 Task: Get directions from Anza-Borrego Desert State Park, California, United States to Hurricane Harbor Splashtown, Texas, United States and explore the nearby restaurants with rating 4 and above and open 24 hours and cuisine european
Action: Mouse moved to (43, 29)
Screenshot: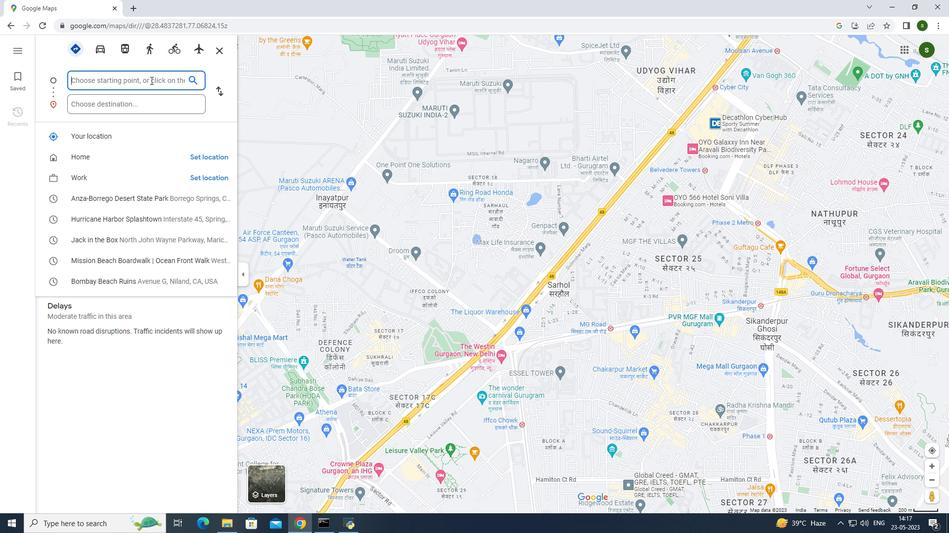 
Action: Mouse pressed left at (43, 29)
Screenshot: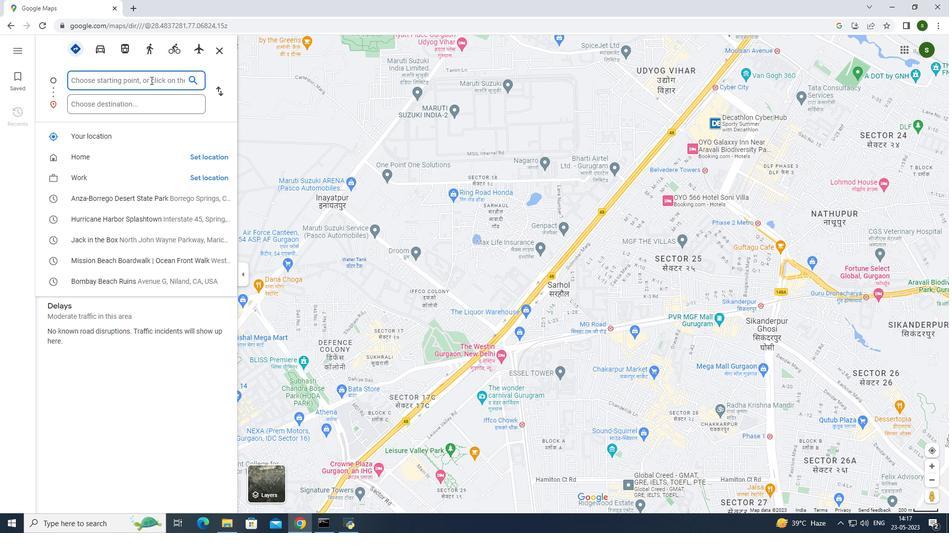 
Action: Mouse moved to (222, 53)
Screenshot: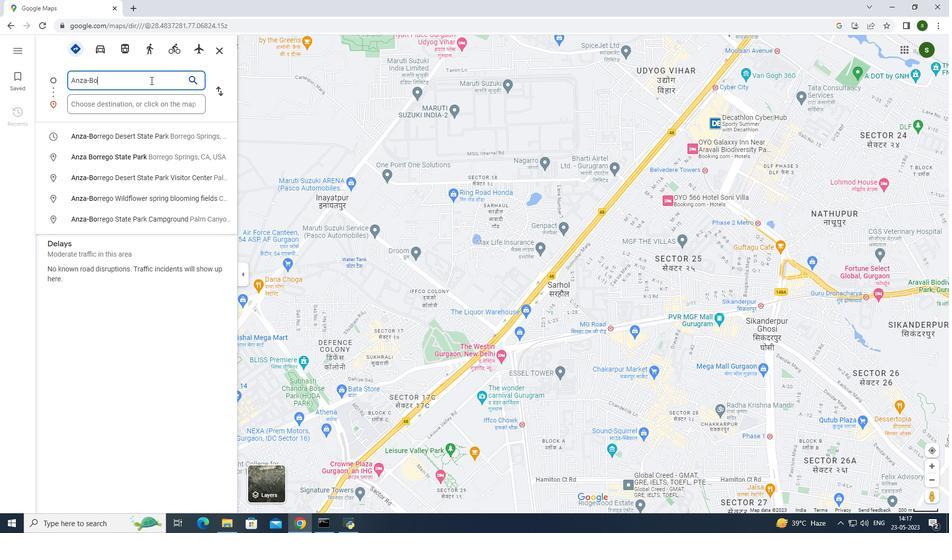 
Action: Mouse pressed left at (222, 53)
Screenshot: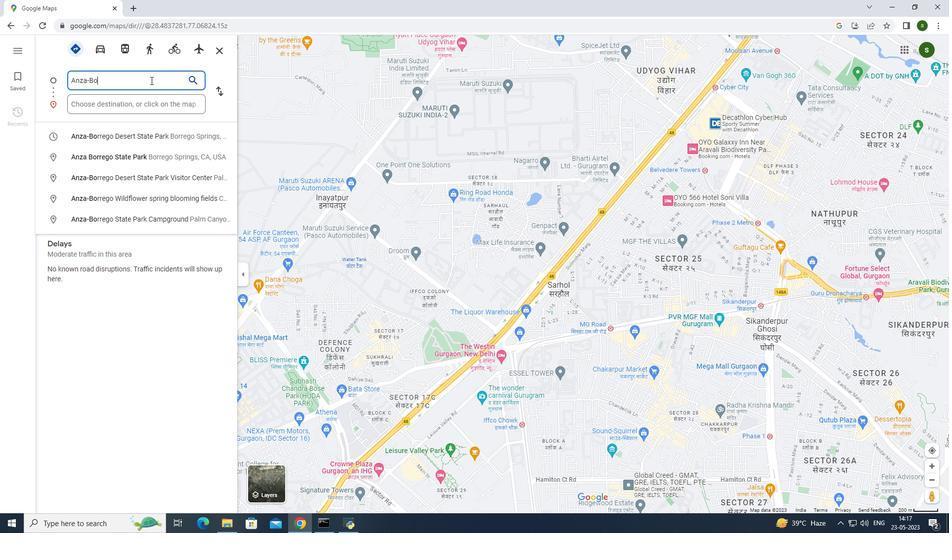 
Action: Mouse moved to (156, 80)
Screenshot: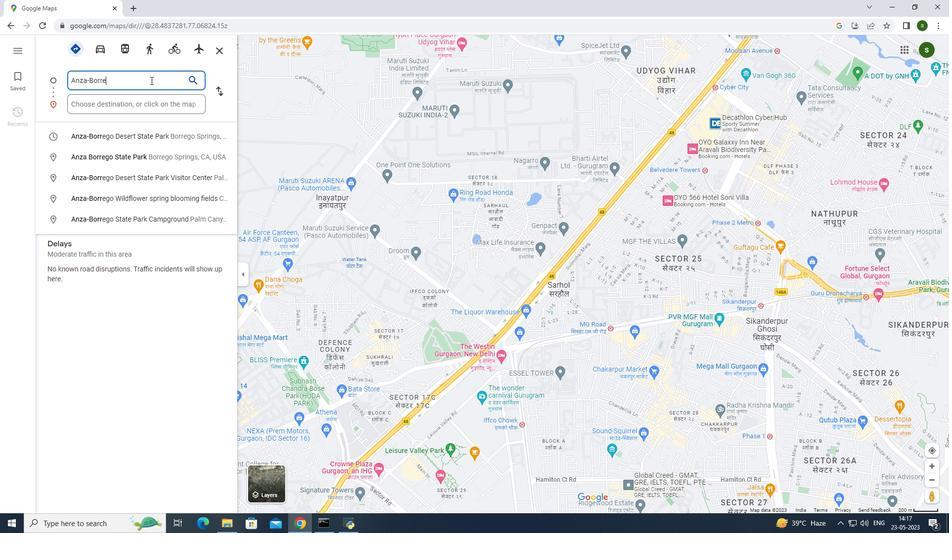 
Action: Mouse pressed left at (156, 80)
Screenshot: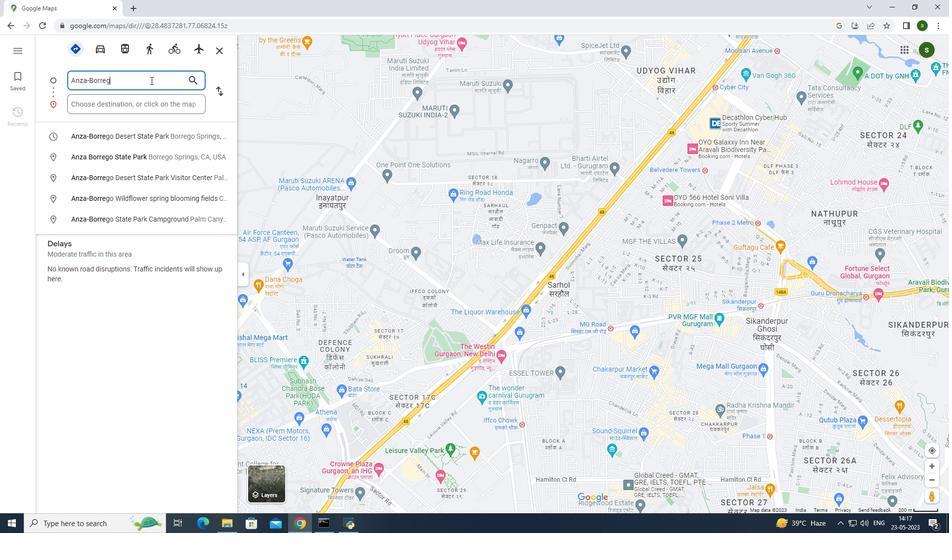 
Action: Key pressed <Key.caps_lock>A<Key.caps_lock>nza-<Key.caps_lock>B<Key.caps_lock>orrego<Key.space><Key.caps_lock>D<Key.caps_lock>esert<Key.space><Key.caps_lock>S<Key.caps_lock>tate<Key.space><Key.caps_lock>P<Key.caps_lock>
Screenshot: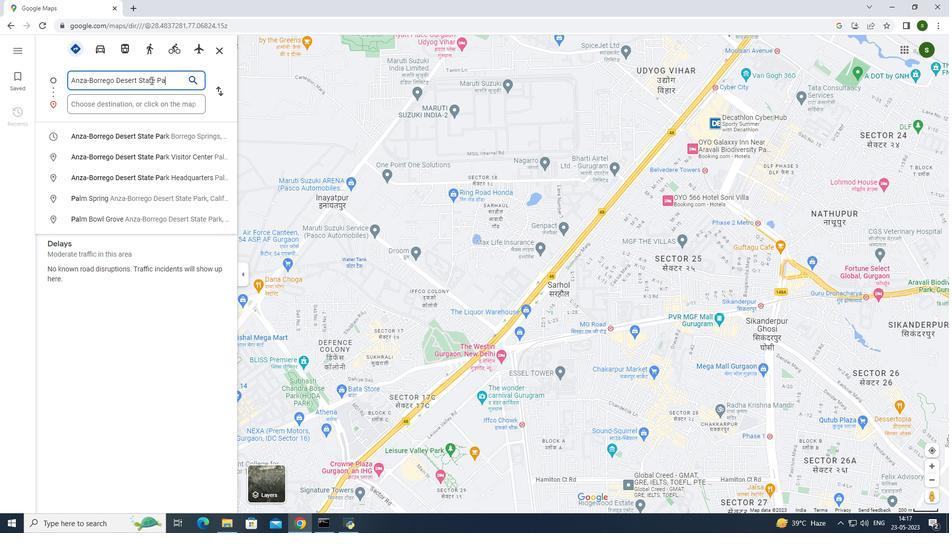 
Action: Mouse moved to (156, 80)
Screenshot: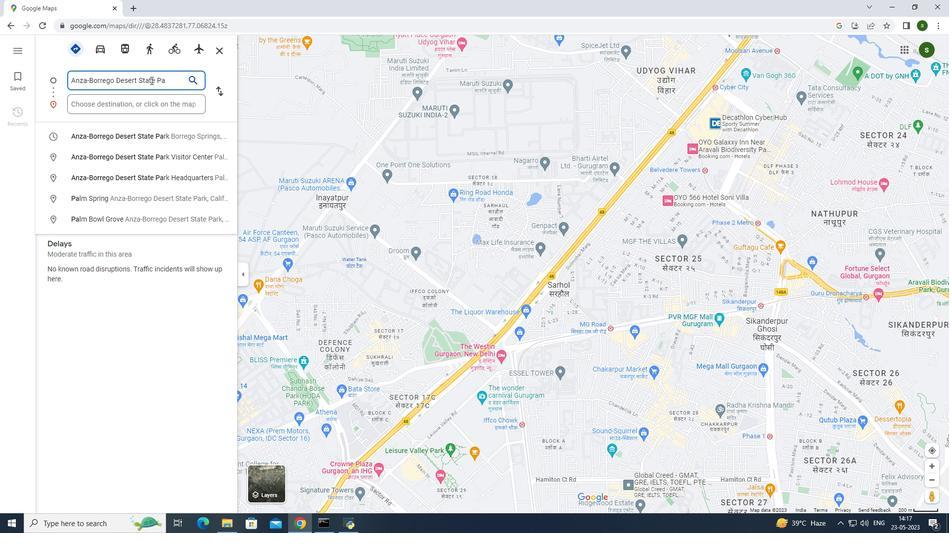 
Action: Key pressed ark<Key.space><Key.caps_lock>C<Key.caps_lock>alifornia,<Key.caps_lock>U<Key.caps_lock>nited<Key.space><Key.caps_lock>S<Key.caps_lock>tates
Screenshot: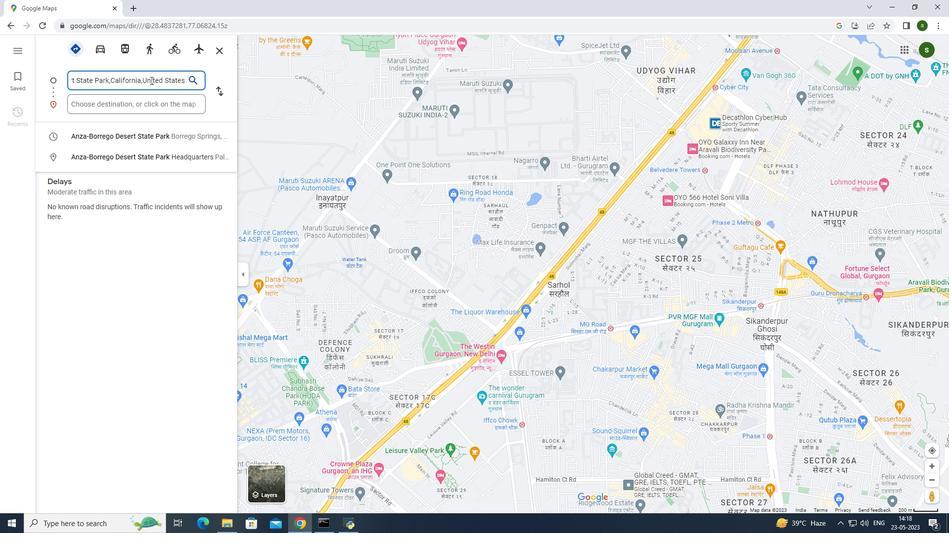 
Action: Mouse moved to (146, 104)
Screenshot: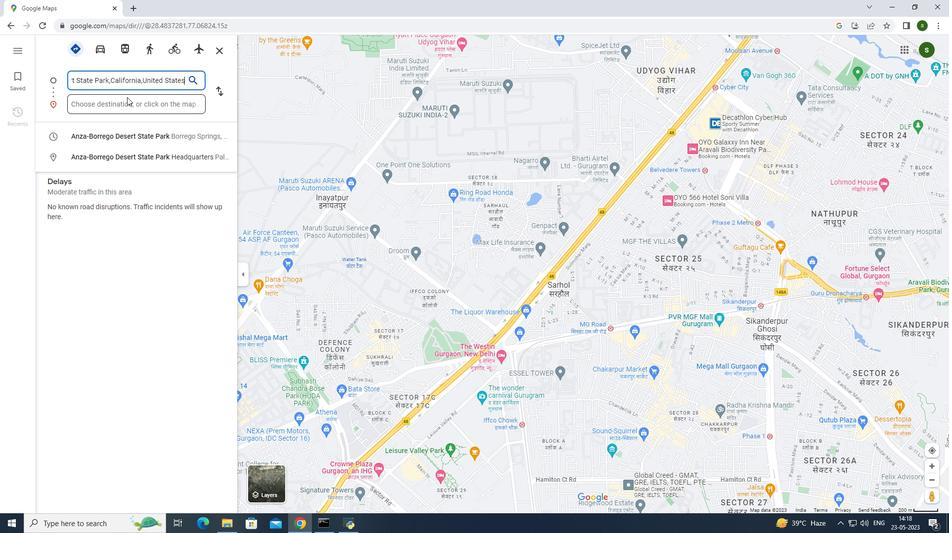 
Action: Mouse pressed left at (146, 104)
Screenshot: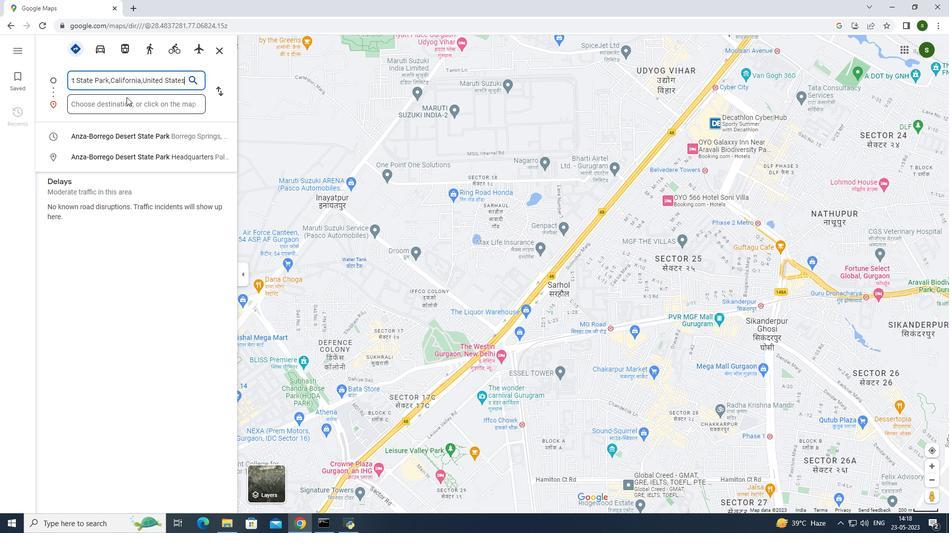 
Action: Mouse moved to (144, 105)
Screenshot: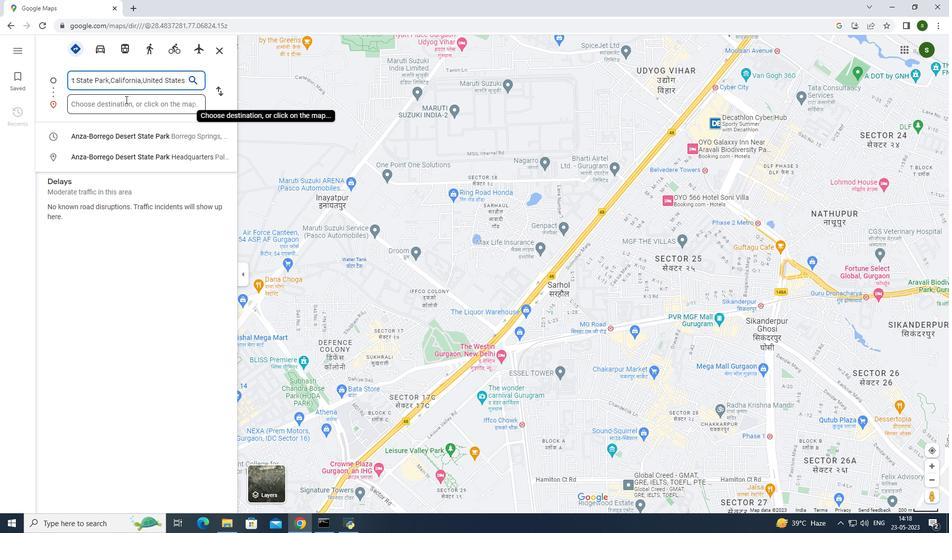 
Action: Key pressed <Key.caps_lock>H<Key.caps_lock>urricance<Key.space><Key.caps_lock>H<Key.caps_lock>arbor<Key.space><Key.caps_lock>S<Key.caps_lock>plashtown<Key.space><Key.caps_lock>T<Key.caps_lock>exas,<Key.caps_lock>U<Key.caps_lock>nited<Key.space><Key.caps_lock>S<Key.caps_lock>tta<Key.backspace><Key.backspace>ates<Key.shift_r>
Screenshot: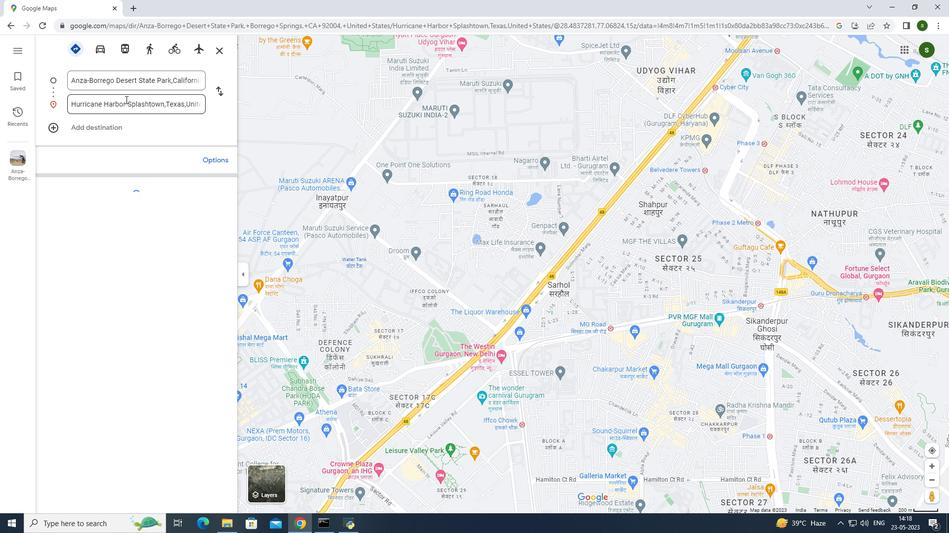 
Action: Mouse moved to (176, 107)
Screenshot: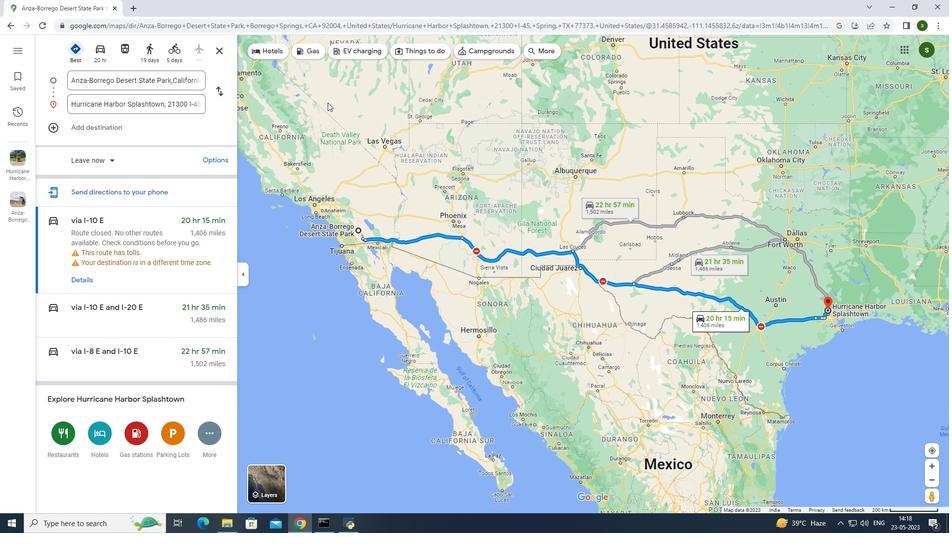
Action: Key pressed <Key.enter>
Screenshot: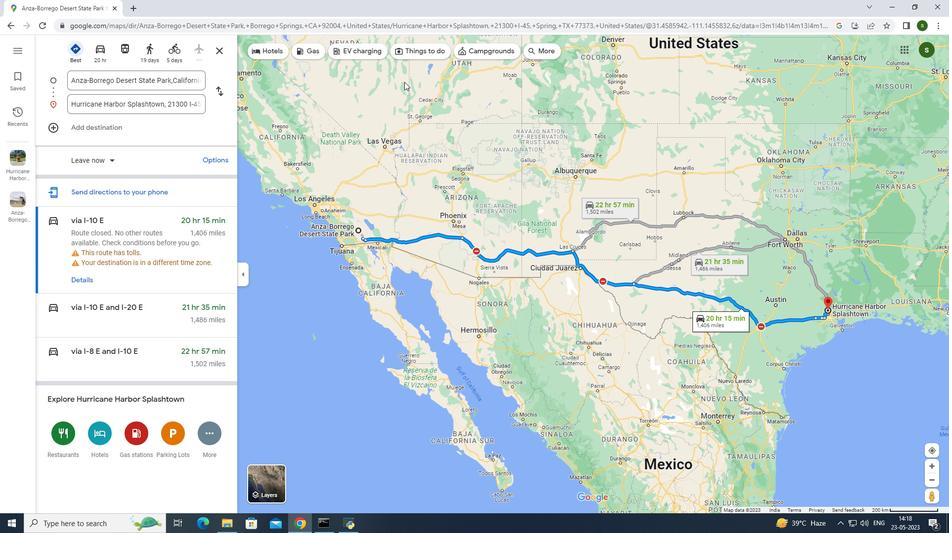 
Action: Mouse moved to (550, 53)
Screenshot: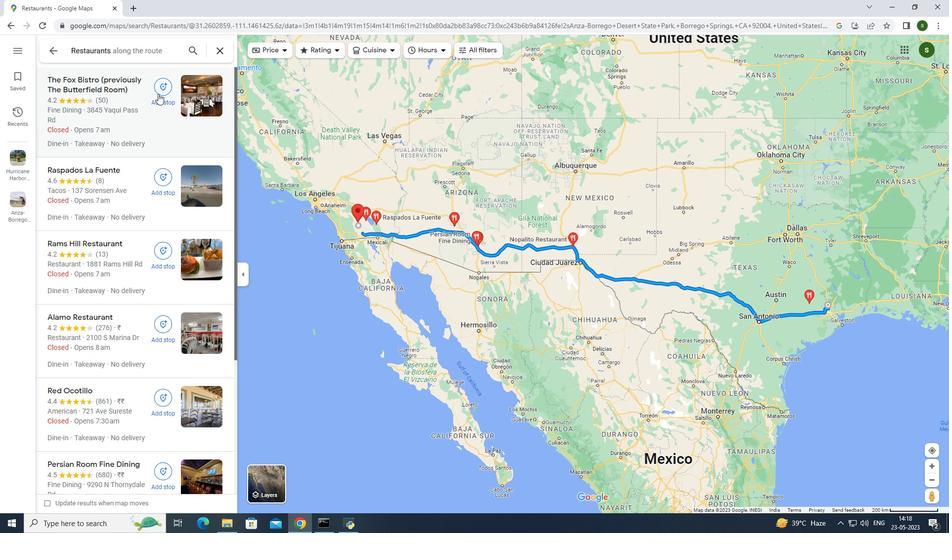 
Action: Mouse pressed left at (550, 53)
Screenshot: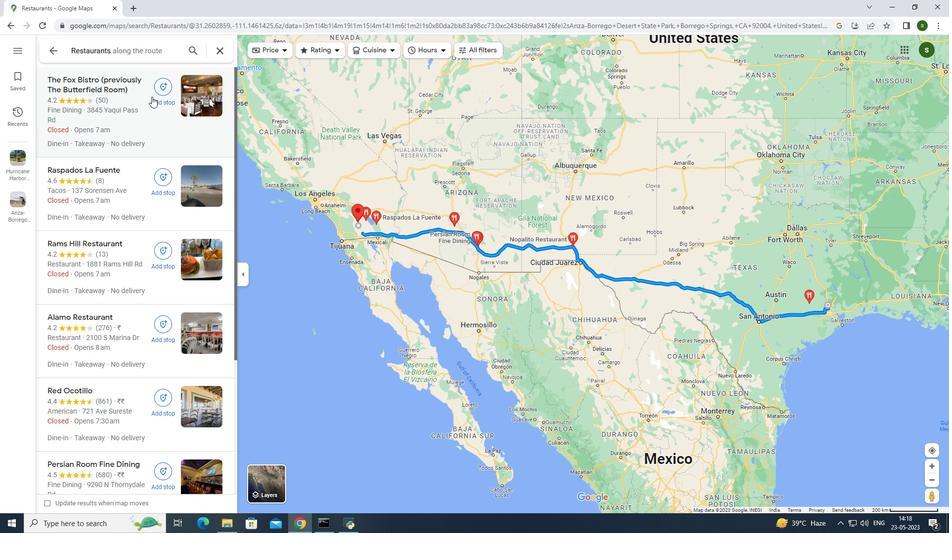 
Action: Mouse moved to (76, 193)
Screenshot: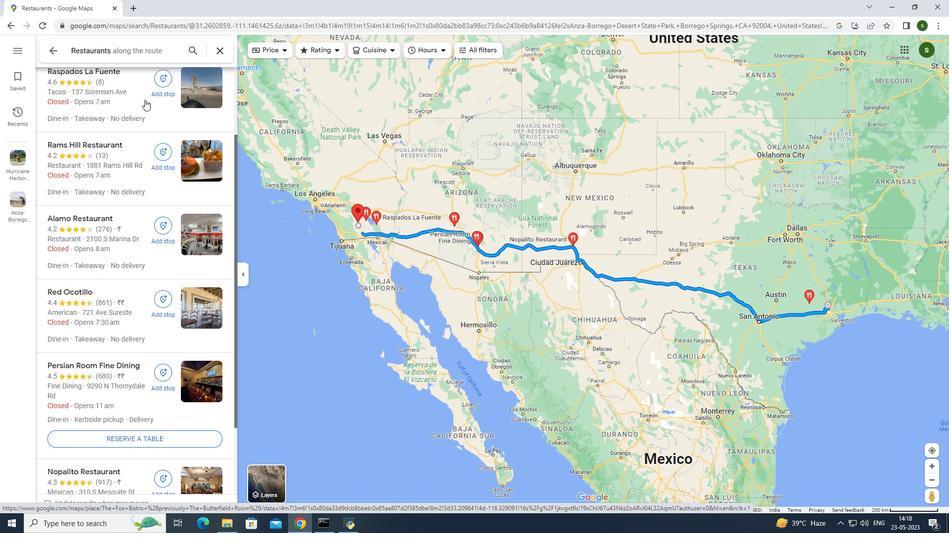 
Action: Mouse pressed left at (76, 193)
Screenshot: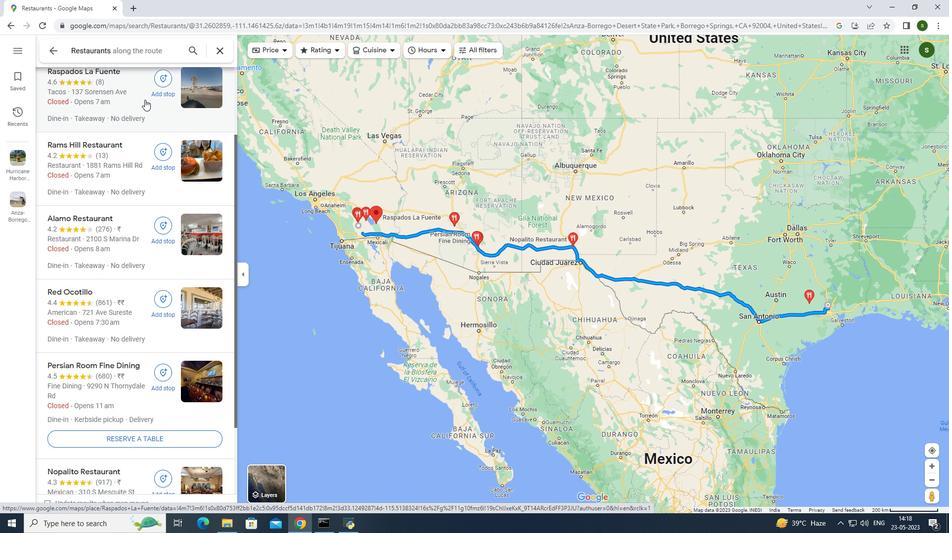 
Action: Mouse moved to (322, 46)
Screenshot: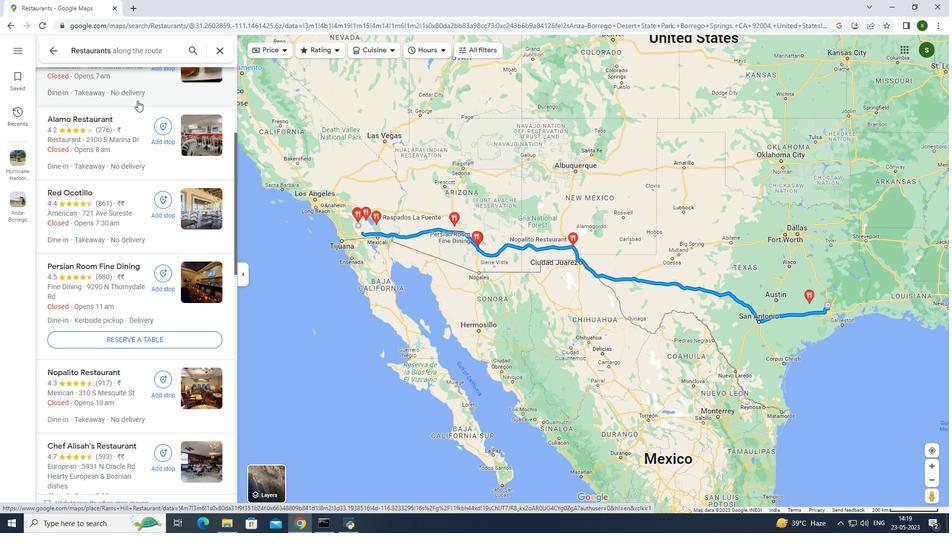 
Action: Mouse pressed left at (322, 46)
Screenshot: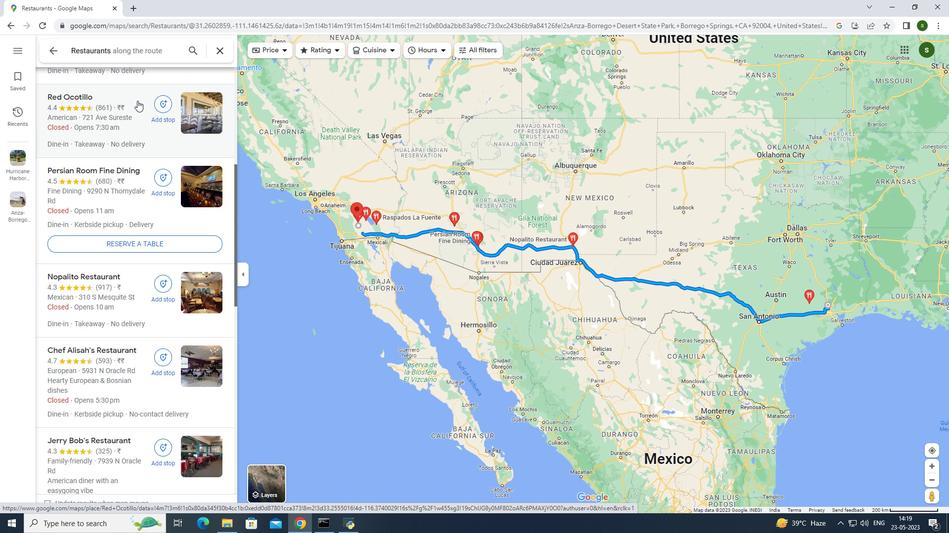 
Action: Mouse moved to (331, 47)
Screenshot: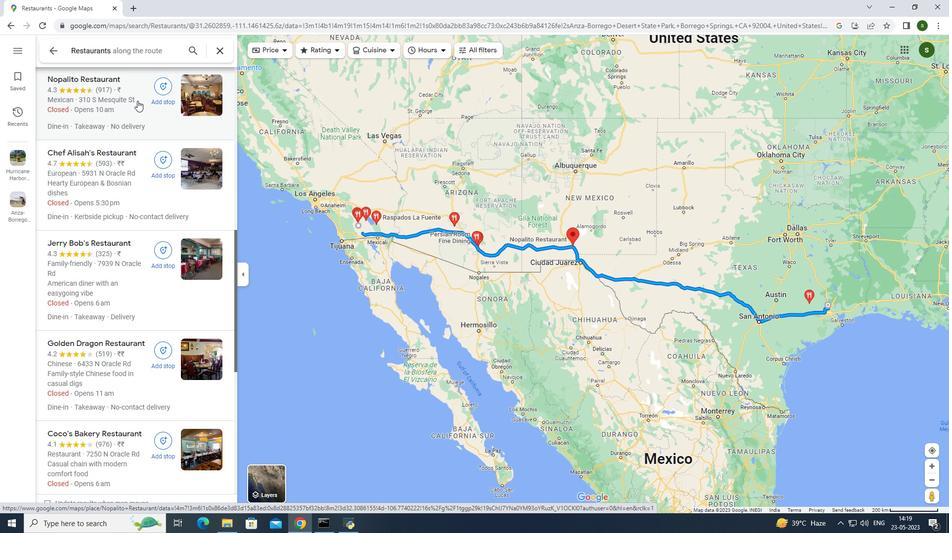 
Action: Mouse pressed left at (331, 47)
Screenshot: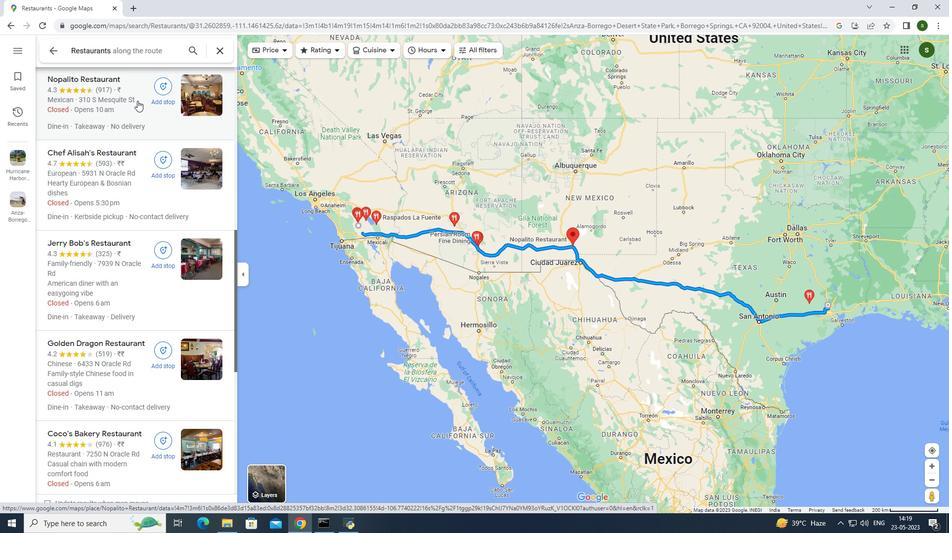 
Action: Mouse pressed left at (331, 47)
Screenshot: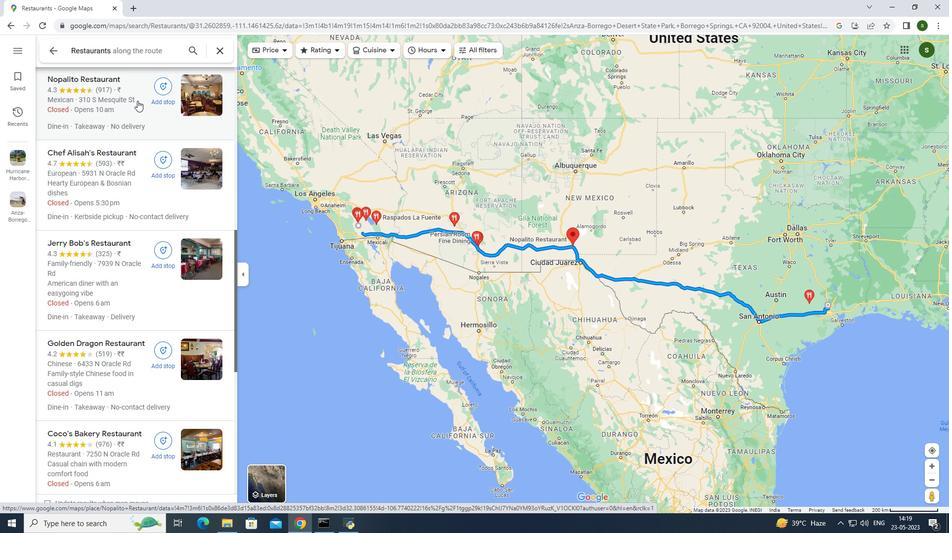 
Action: Mouse moved to (390, 52)
Screenshot: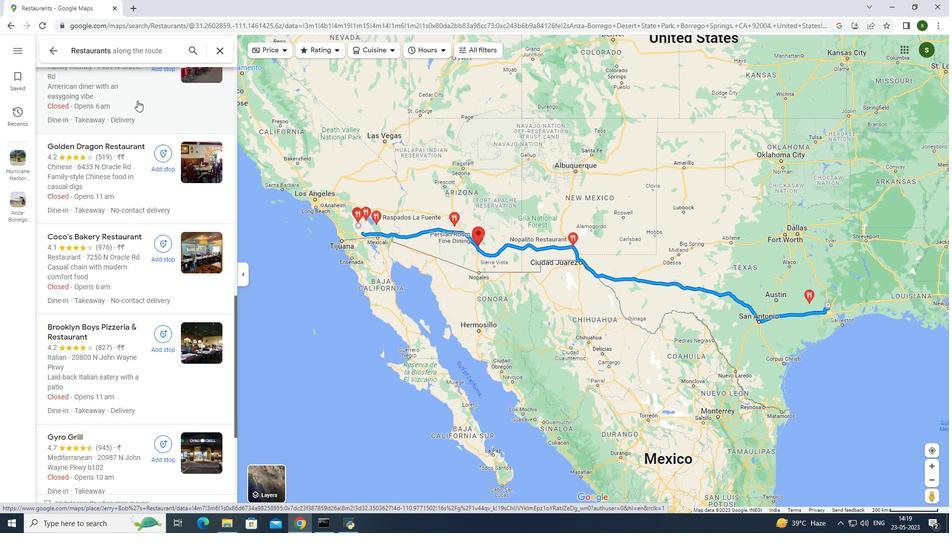 
Action: Mouse pressed left at (390, 52)
Screenshot: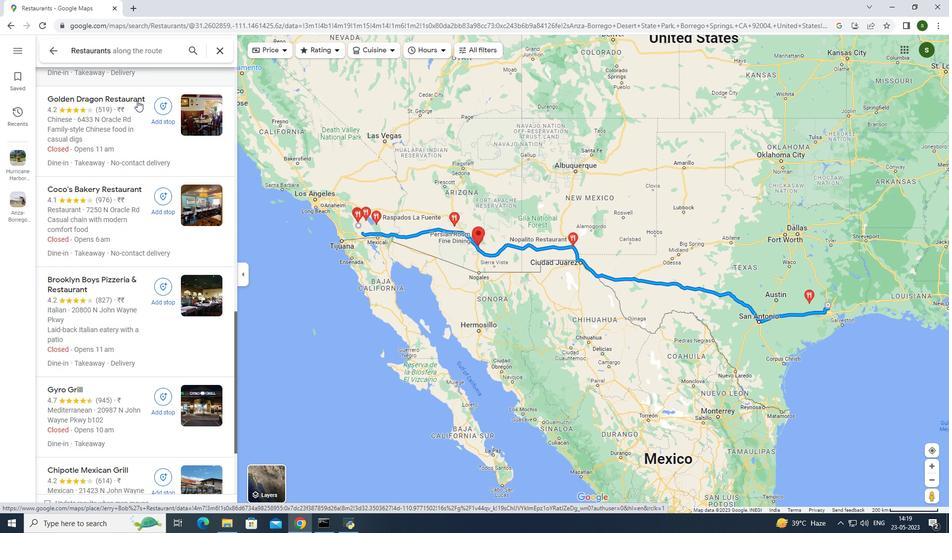 
Action: Mouse moved to (437, 51)
Screenshot: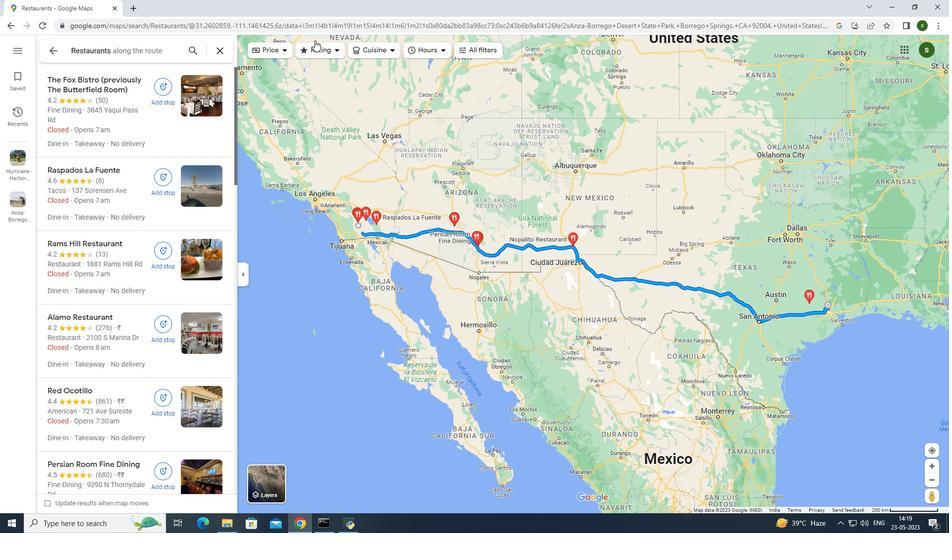 
Action: Mouse pressed left at (437, 51)
Screenshot: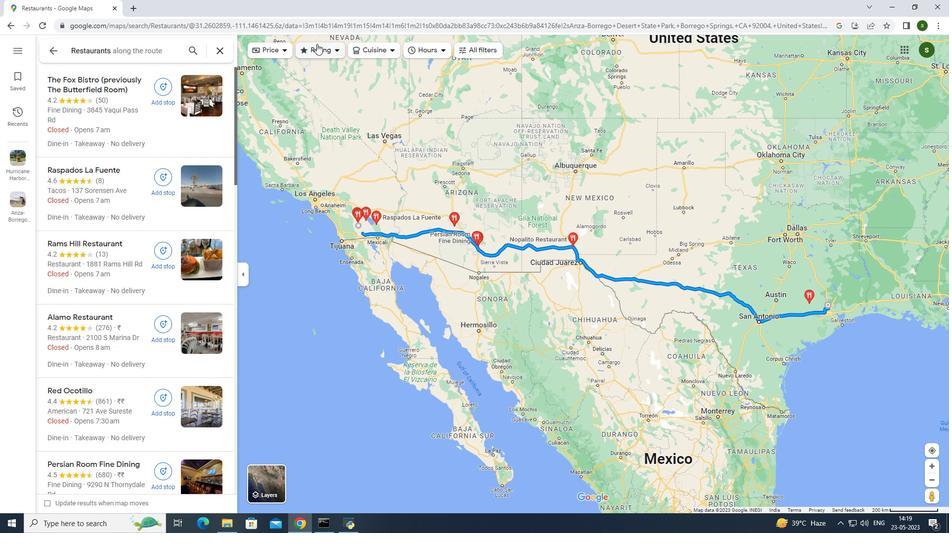 
Action: Mouse moved to (438, 102)
Screenshot: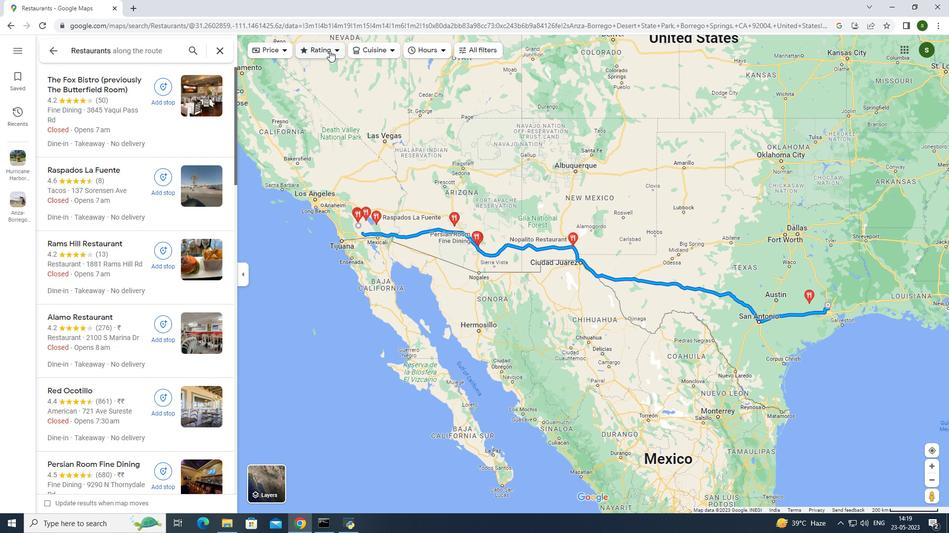 
Action: Mouse pressed left at (438, 102)
Screenshot: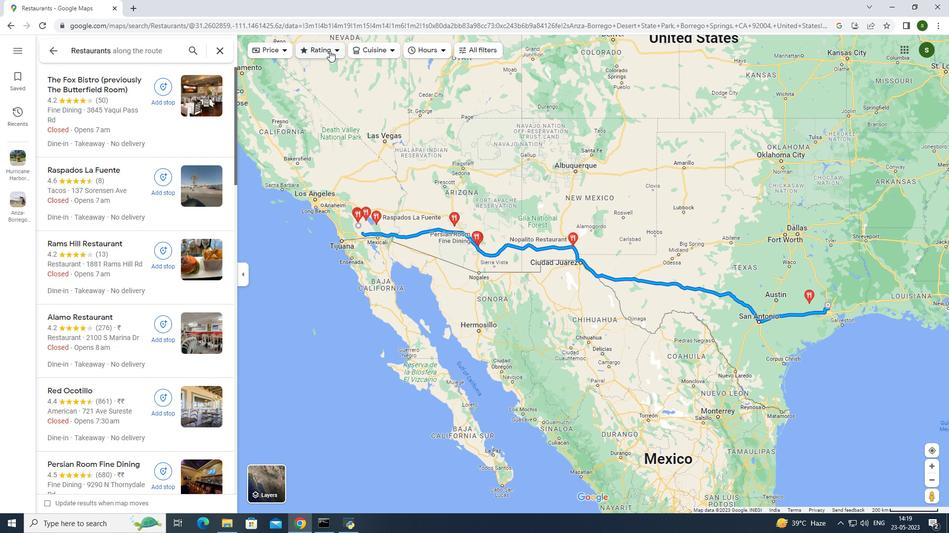 
Action: Mouse moved to (260, 223)
Screenshot: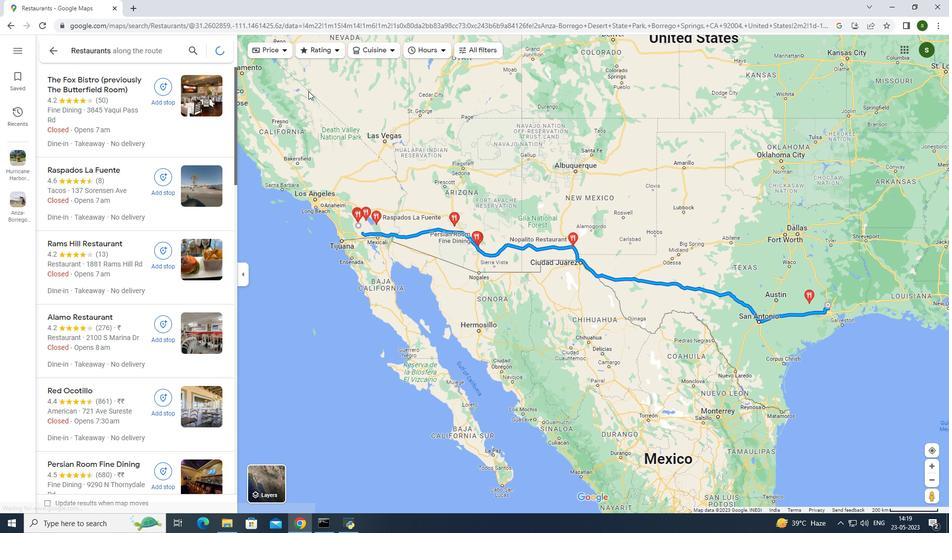 
Action: Mouse pressed left at (260, 223)
Screenshot: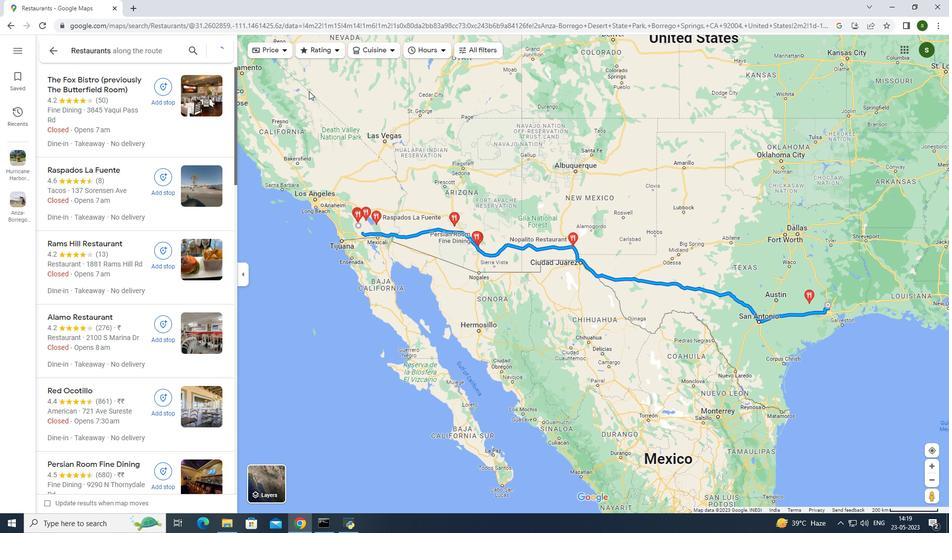 
Action: Mouse moved to (421, 51)
Screenshot: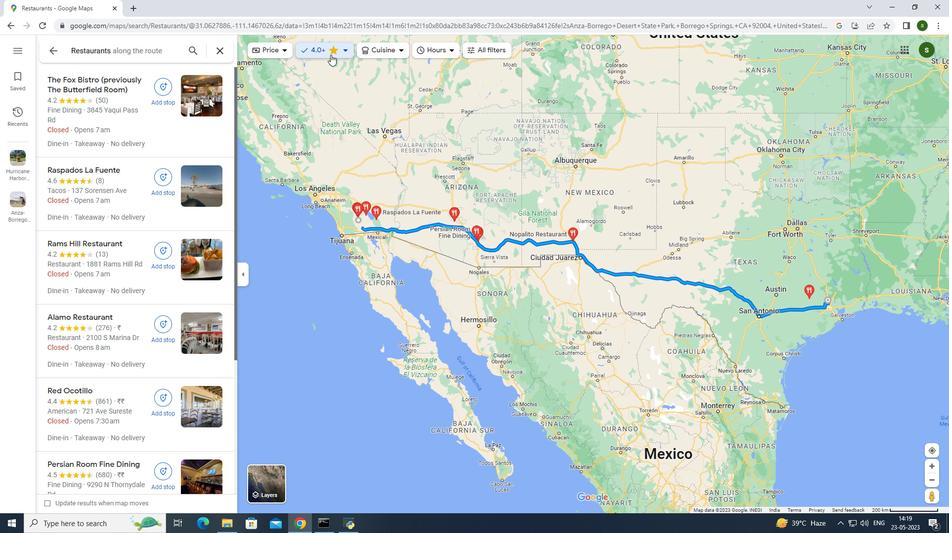 
Action: Mouse pressed left at (421, 51)
Screenshot: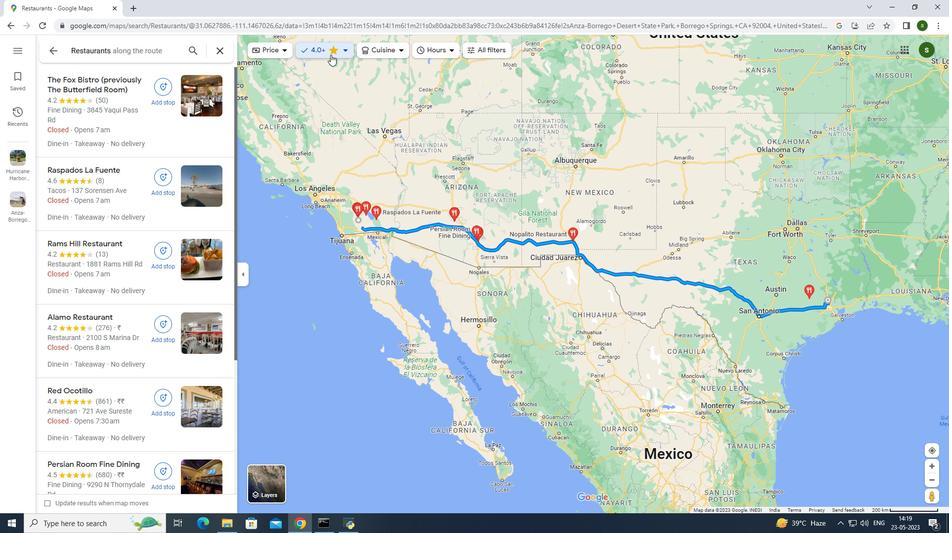 
Action: Mouse moved to (416, 102)
Screenshot: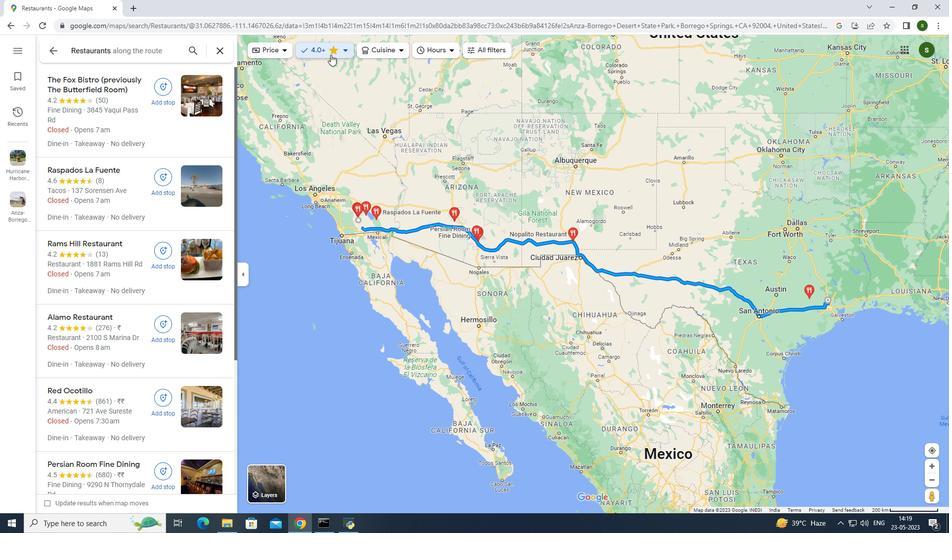 
Action: Mouse pressed left at (416, 102)
Screenshot: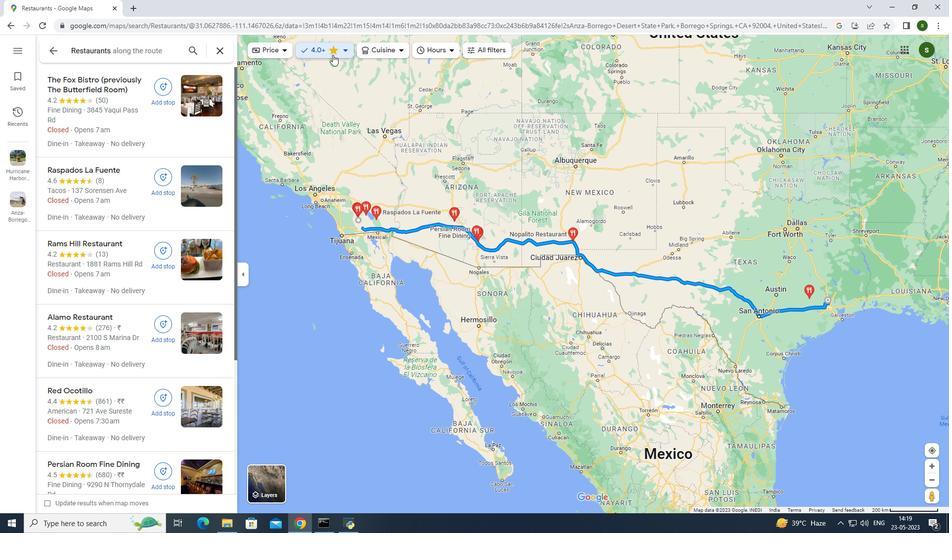 
Action: Mouse moved to (548, 409)
Screenshot: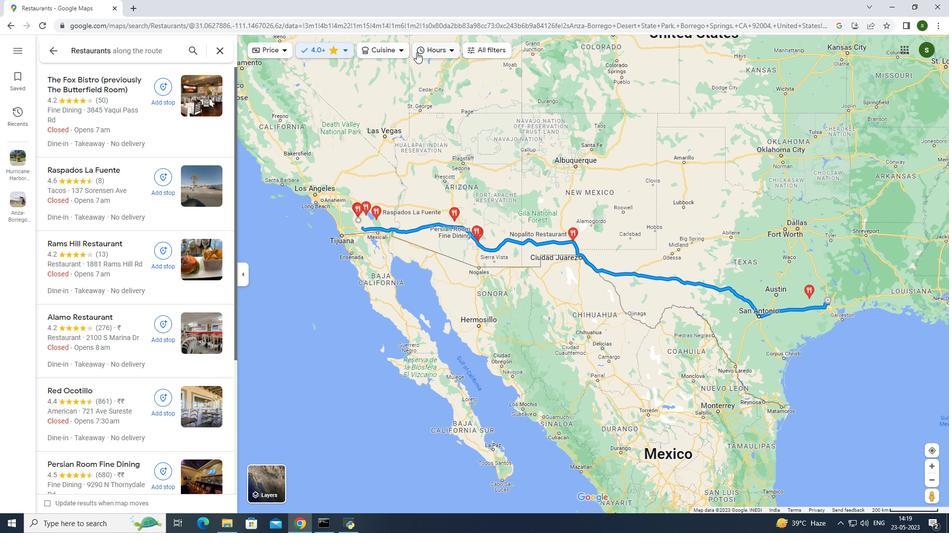 
Action: Mouse pressed left at (548, 409)
Screenshot: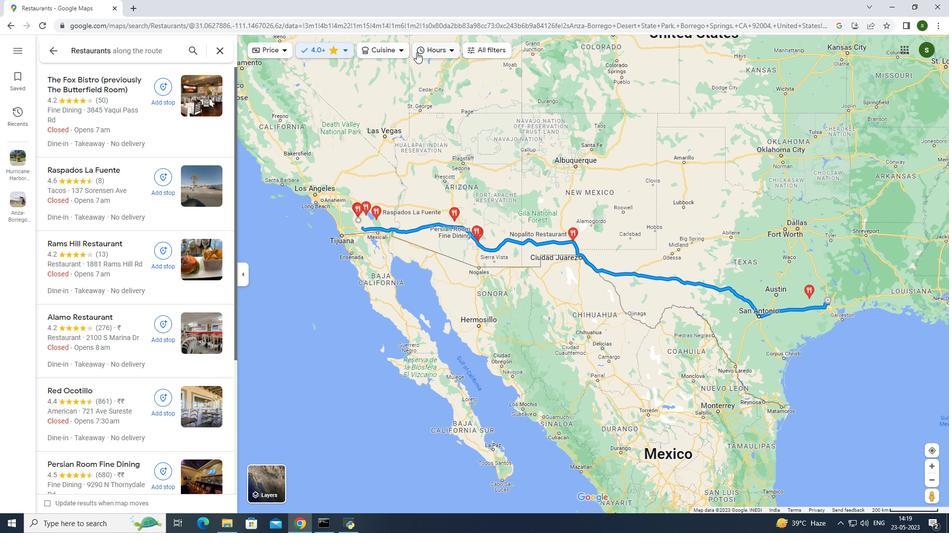 
Action: Mouse moved to (325, 47)
Screenshot: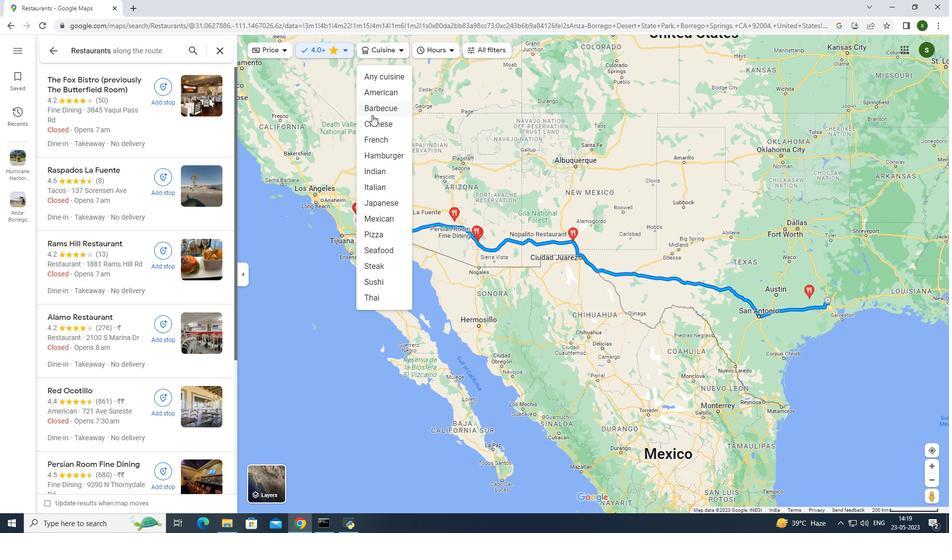 
Action: Mouse pressed left at (325, 47)
Screenshot: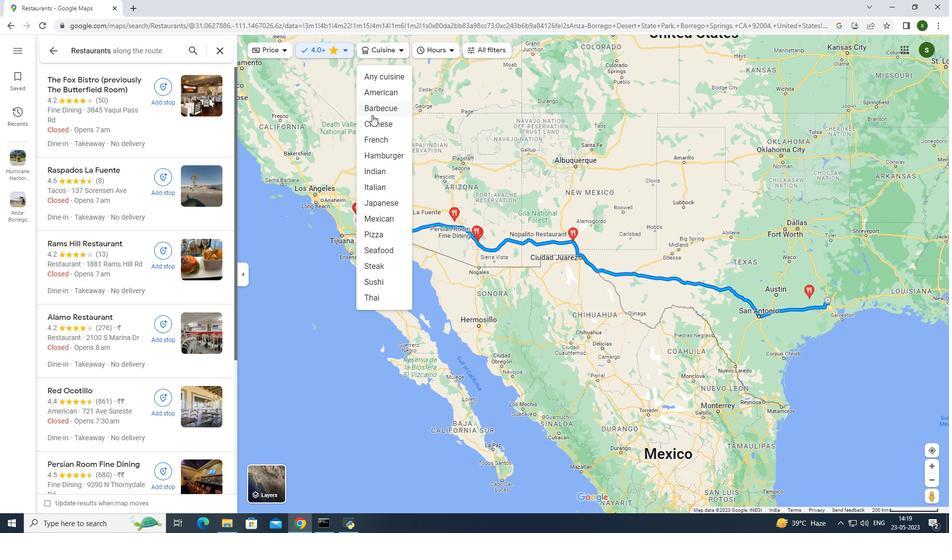 
Action: Mouse moved to (463, 48)
Screenshot: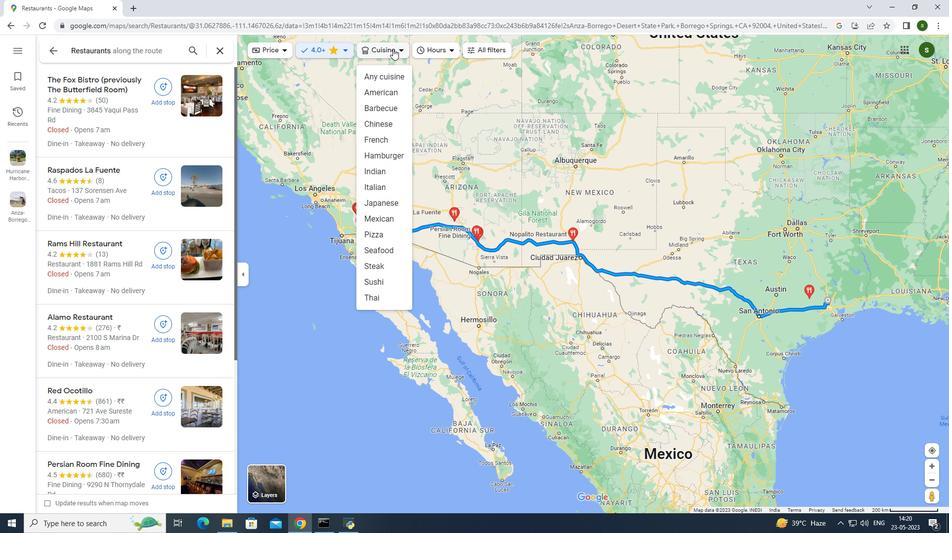 
Action: Mouse pressed left at (463, 48)
Screenshot: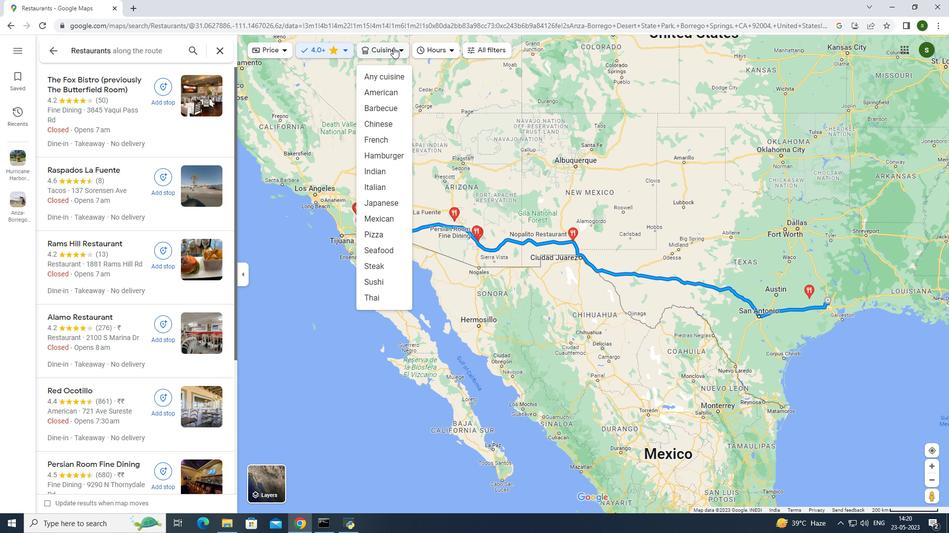 
Action: Mouse moved to (438, 74)
Screenshot: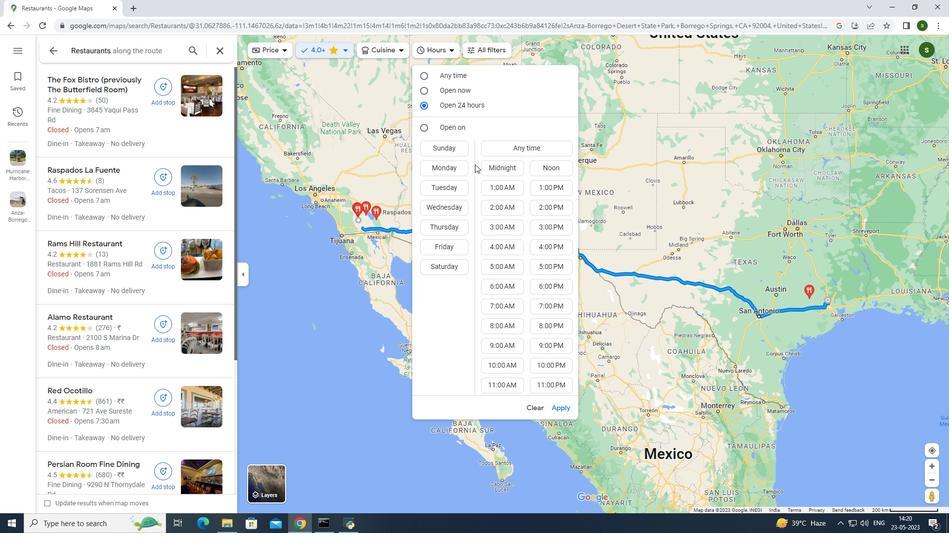 
Action: Mouse pressed left at (438, 74)
Screenshot: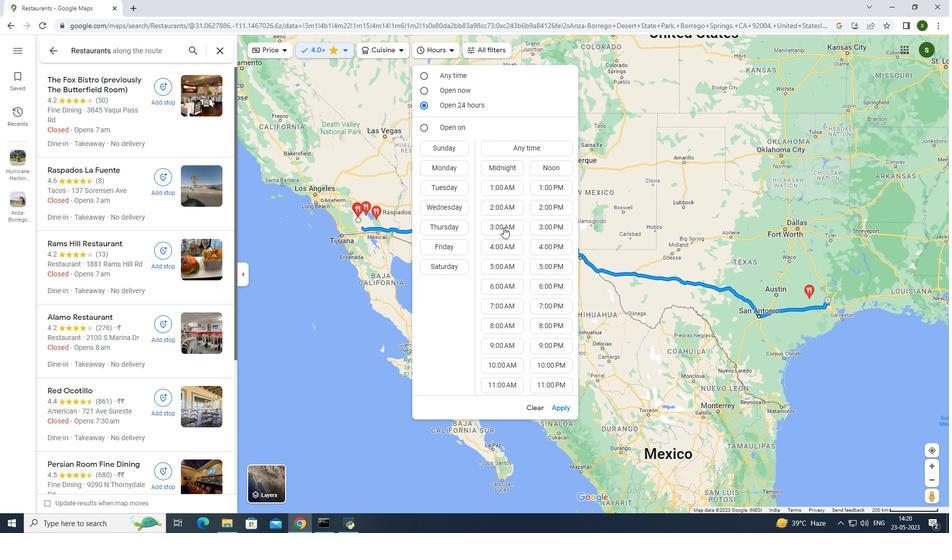
Action: Mouse moved to (549, 405)
Screenshot: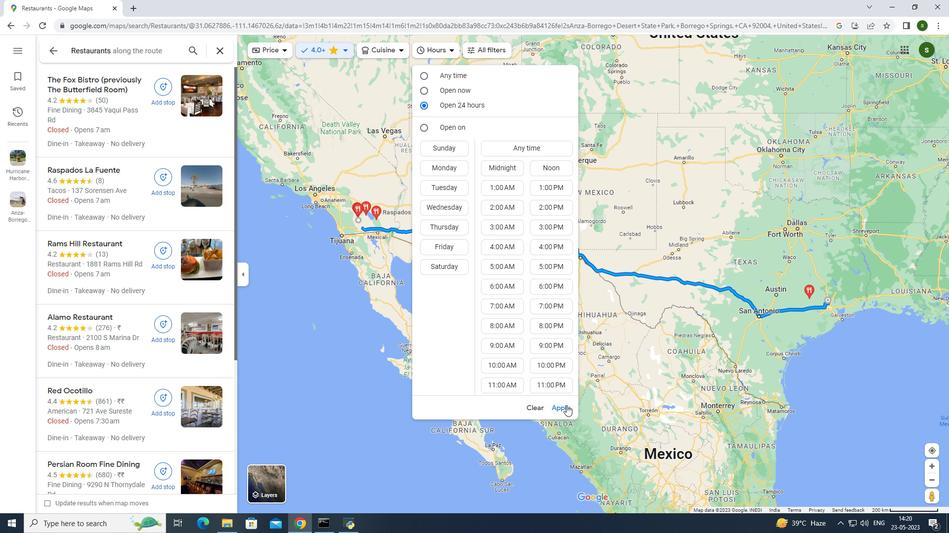 
Action: Mouse pressed left at (549, 405)
Screenshot: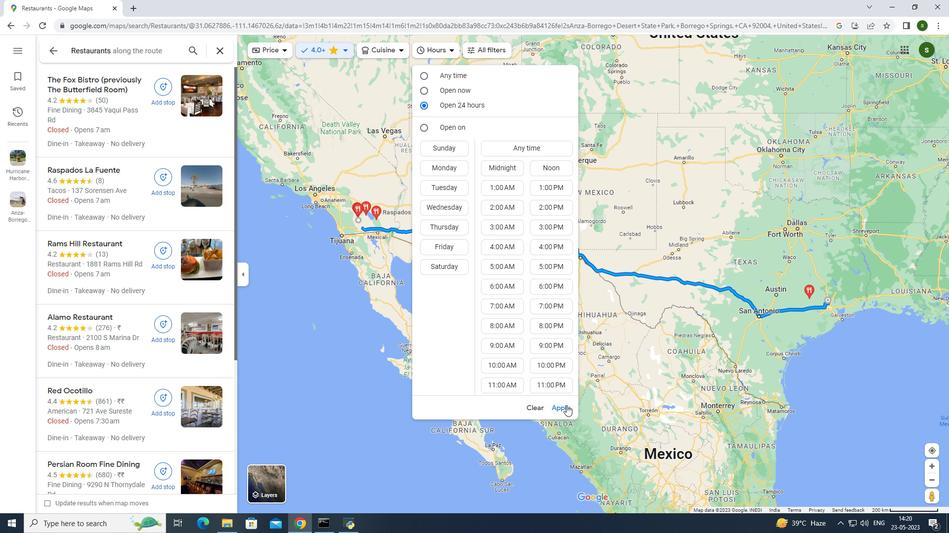
Action: Mouse moved to (323, 45)
Screenshot: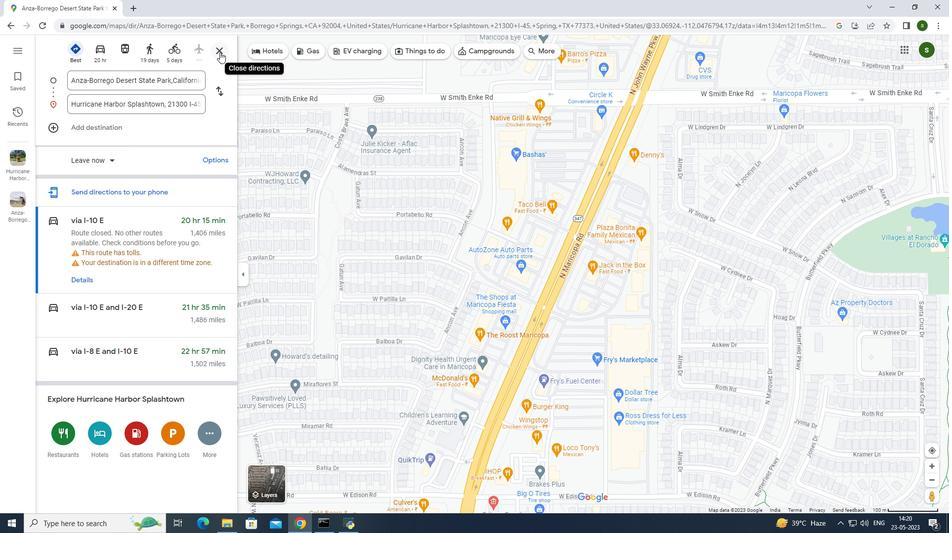 
Action: Mouse pressed left at (323, 45)
Screenshot: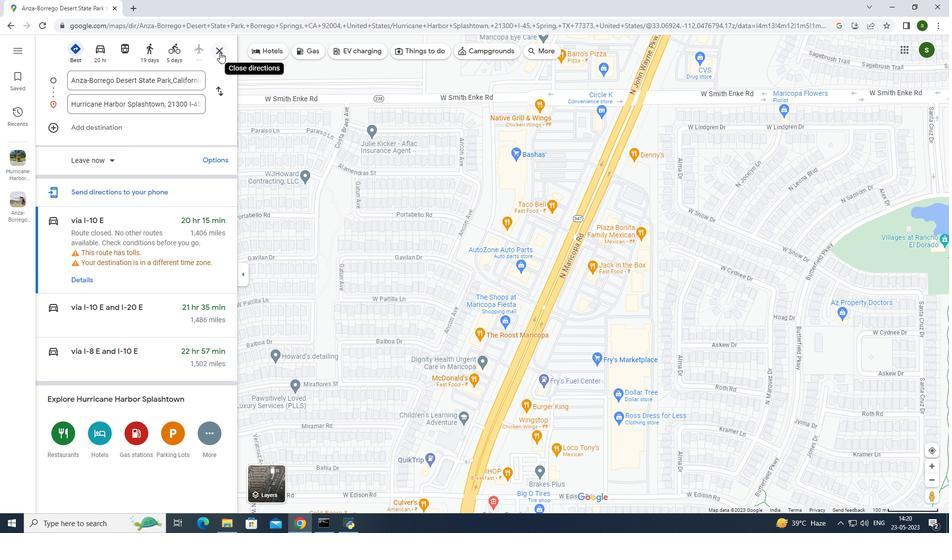 
Action: Mouse moved to (329, 167)
Screenshot: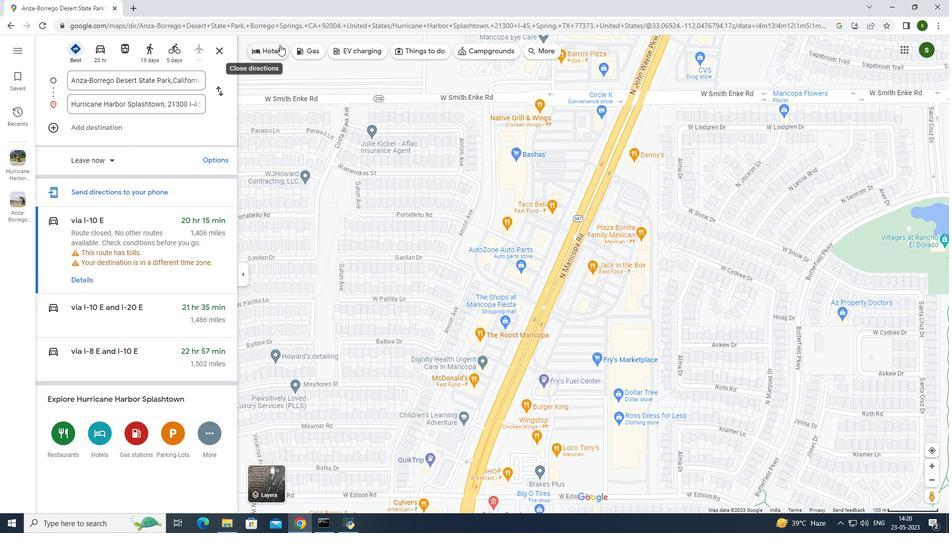 
Action: Mouse pressed left at (329, 167)
Screenshot: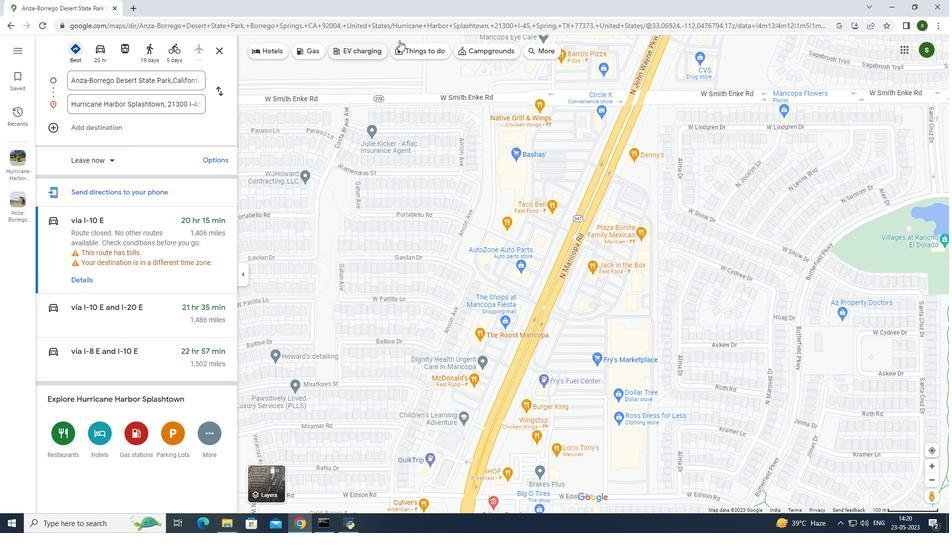 
Action: Mouse moved to (71, 316)
Screenshot: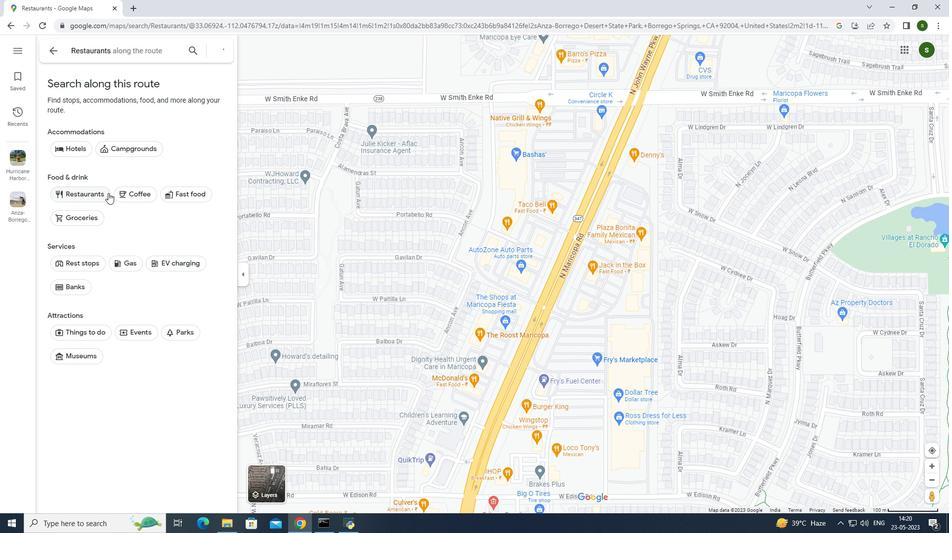 
Action: Mouse scrolled (71, 316) with delta (0, 0)
Screenshot: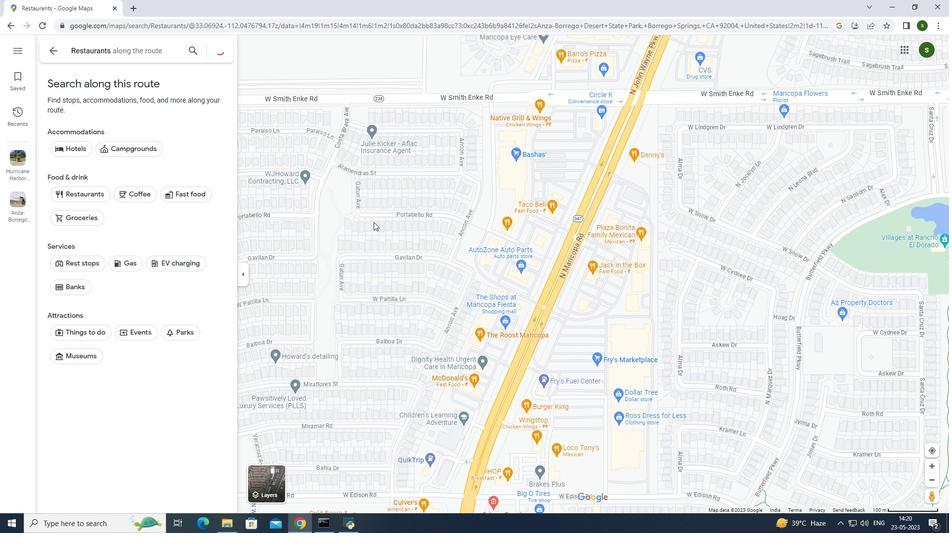 
Action: Mouse scrolled (71, 316) with delta (0, 0)
Screenshot: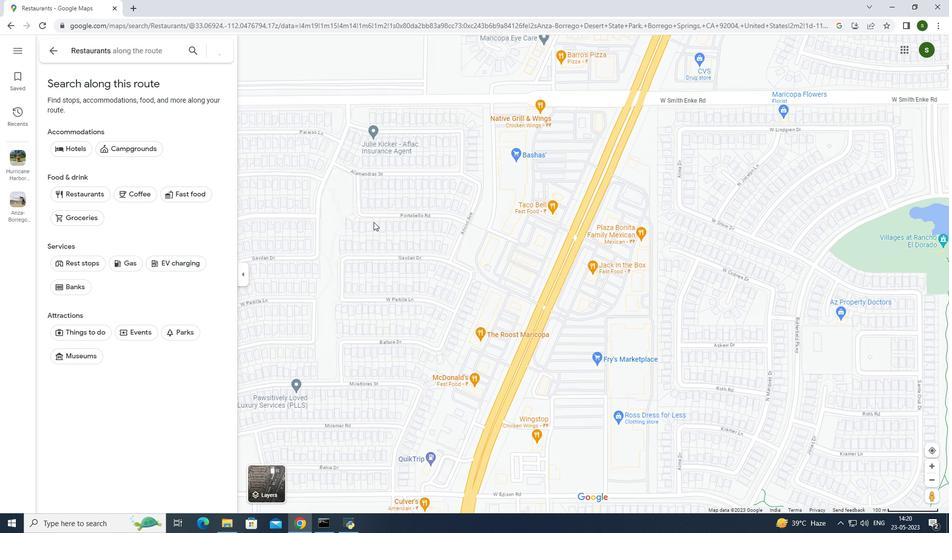 
Action: Mouse scrolled (71, 316) with delta (0, 0)
Screenshot: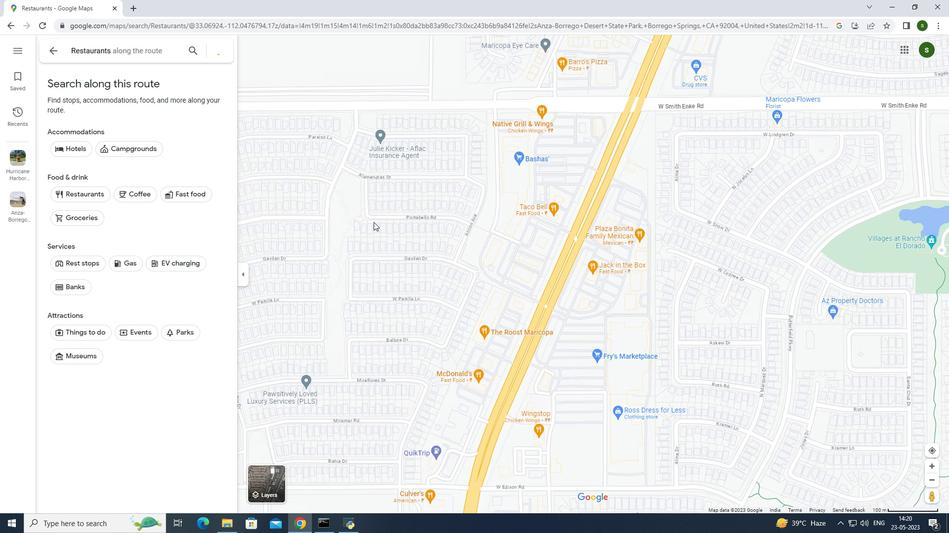 
Action: Mouse scrolled (71, 316) with delta (0, 0)
Screenshot: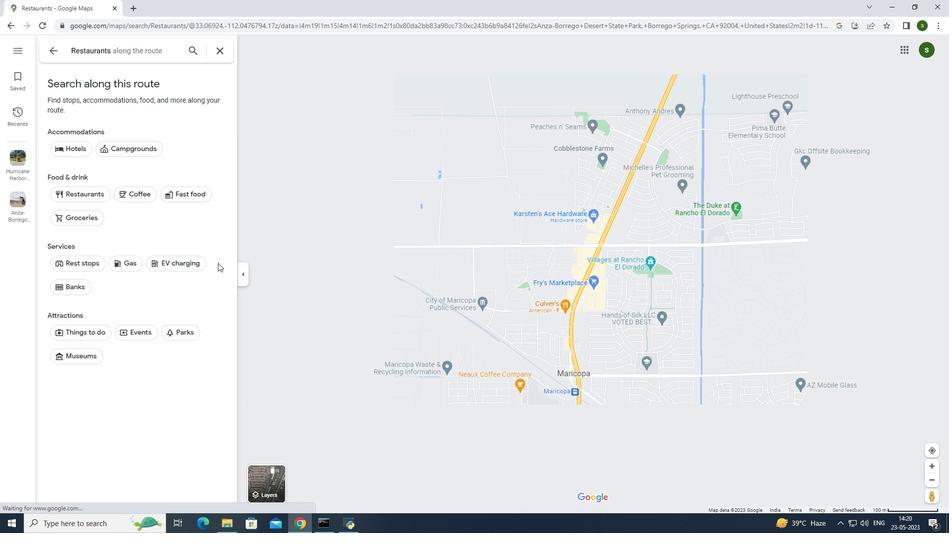 
Action: Mouse scrolled (71, 316) with delta (0, 0)
Screenshot: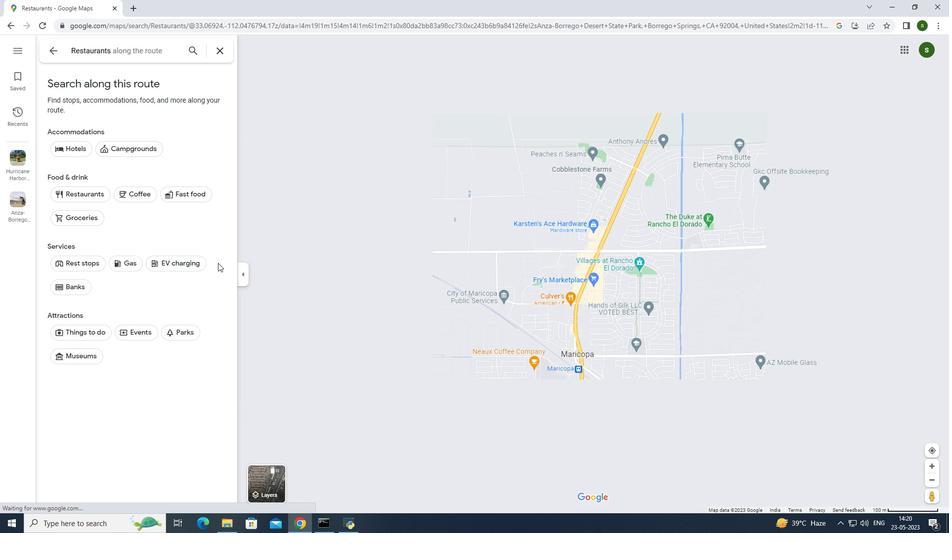 
Action: Mouse scrolled (71, 316) with delta (0, 0)
Screenshot: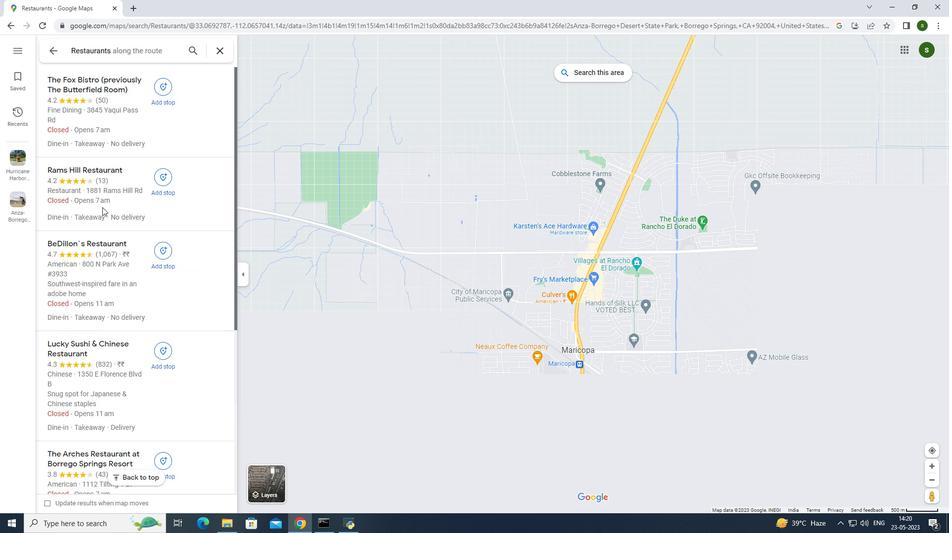 
Action: Mouse scrolled (71, 316) with delta (0, 0)
Screenshot: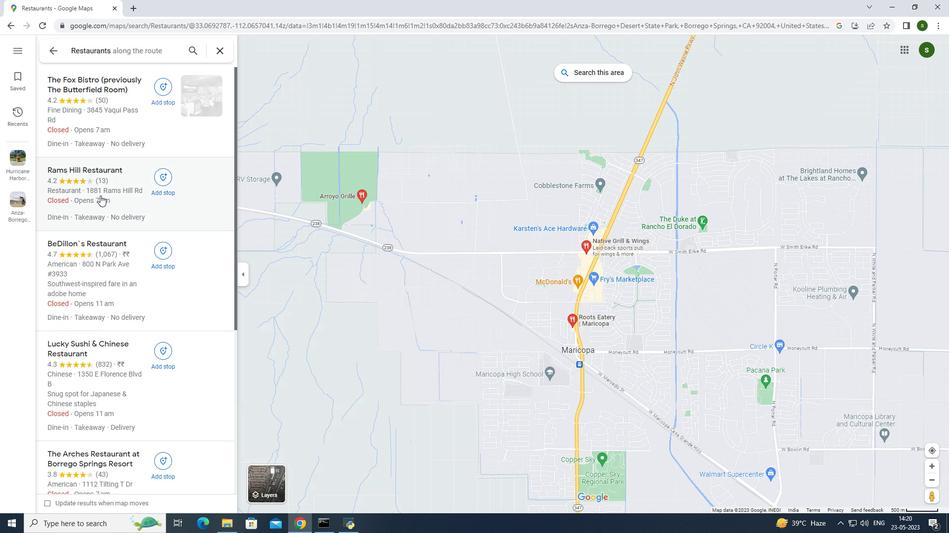 
Action: Mouse scrolled (71, 316) with delta (0, 0)
Screenshot: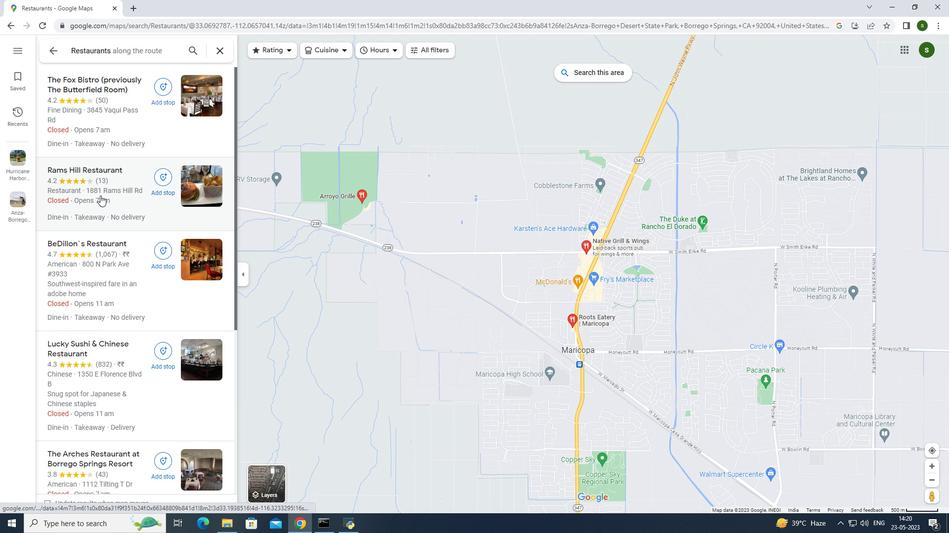 
Action: Mouse scrolled (71, 316) with delta (0, 0)
Screenshot: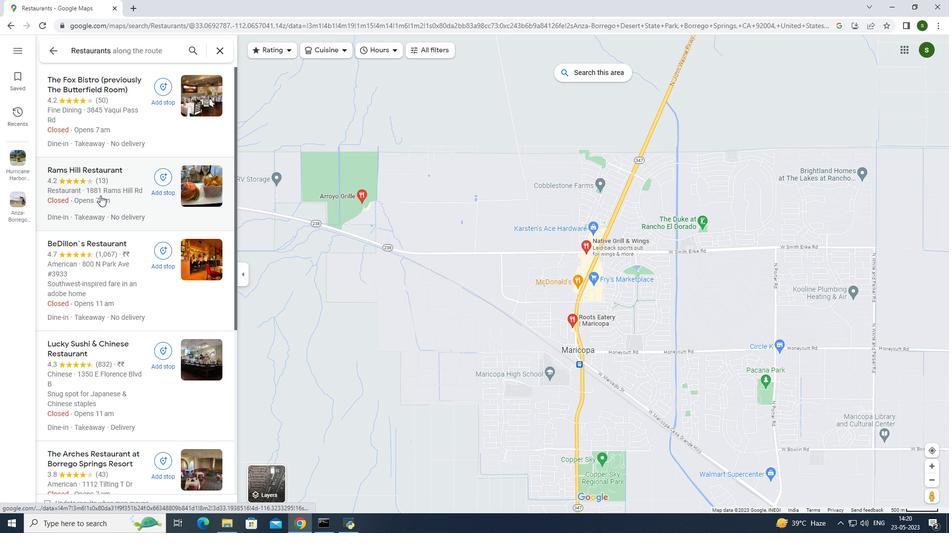 
Action: Mouse scrolled (71, 316) with delta (0, 0)
Screenshot: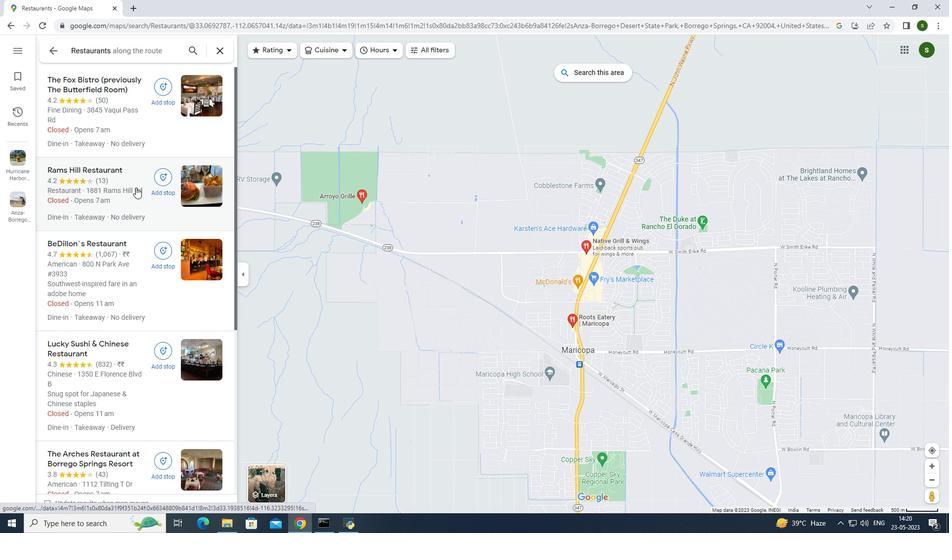 
Action: Mouse scrolled (71, 316) with delta (0, 0)
Screenshot: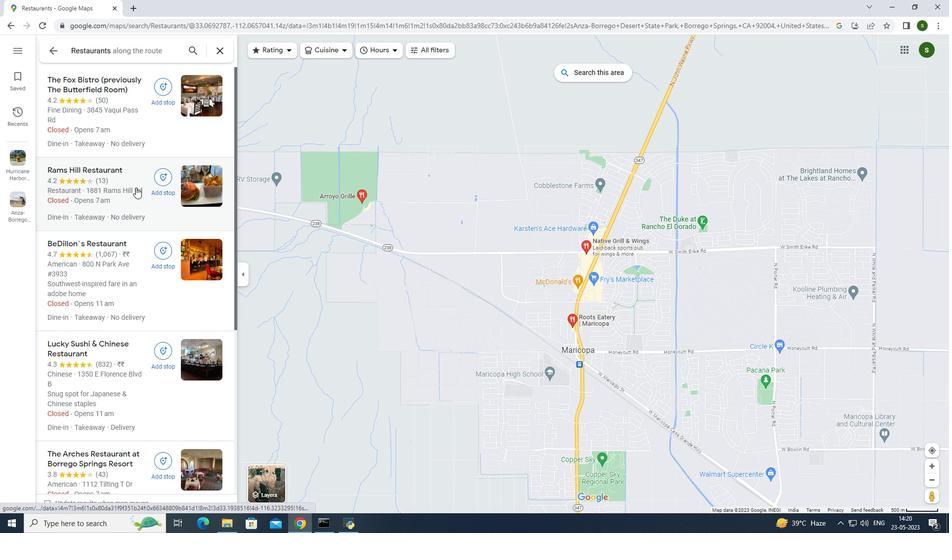 
Action: Mouse scrolled (71, 316) with delta (0, 0)
Screenshot: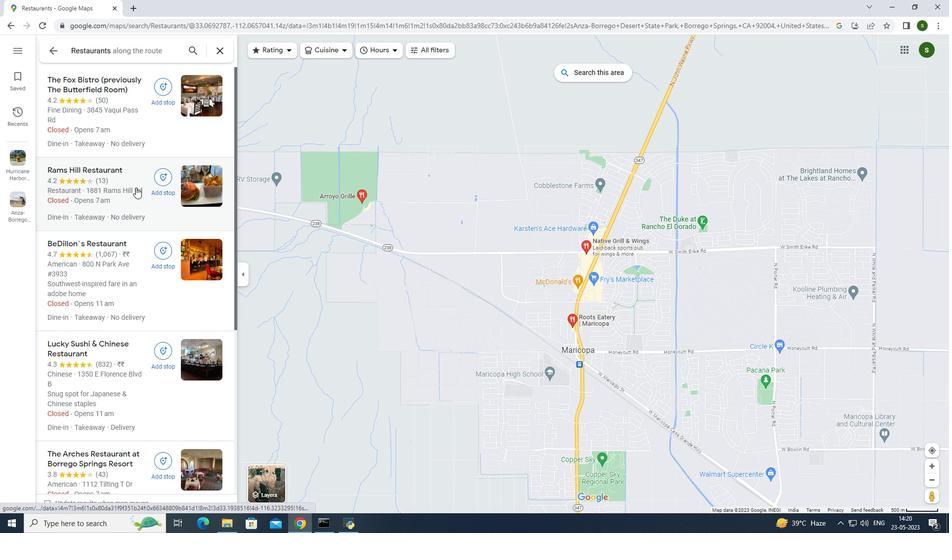 
Action: Mouse scrolled (71, 316) with delta (0, 0)
Screenshot: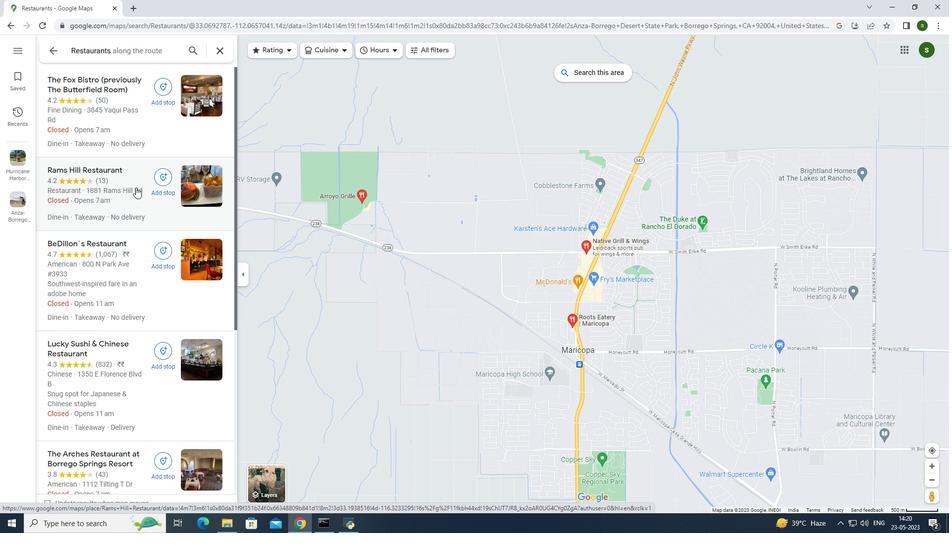 
Action: Mouse scrolled (71, 316) with delta (0, 0)
Screenshot: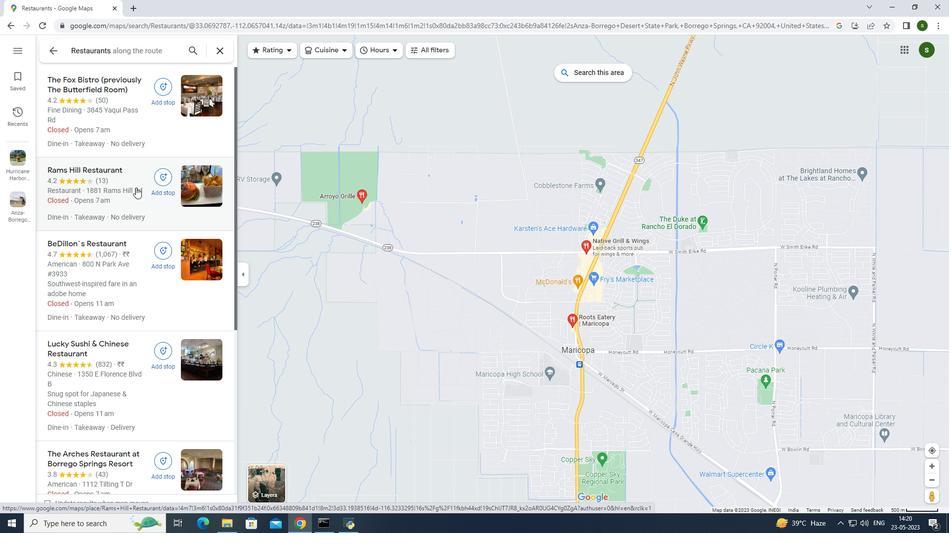 
Action: Mouse scrolled (71, 316) with delta (0, 0)
Screenshot: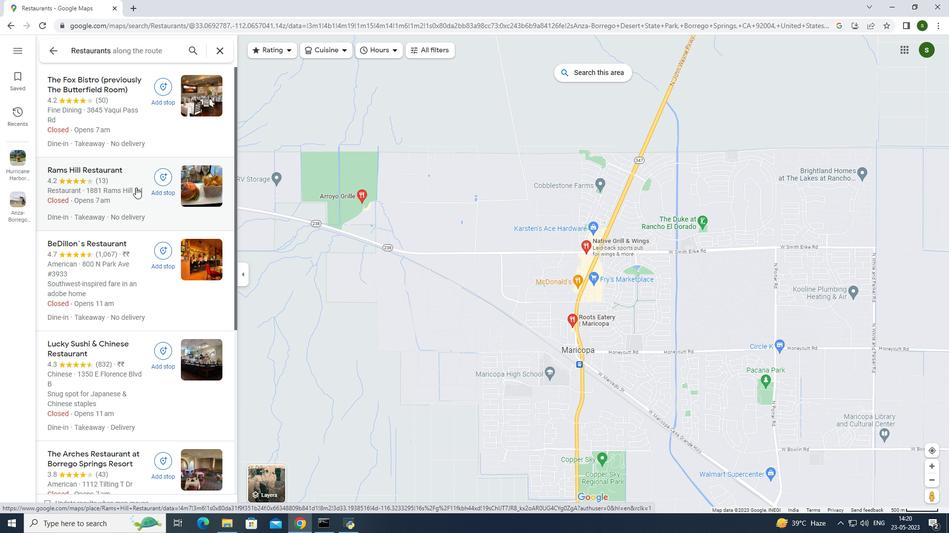 
Action: Mouse scrolled (71, 316) with delta (0, 0)
Screenshot: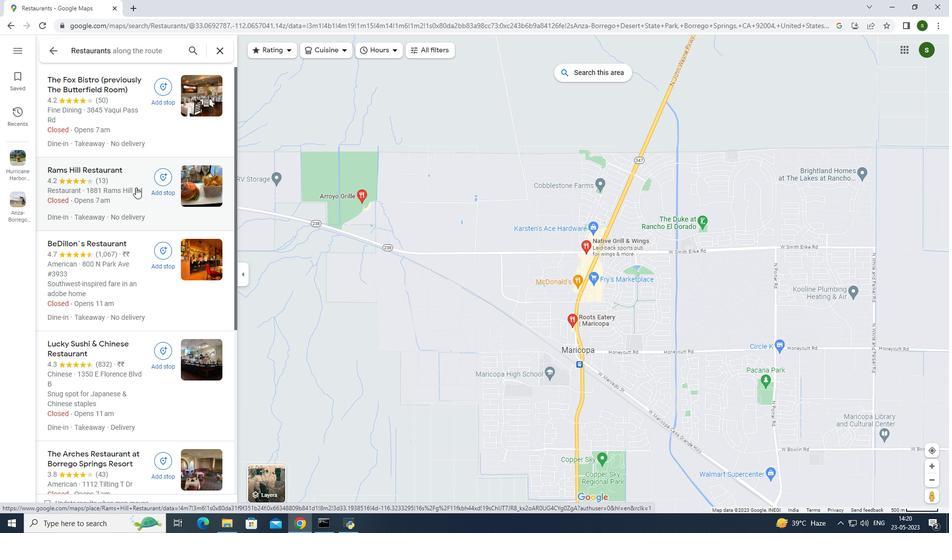 
Action: Mouse scrolled (71, 317) with delta (0, 0)
Screenshot: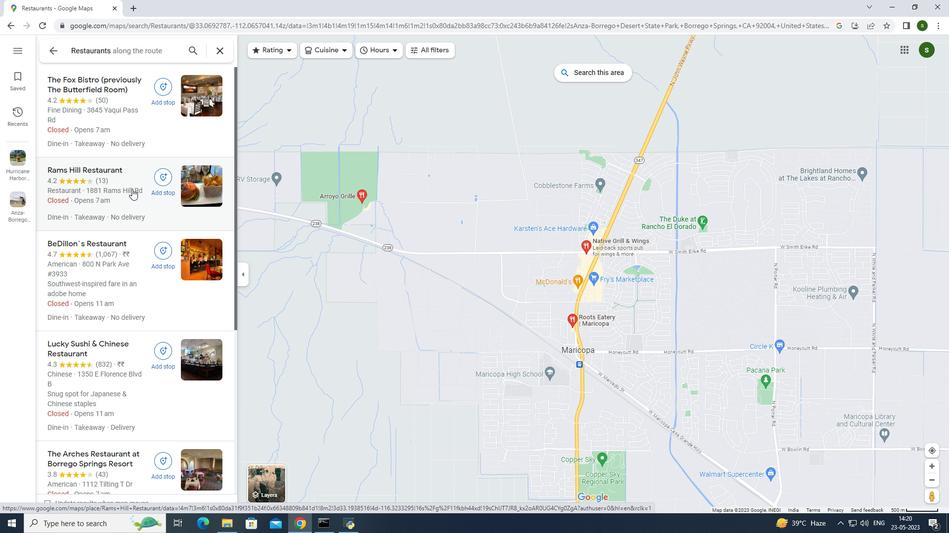 
Action: Mouse scrolled (71, 317) with delta (0, 0)
Screenshot: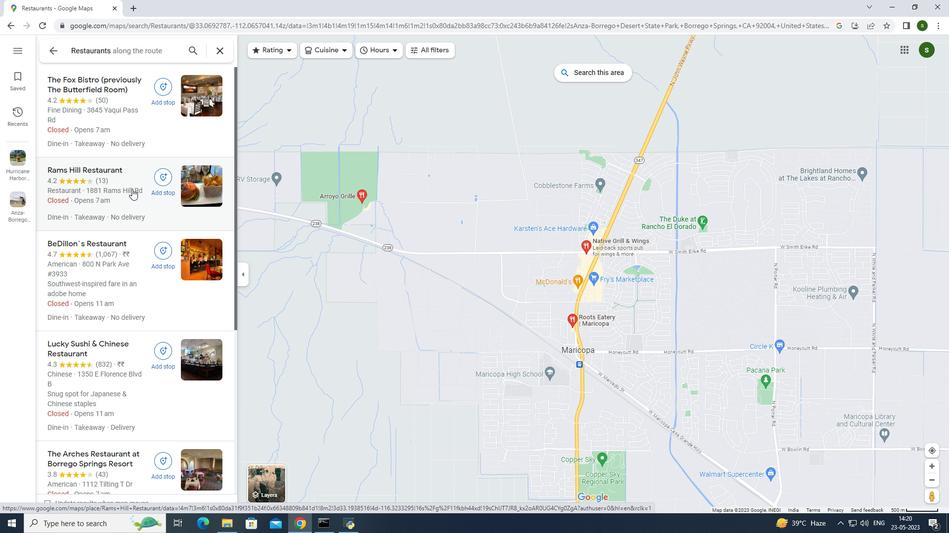 
Action: Mouse scrolled (71, 317) with delta (0, 0)
Screenshot: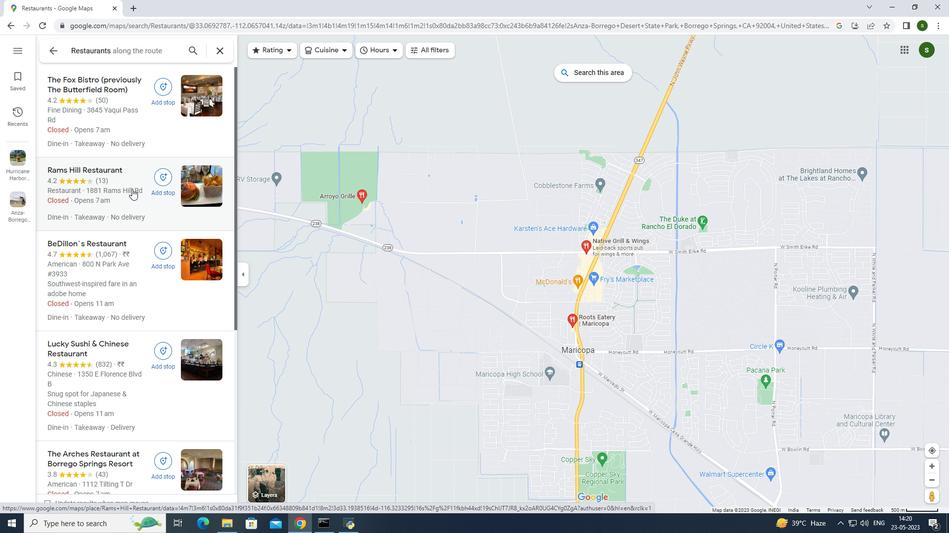 
Action: Mouse scrolled (71, 317) with delta (0, 0)
Screenshot: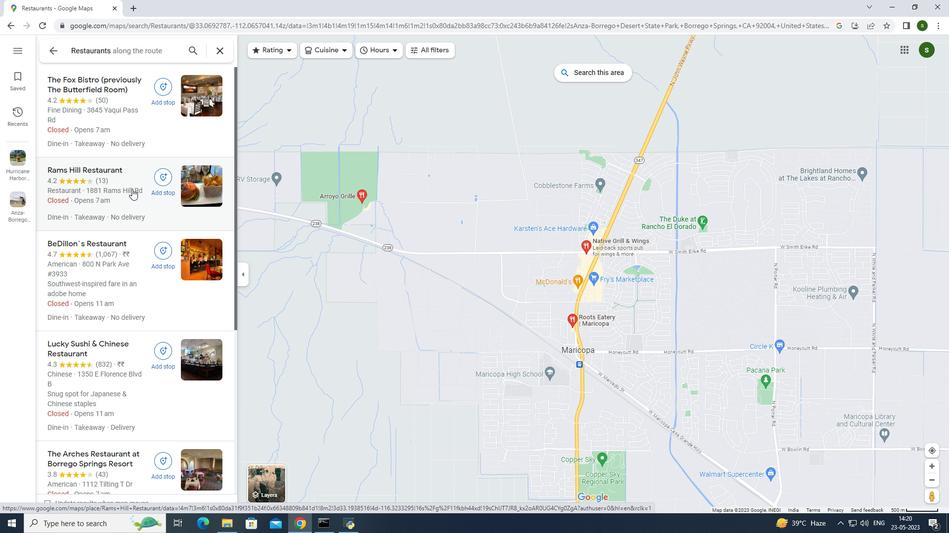 
Action: Mouse scrolled (71, 317) with delta (0, 0)
Screenshot: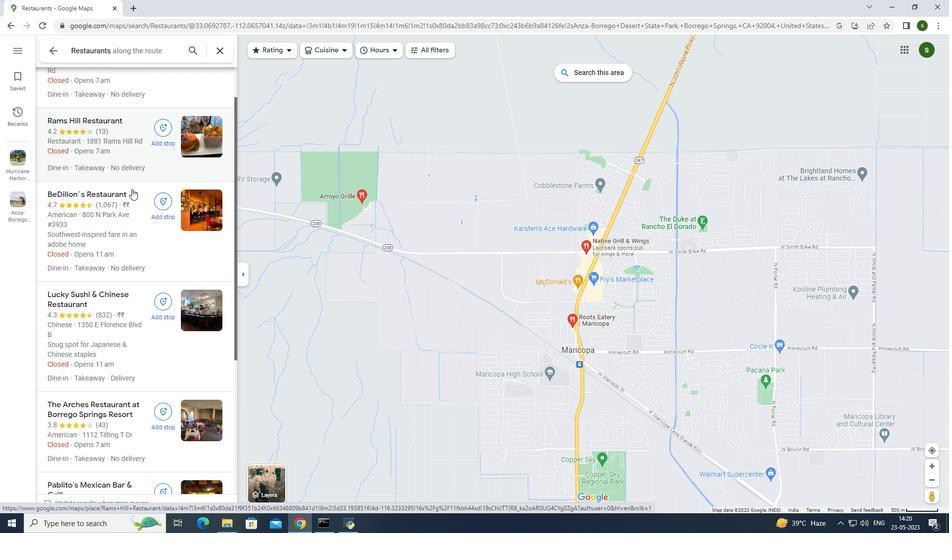 
Action: Mouse scrolled (71, 317) with delta (0, 0)
Screenshot: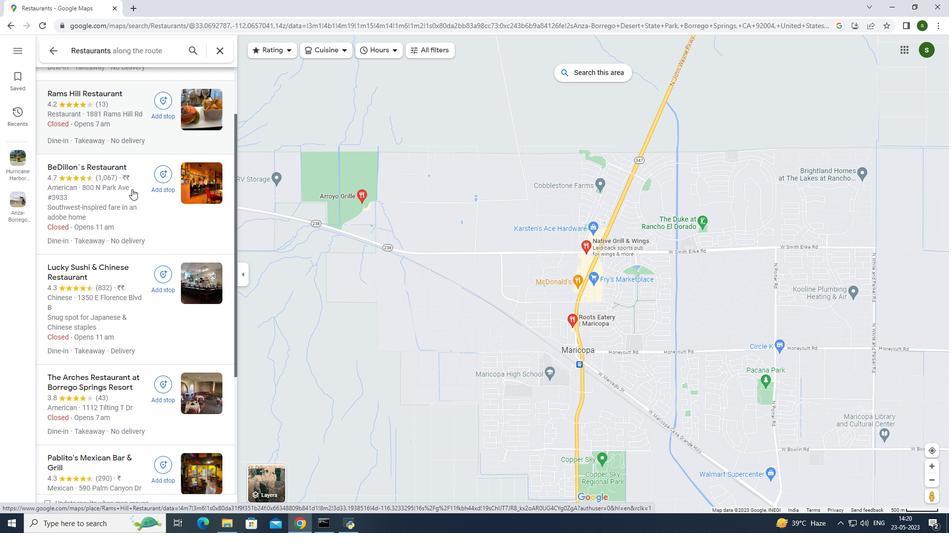 
Action: Mouse scrolled (71, 317) with delta (0, 0)
Screenshot: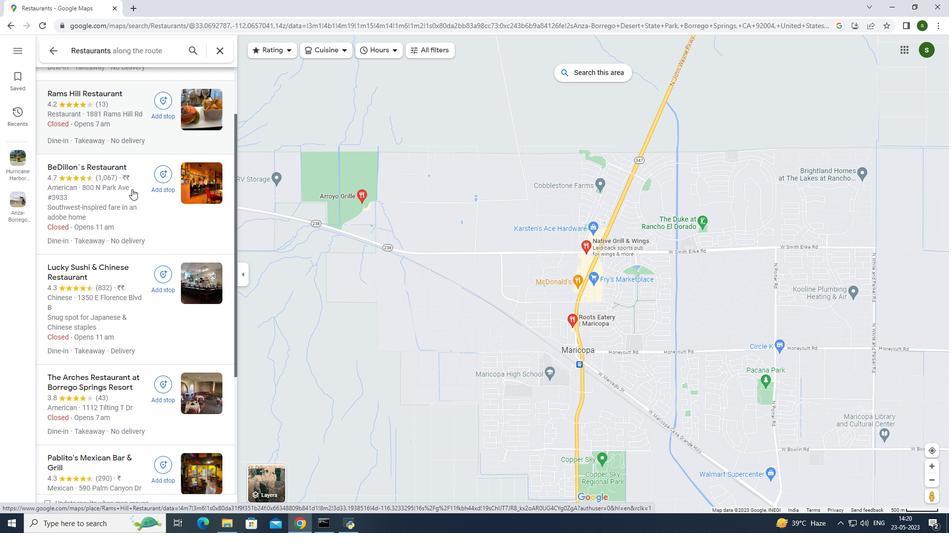 
Action: Mouse scrolled (71, 317) with delta (0, 0)
Screenshot: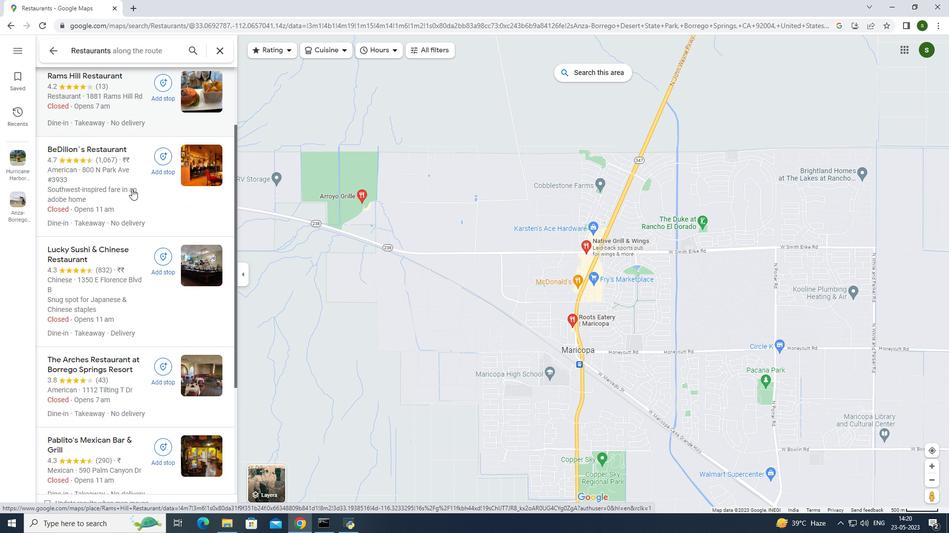
Action: Mouse scrolled (71, 317) with delta (0, 0)
Screenshot: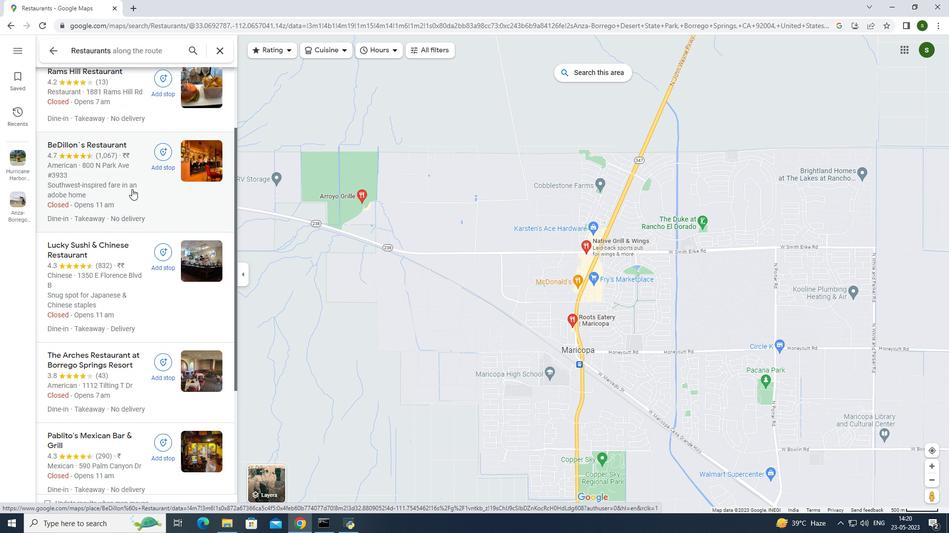 
Action: Mouse scrolled (71, 317) with delta (0, 0)
Screenshot: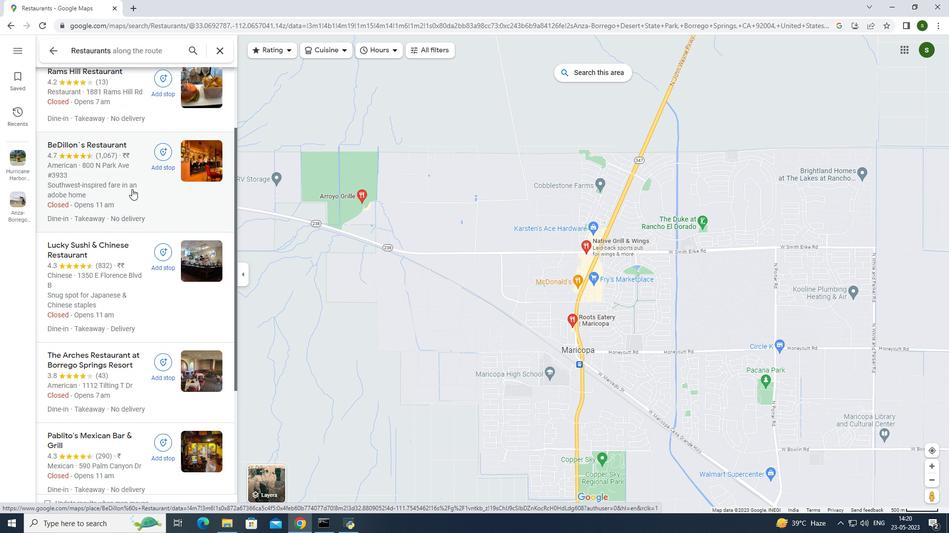 
Action: Mouse scrolled (71, 317) with delta (0, 0)
Screenshot: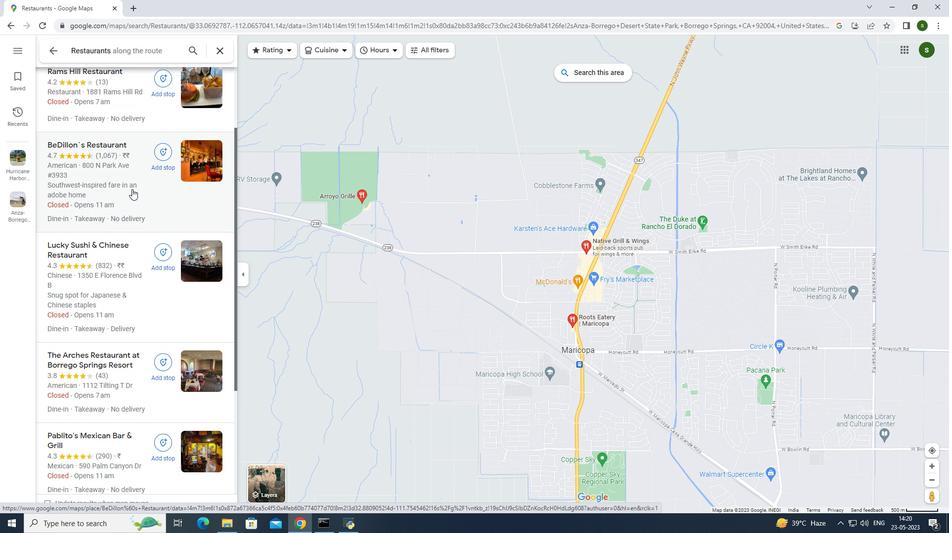 
Action: Mouse scrolled (71, 317) with delta (0, 0)
Screenshot: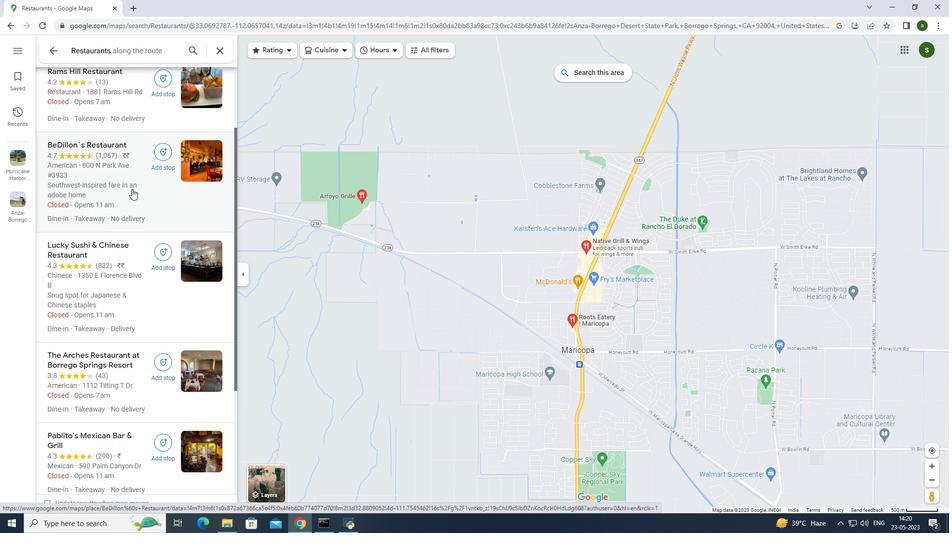 
Action: Mouse scrolled (71, 317) with delta (0, 0)
Screenshot: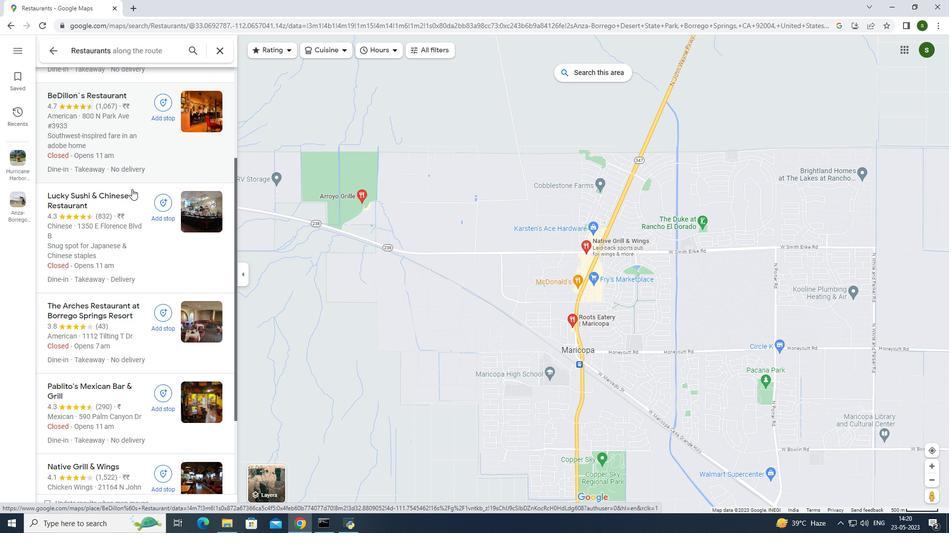 
Action: Mouse scrolled (71, 317) with delta (0, 0)
Screenshot: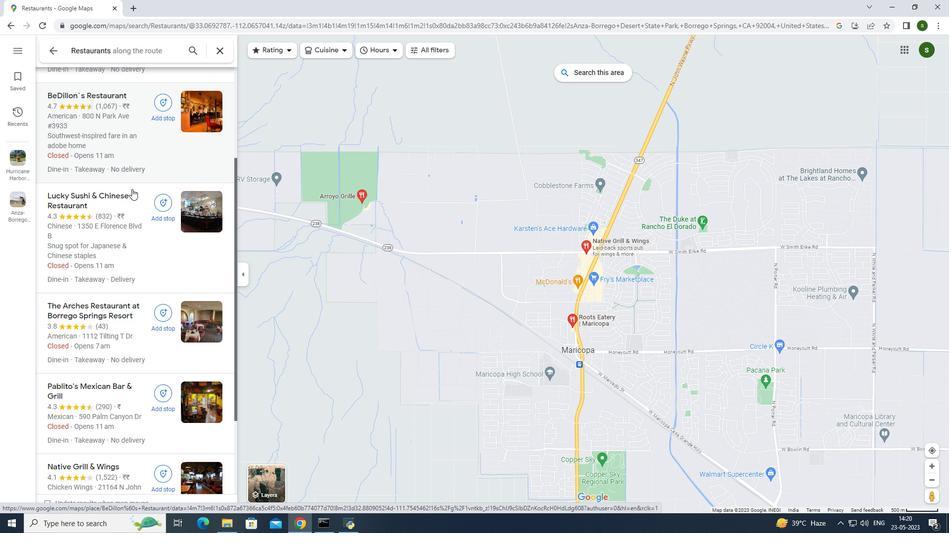 
Action: Mouse scrolled (71, 317) with delta (0, 0)
Screenshot: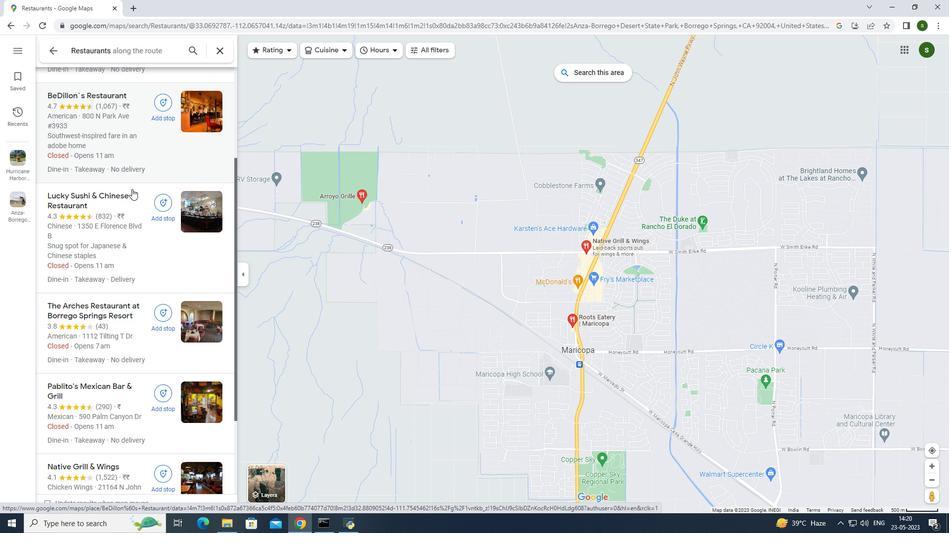 
Action: Mouse scrolled (71, 317) with delta (0, 0)
Screenshot: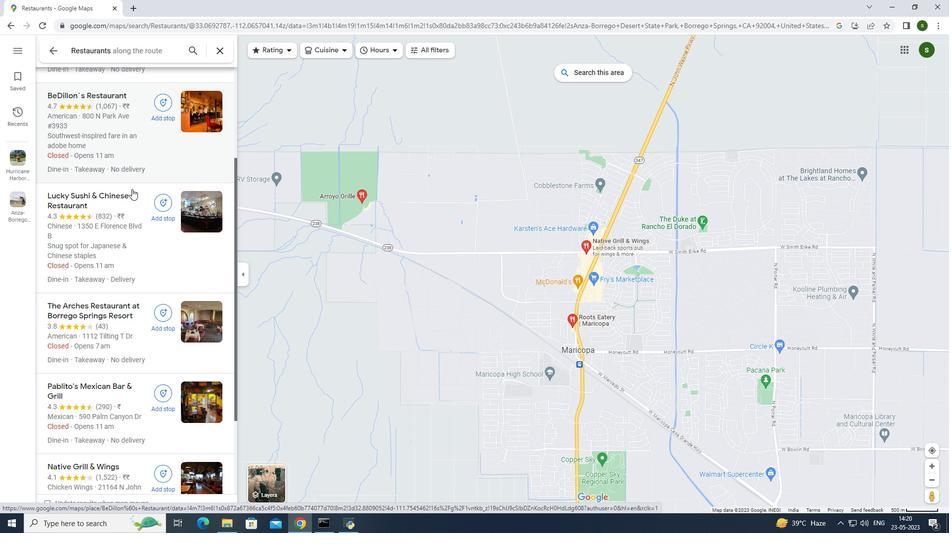 
Action: Mouse scrolled (71, 317) with delta (0, 0)
Screenshot: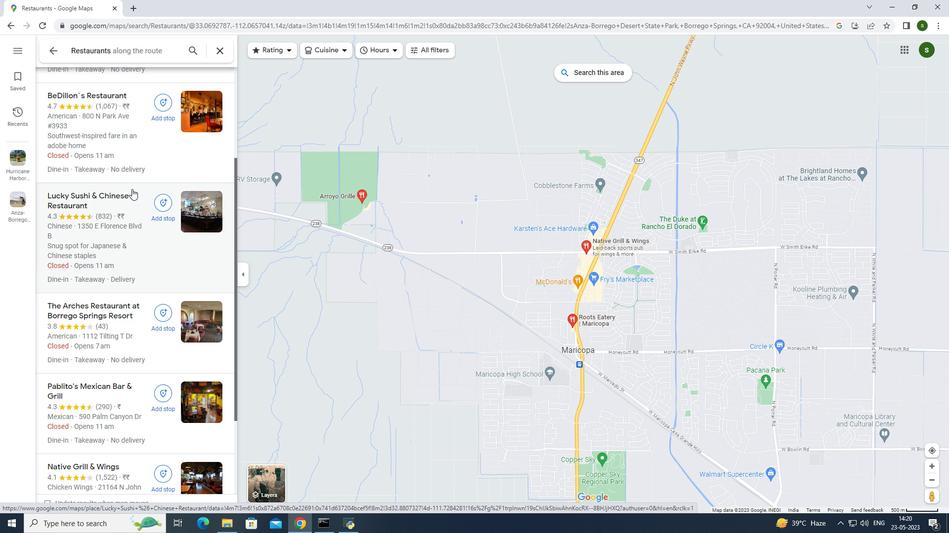 
Action: Mouse scrolled (71, 317) with delta (0, 0)
Screenshot: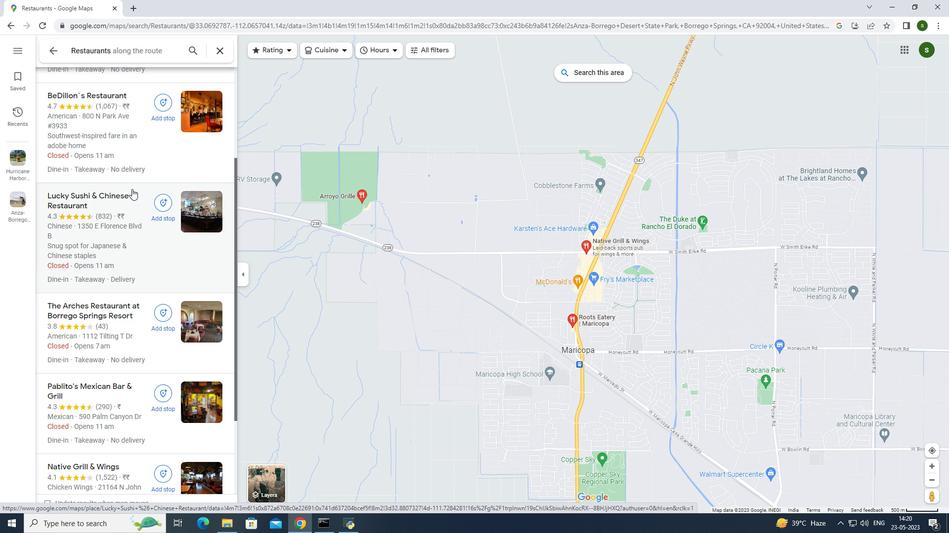 
Action: Mouse moved to (317, 209)
Screenshot: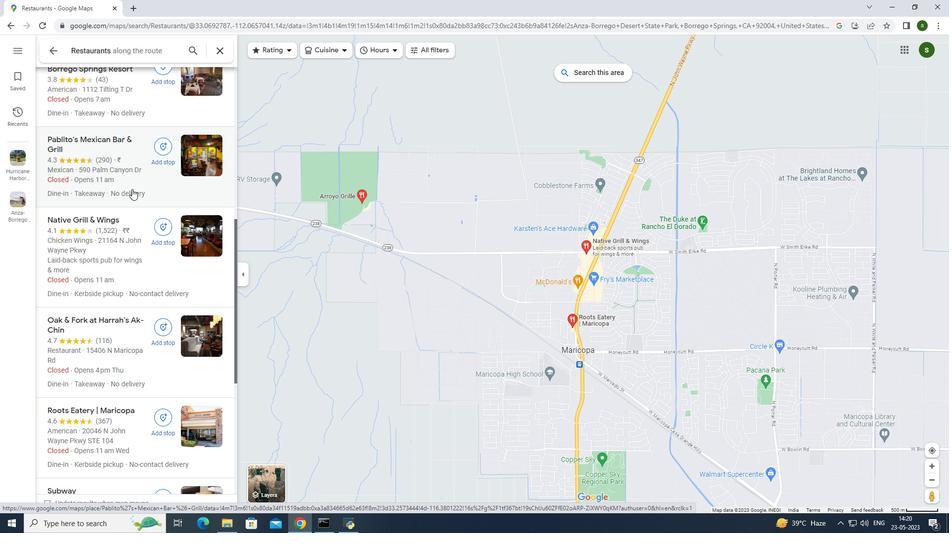 
Action: Mouse scrolled (317, 208) with delta (0, 0)
Screenshot: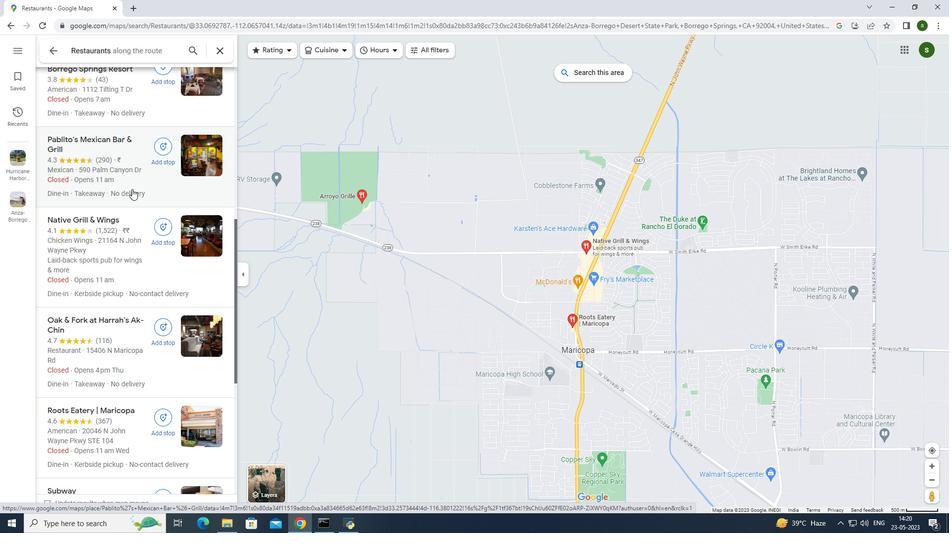
Action: Mouse moved to (203, 206)
Screenshot: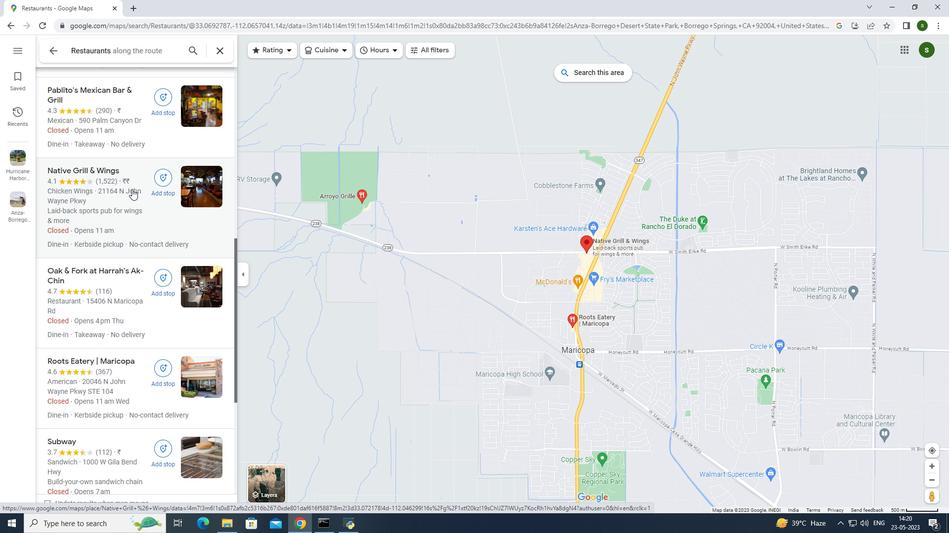 
Action: Mouse scrolled (203, 205) with delta (0, 0)
Screenshot: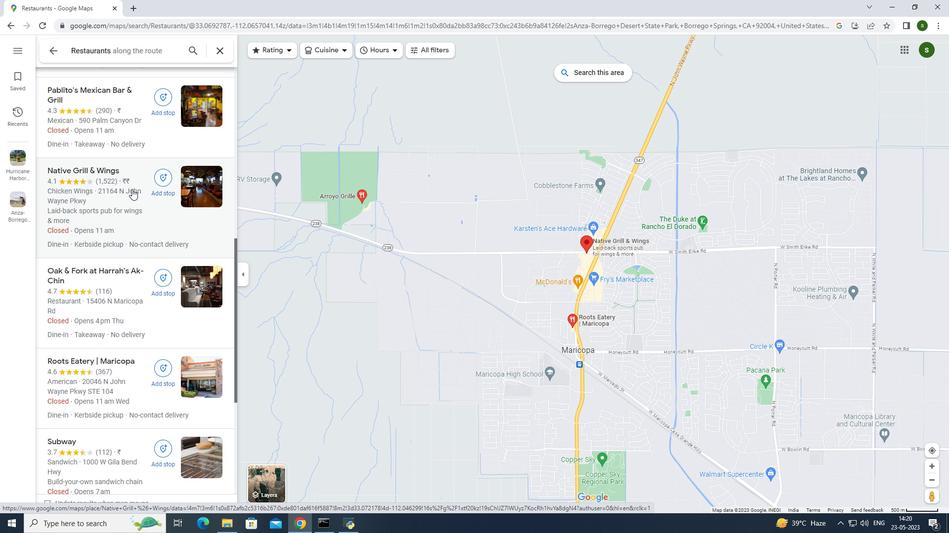 
Action: Mouse scrolled (203, 205) with delta (0, 0)
Screenshot: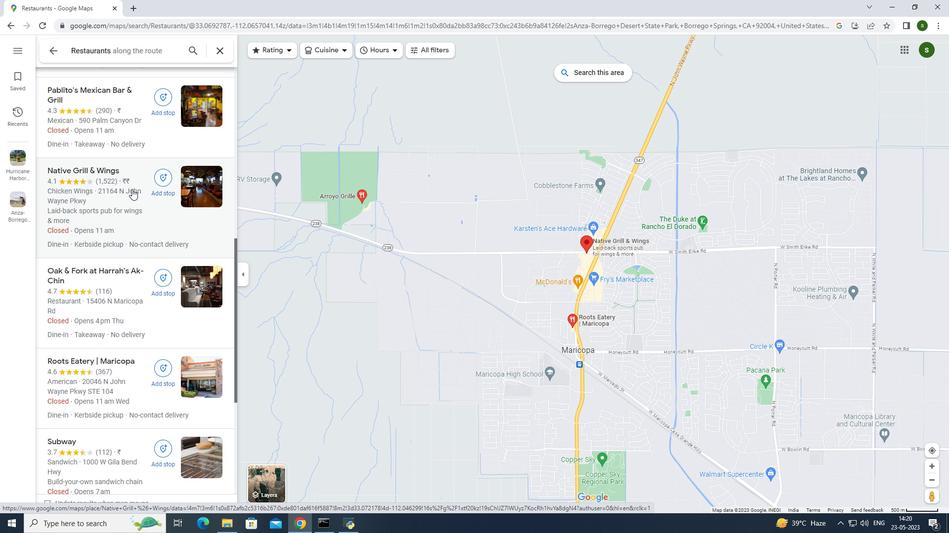 
Action: Mouse scrolled (203, 205) with delta (0, 0)
Screenshot: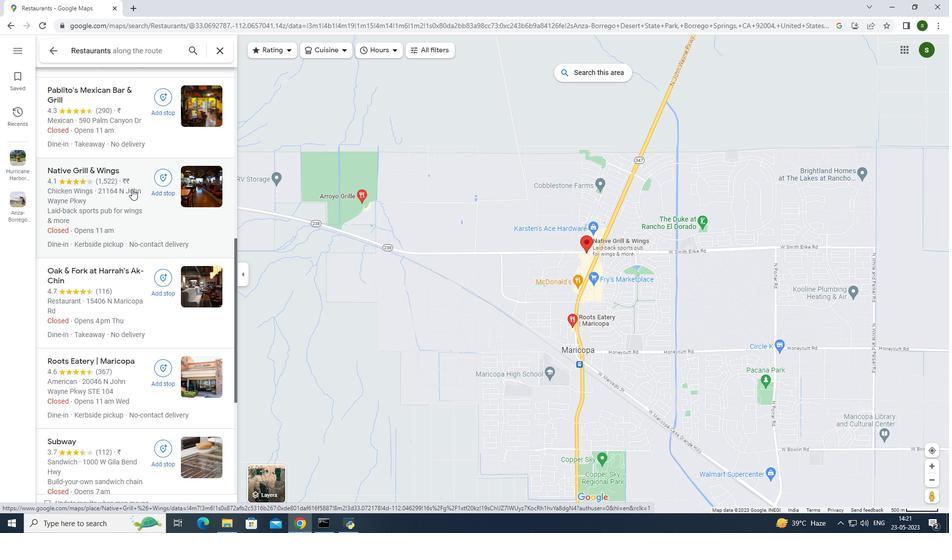 
Action: Mouse scrolled (203, 205) with delta (0, 0)
Screenshot: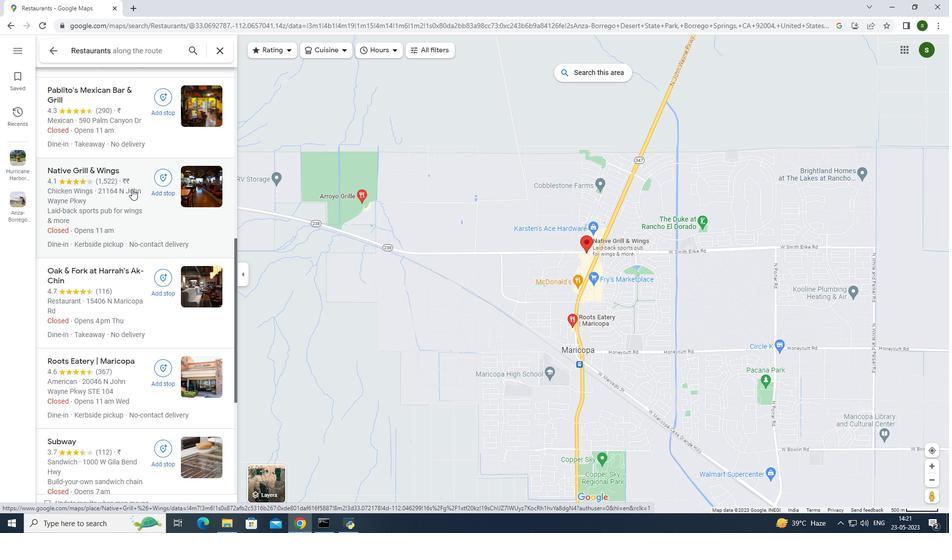 
Action: Mouse scrolled (203, 205) with delta (0, 0)
Screenshot: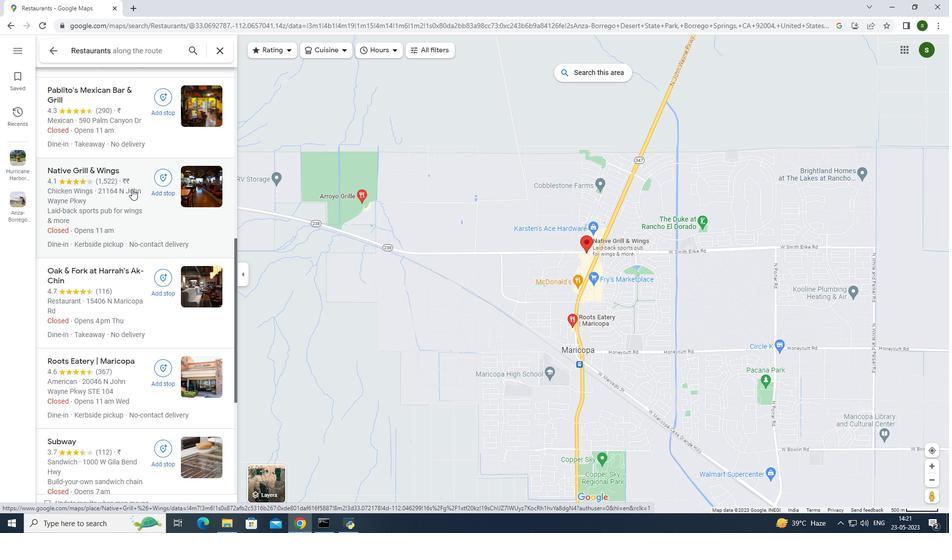 
Action: Mouse scrolled (203, 205) with delta (0, 0)
Screenshot: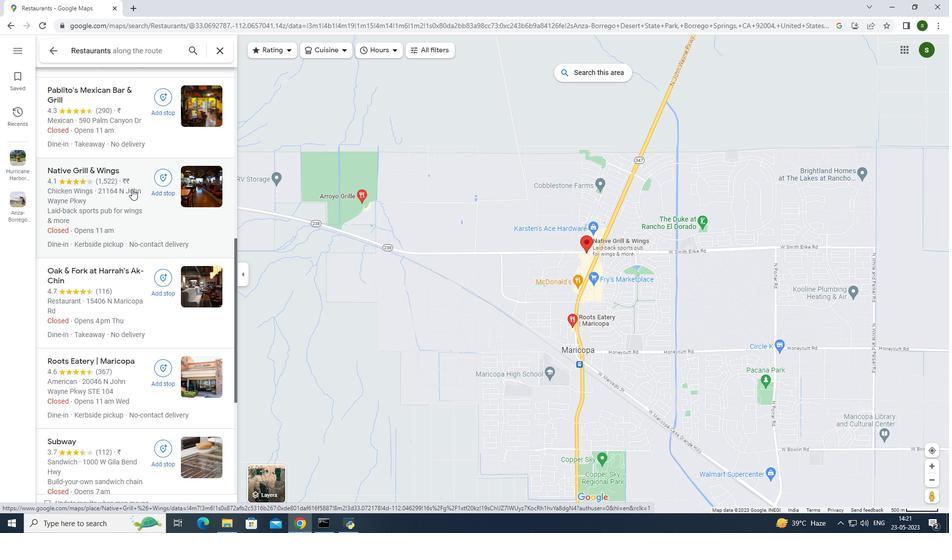 
Action: Mouse scrolled (203, 205) with delta (0, 0)
Screenshot: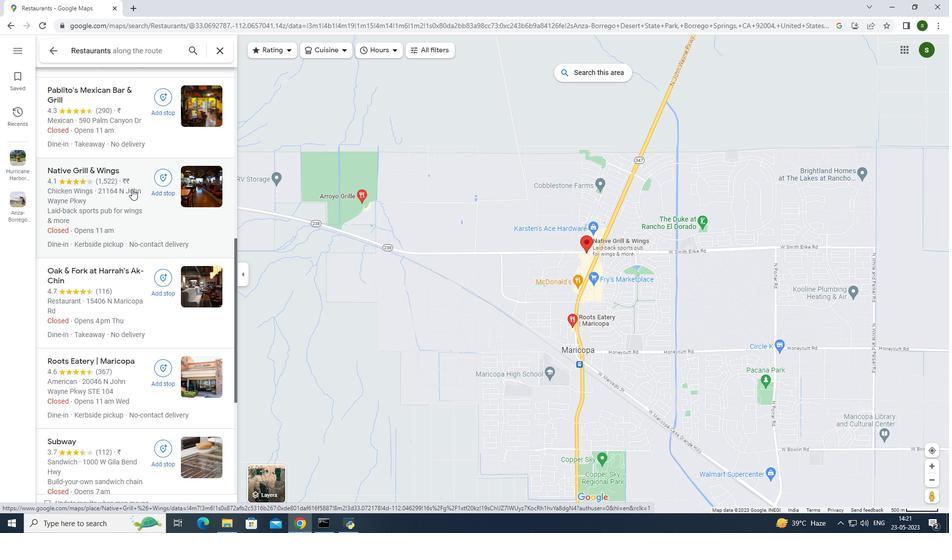 
Action: Mouse scrolled (203, 205) with delta (0, 0)
Screenshot: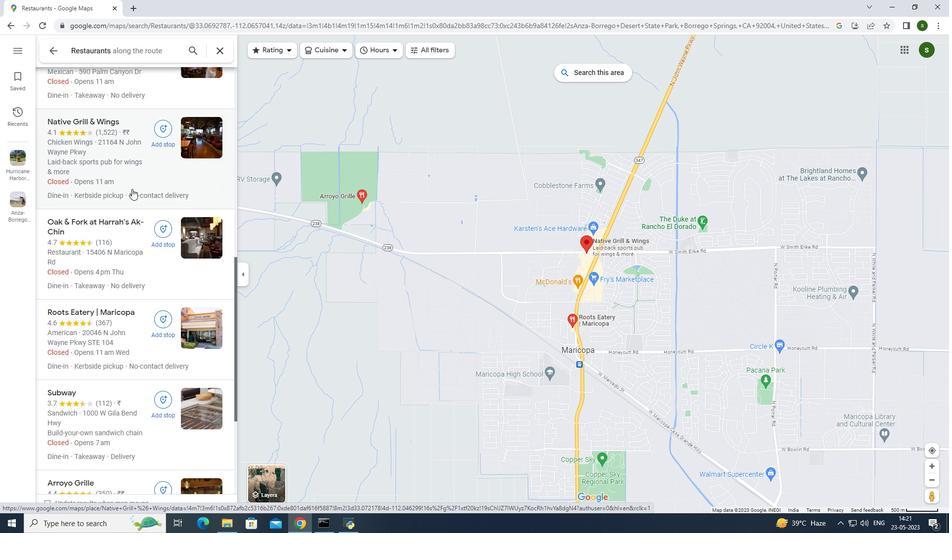 
Action: Mouse scrolled (203, 205) with delta (0, 0)
Screenshot: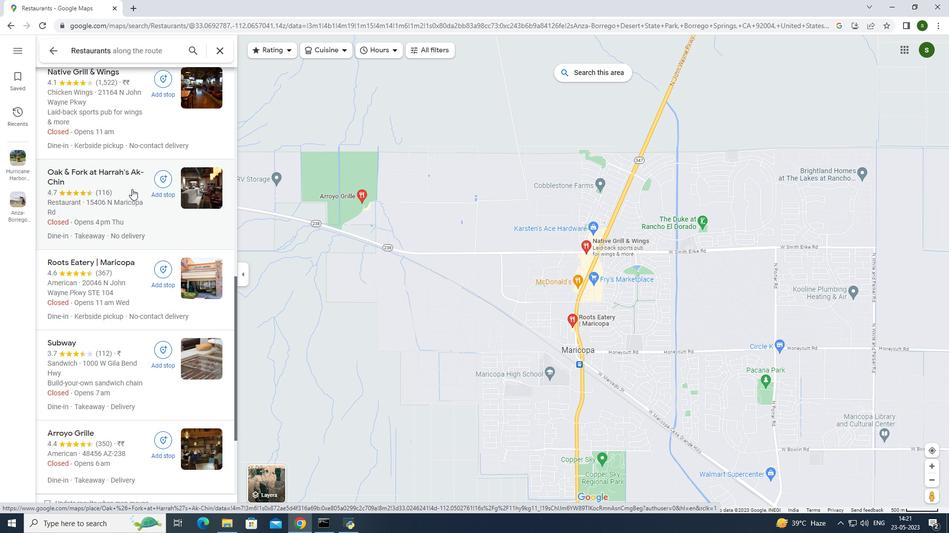 
Action: Mouse scrolled (203, 205) with delta (0, 0)
Screenshot: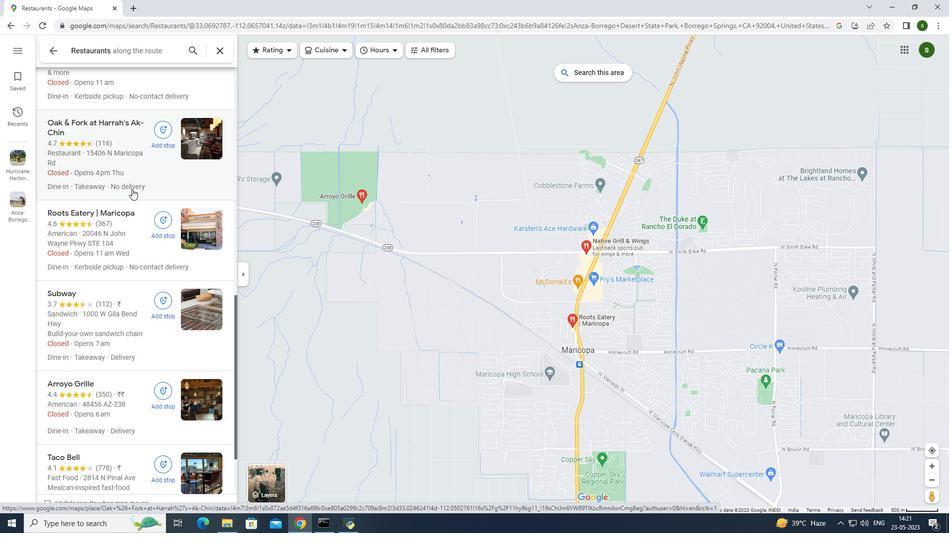 
Action: Mouse scrolled (203, 205) with delta (0, 0)
Screenshot: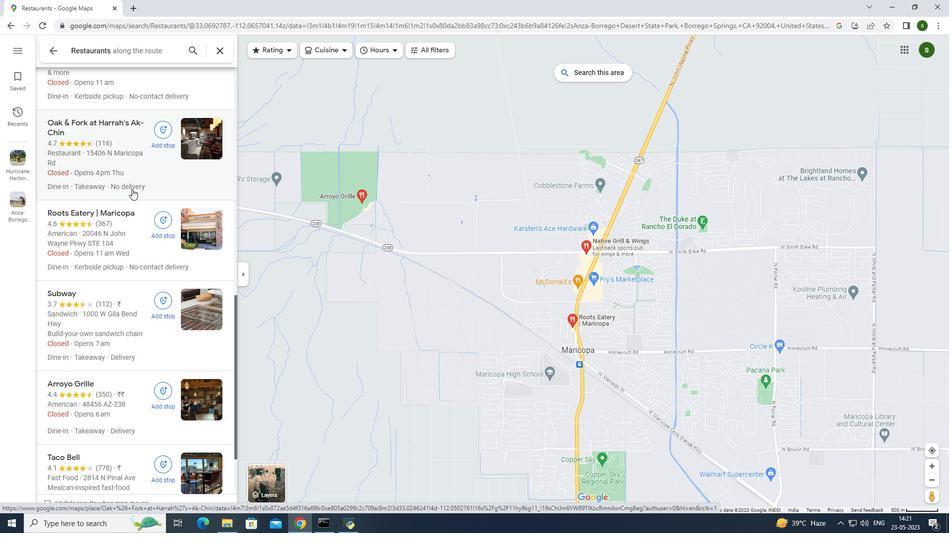 
Action: Mouse scrolled (203, 205) with delta (0, 0)
Screenshot: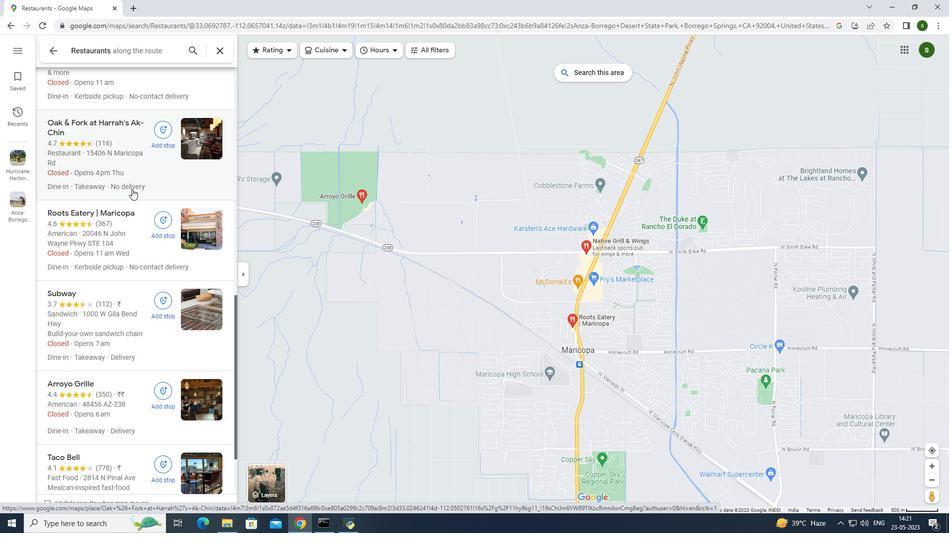 
Action: Mouse scrolled (203, 205) with delta (0, 0)
Screenshot: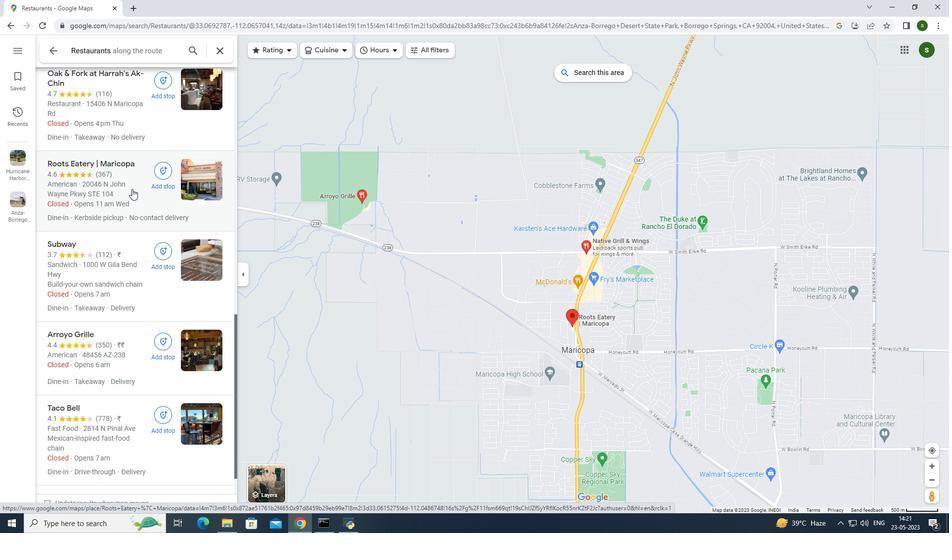 
Action: Mouse scrolled (203, 205) with delta (0, 0)
Screenshot: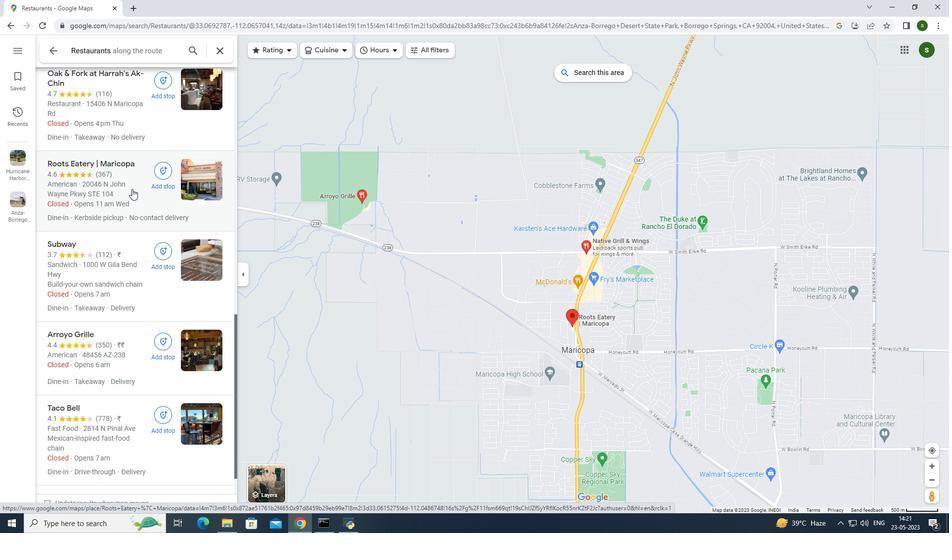 
Action: Mouse scrolled (203, 205) with delta (0, 0)
Screenshot: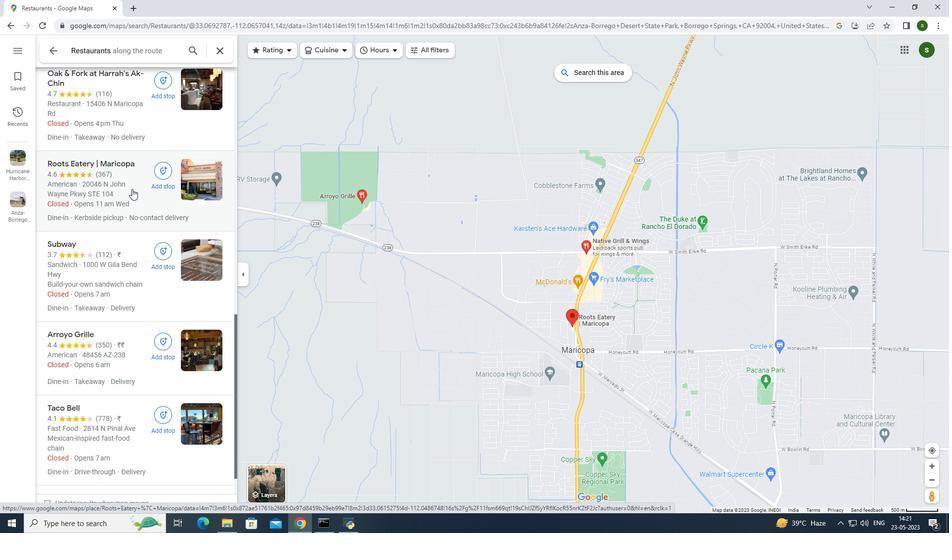 
Action: Mouse moved to (304, 206)
Screenshot: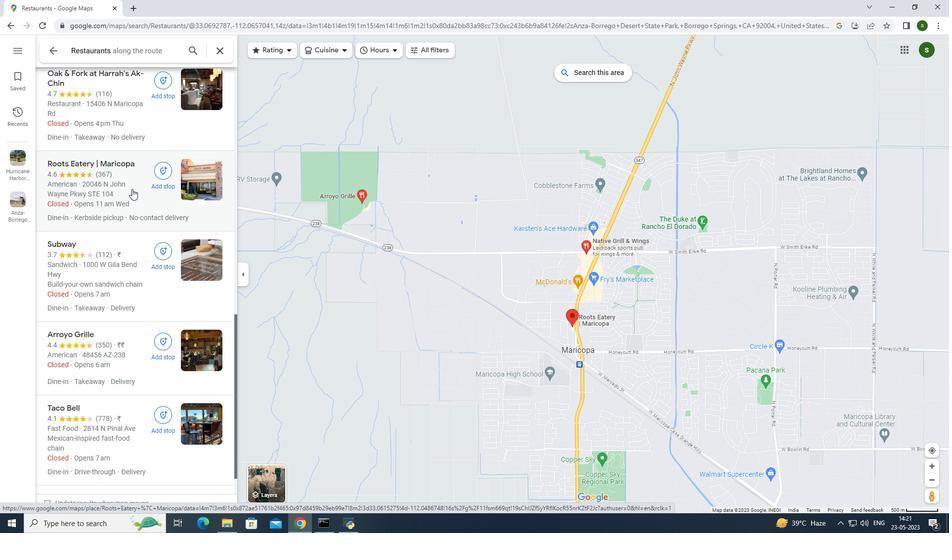 
Action: Mouse scrolled (304, 206) with delta (0, 0)
Screenshot: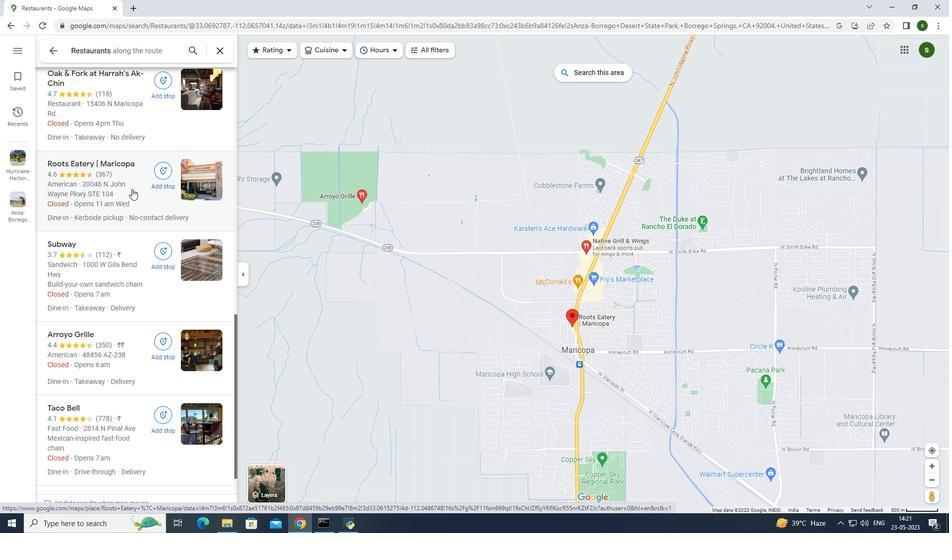 
Action: Mouse scrolled (304, 206) with delta (0, 0)
Screenshot: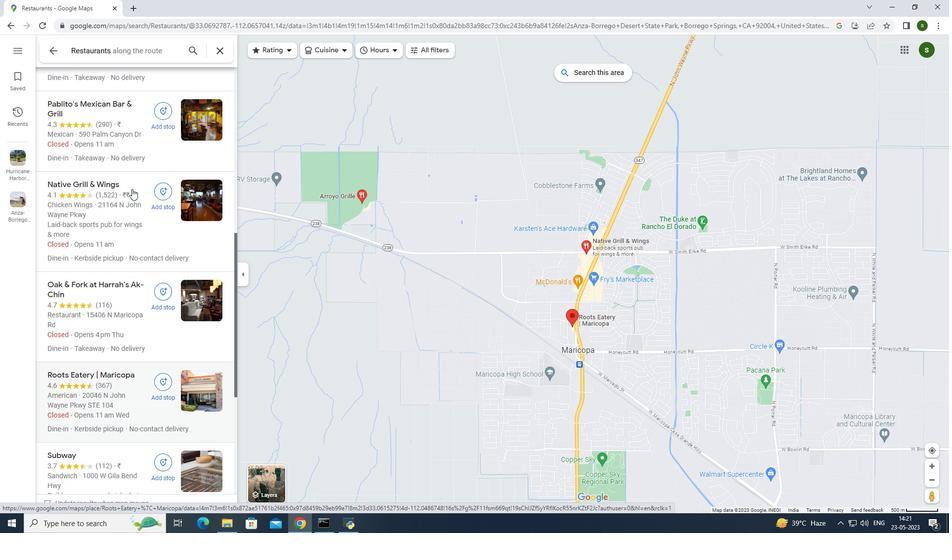 
Action: Mouse scrolled (304, 206) with delta (0, 0)
Screenshot: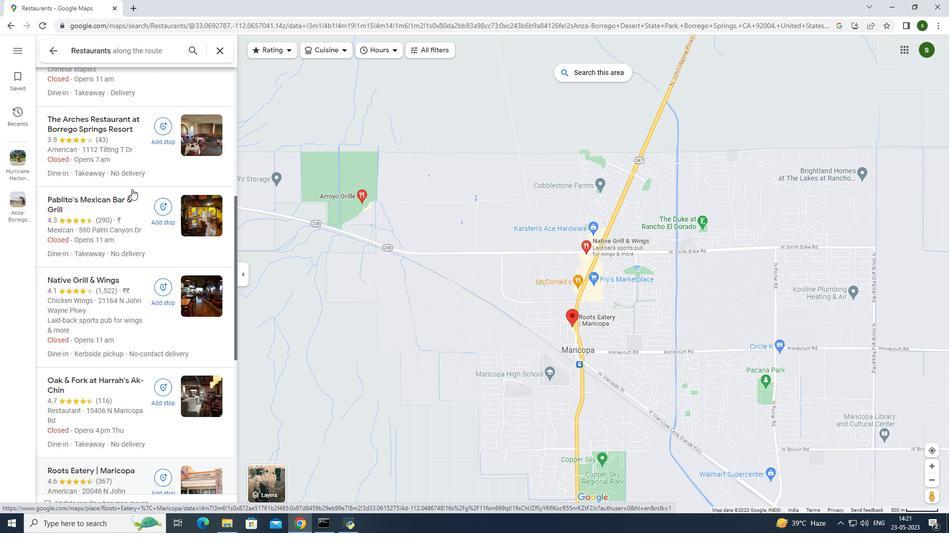 
Action: Mouse moved to (225, 164)
Screenshot: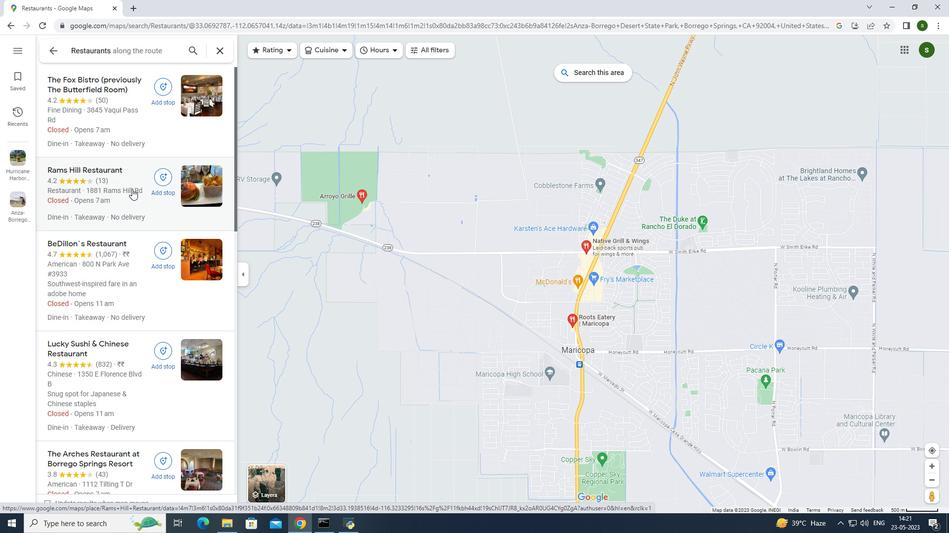 
Action: Mouse scrolled (225, 165) with delta (0, 0)
Screenshot: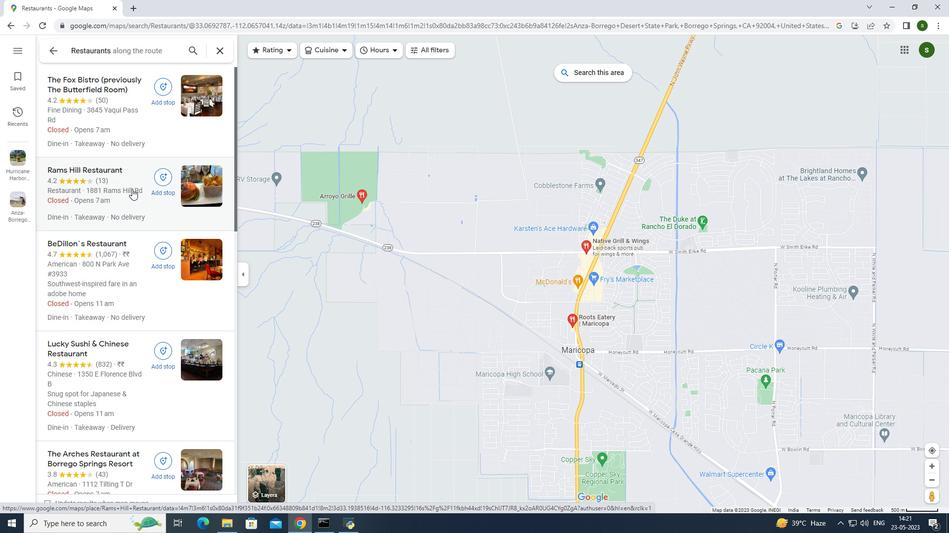 
Action: Mouse scrolled (225, 165) with delta (0, 0)
Screenshot: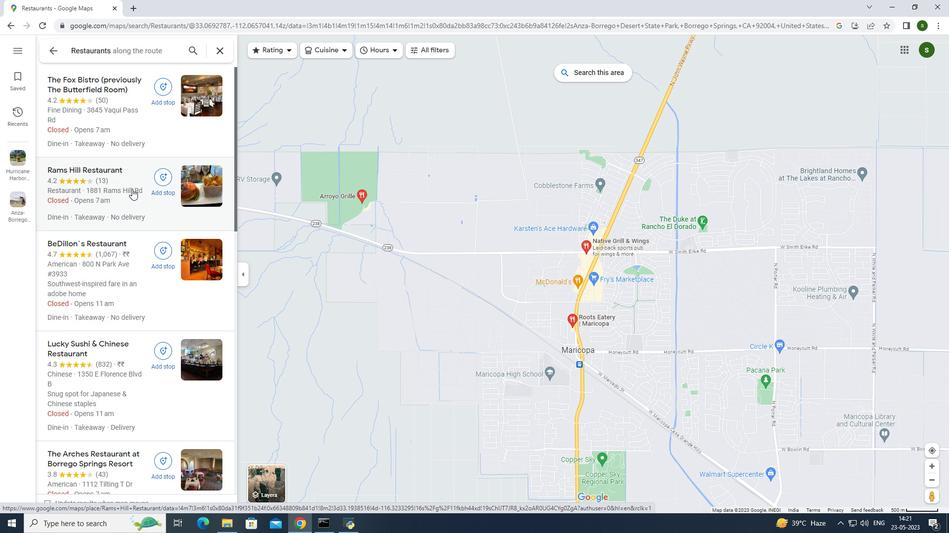 
Action: Mouse scrolled (225, 165) with delta (0, 0)
Screenshot: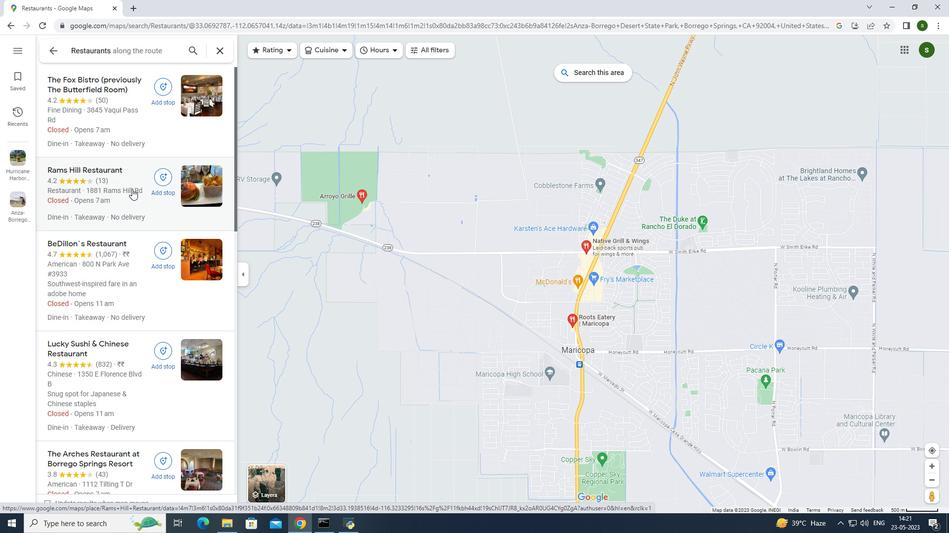 
Action: Mouse scrolled (225, 165) with delta (0, 0)
Screenshot: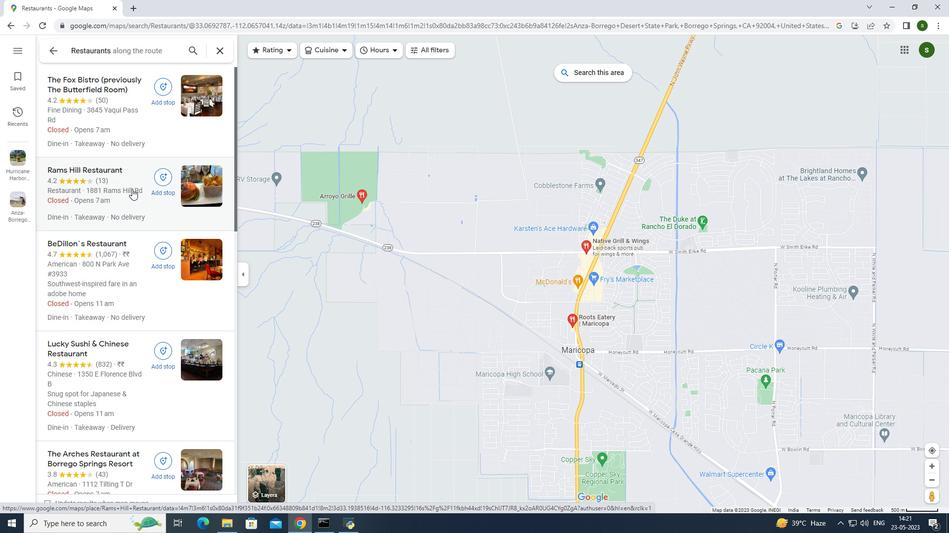 
Action: Mouse scrolled (225, 165) with delta (0, 0)
Screenshot: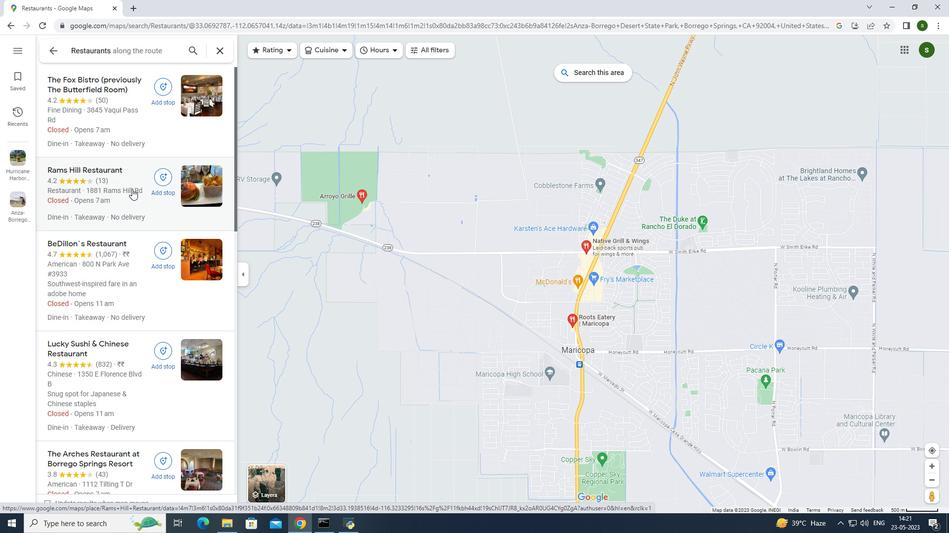 
Action: Mouse scrolled (225, 165) with delta (0, 0)
Screenshot: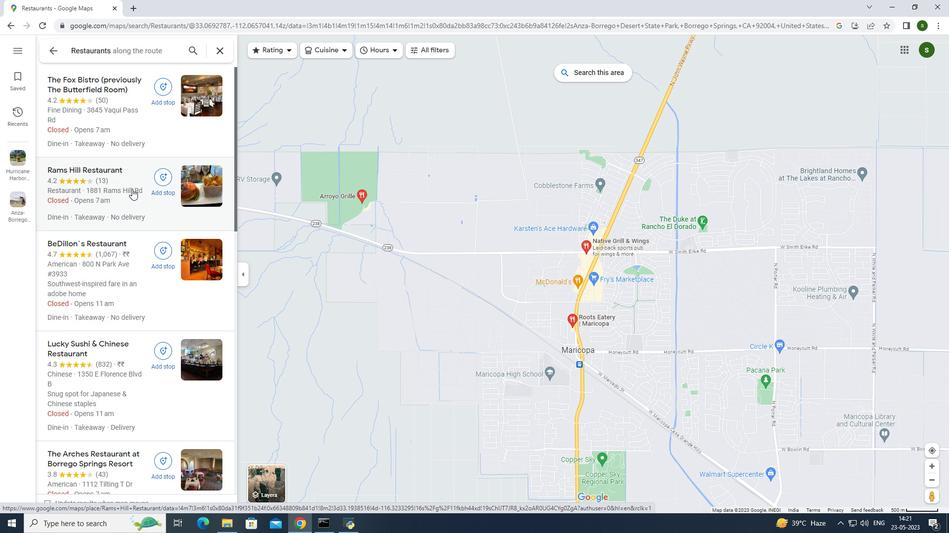 
Action: Mouse scrolled (225, 165) with delta (0, 0)
Screenshot: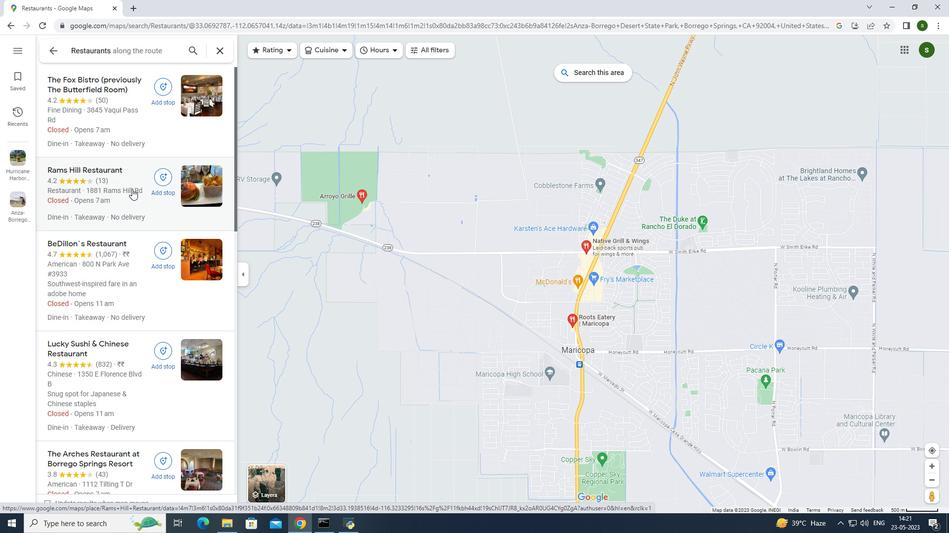 
Action: Mouse scrolled (225, 165) with delta (0, 0)
Screenshot: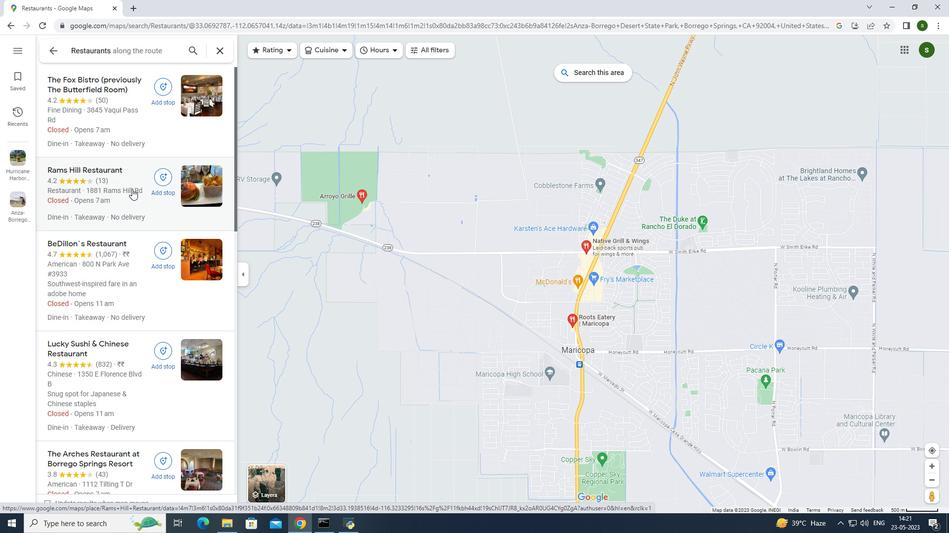 
Action: Mouse scrolled (225, 165) with delta (0, 0)
Screenshot: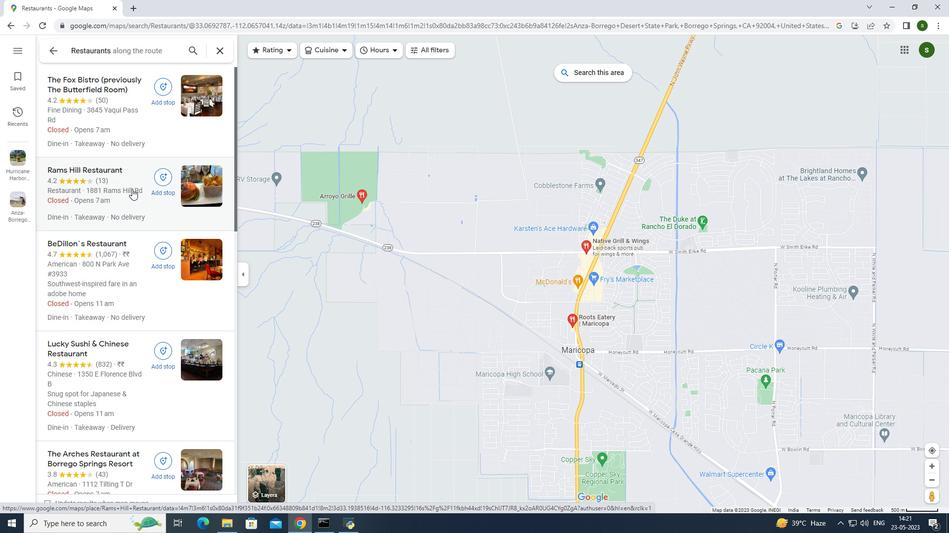 
Action: Mouse scrolled (225, 165) with delta (0, 0)
Screenshot: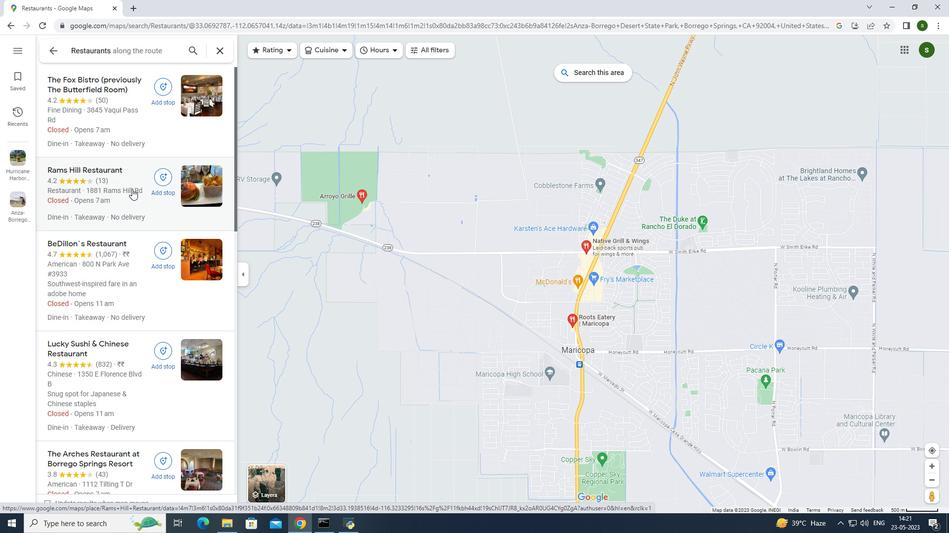 
Action: Mouse scrolled (225, 165) with delta (0, 0)
Screenshot: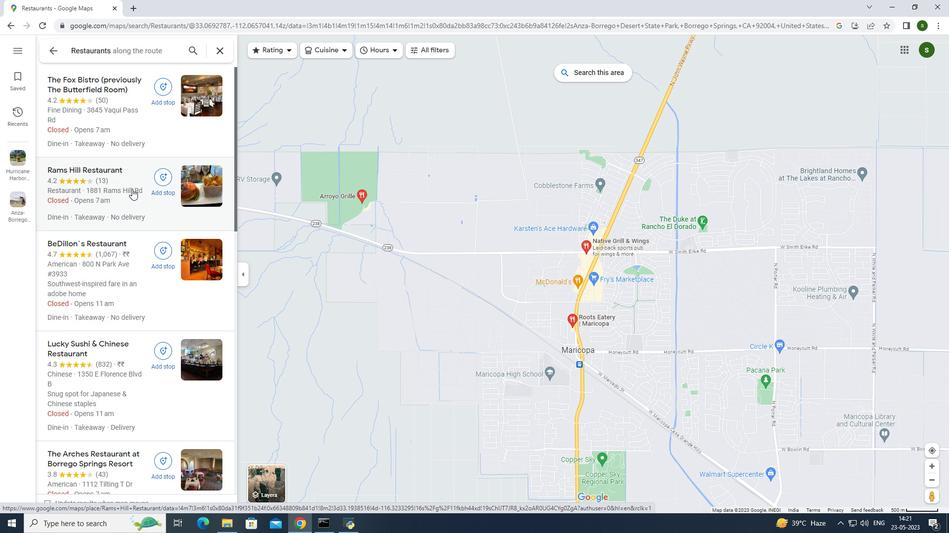 
Action: Mouse scrolled (225, 165) with delta (0, 0)
Screenshot: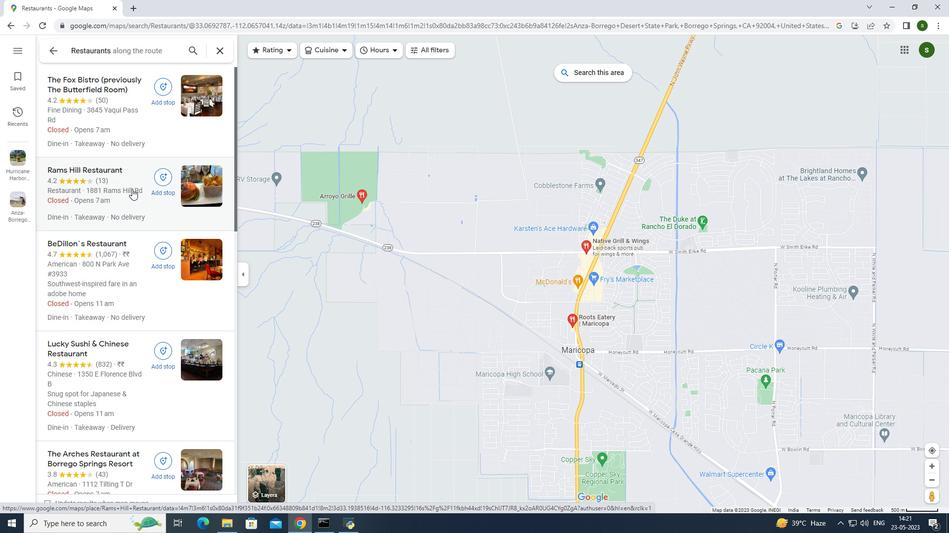 
Action: Mouse scrolled (225, 165) with delta (0, 0)
Screenshot: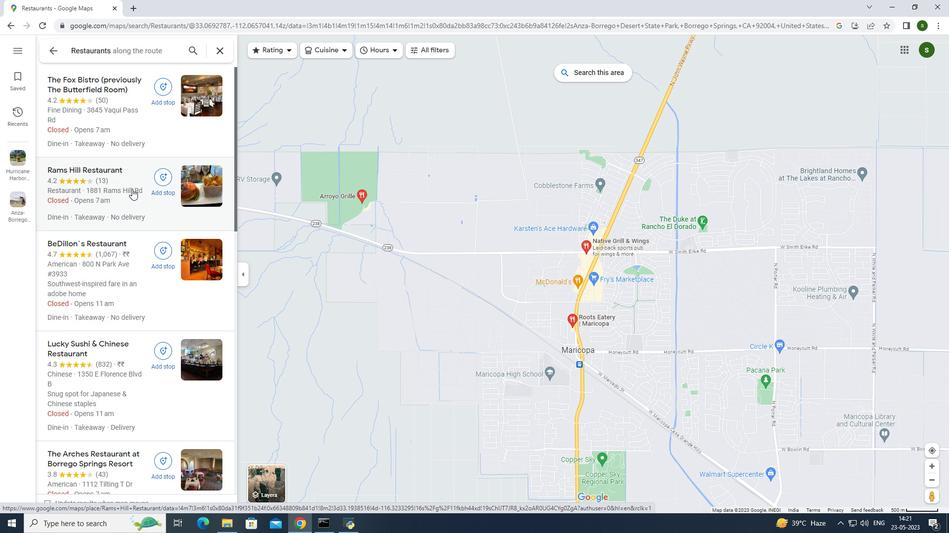 
Action: Mouse scrolled (225, 165) with delta (0, 0)
Screenshot: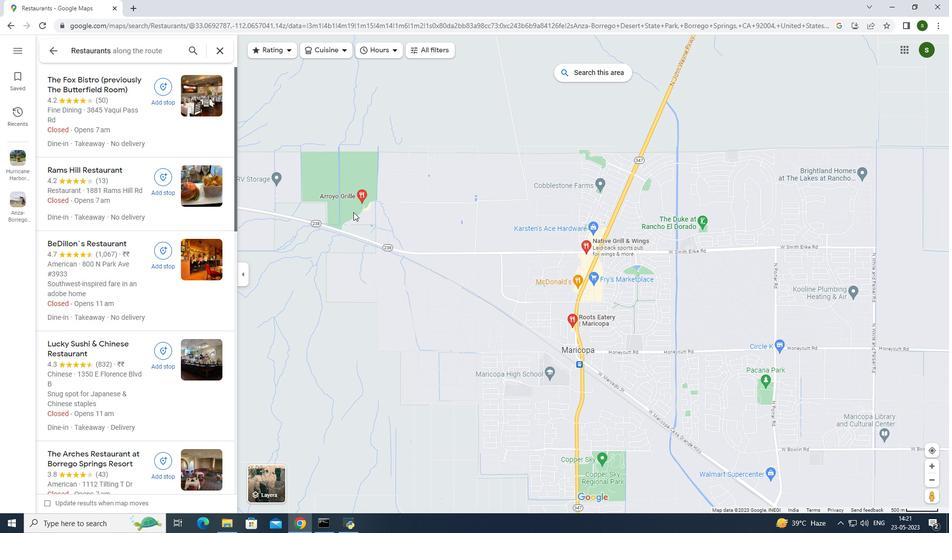 
Action: Mouse scrolled (225, 165) with delta (0, 0)
Screenshot: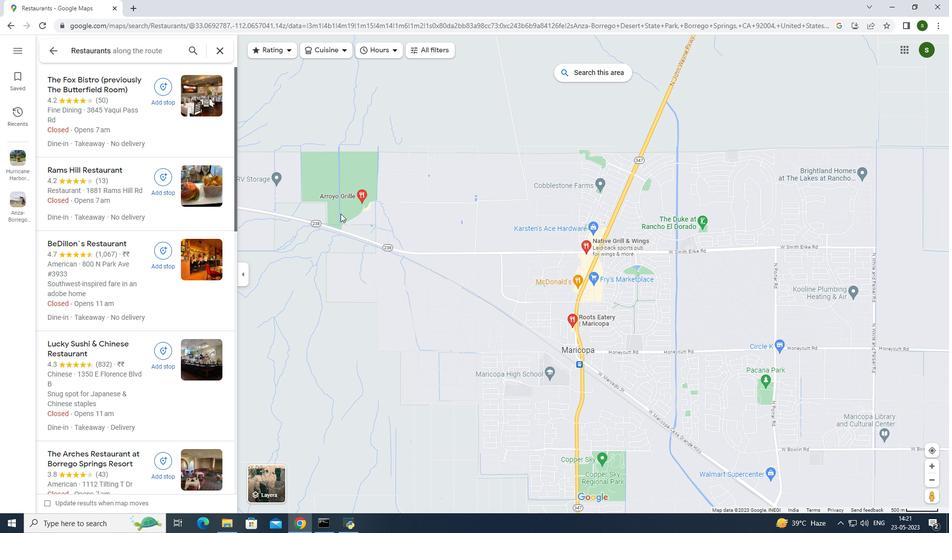 
Action: Mouse moved to (690, 251)
Screenshot: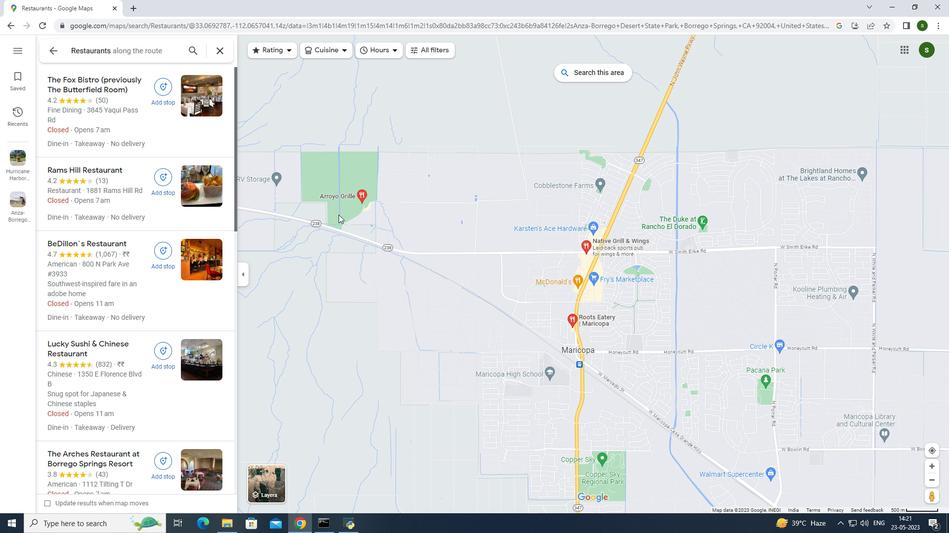 
Action: Mouse pressed left at (690, 251)
Screenshot: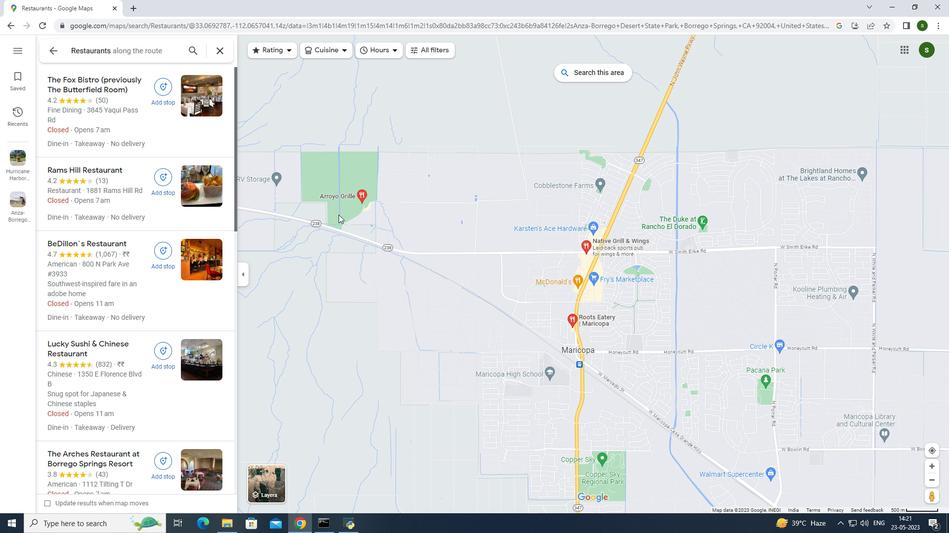 
Action: Mouse moved to (537, 268)
Screenshot: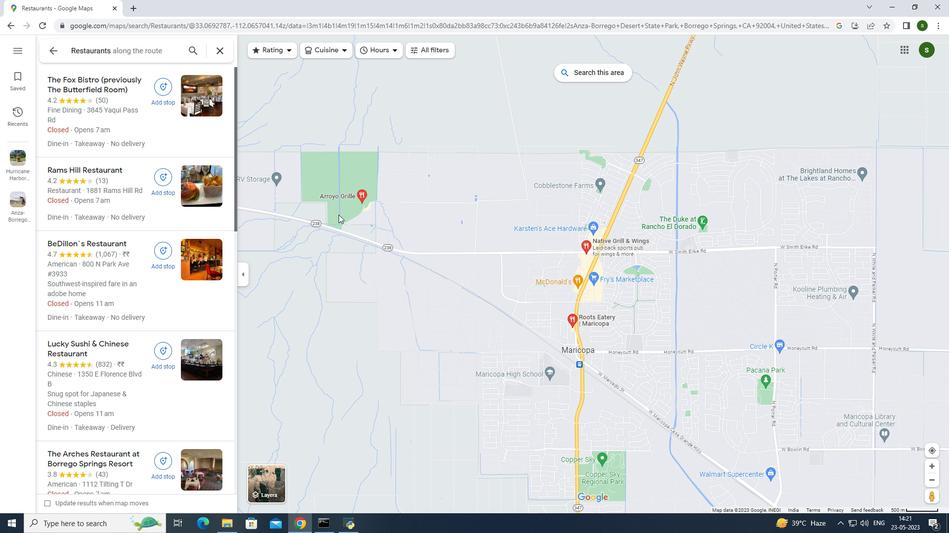 
Action: Mouse scrolled (537, 267) with delta (0, 0)
Screenshot: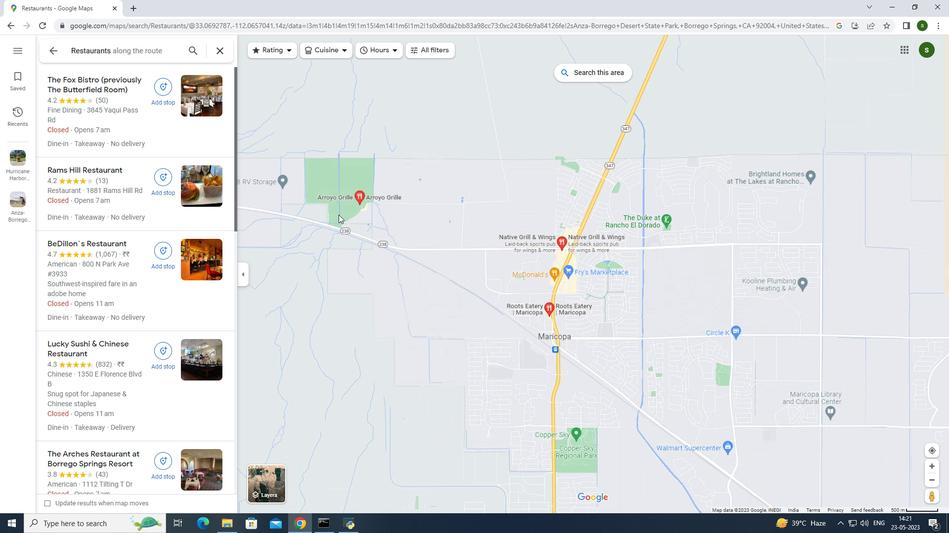 
Action: Mouse scrolled (537, 267) with delta (0, 0)
Screenshot: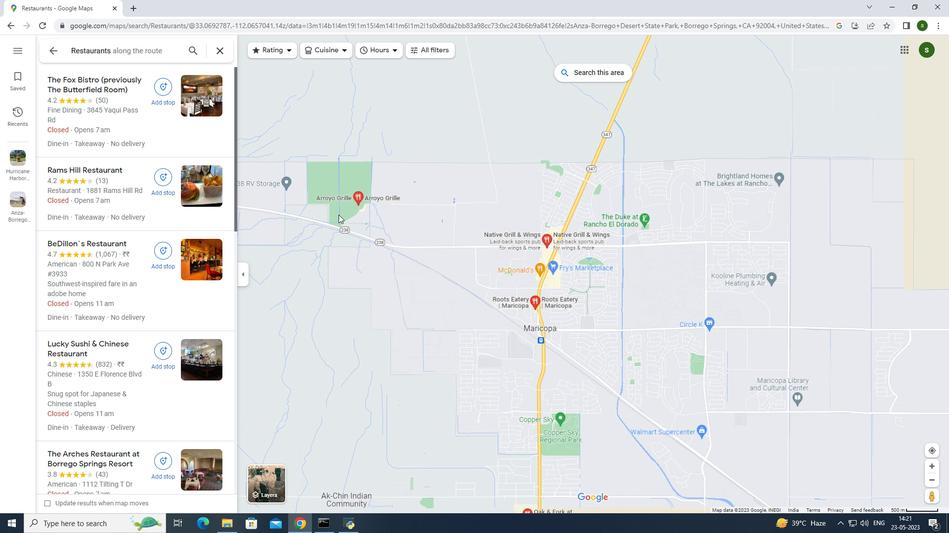 
Action: Mouse scrolled (537, 267) with delta (0, 0)
Screenshot: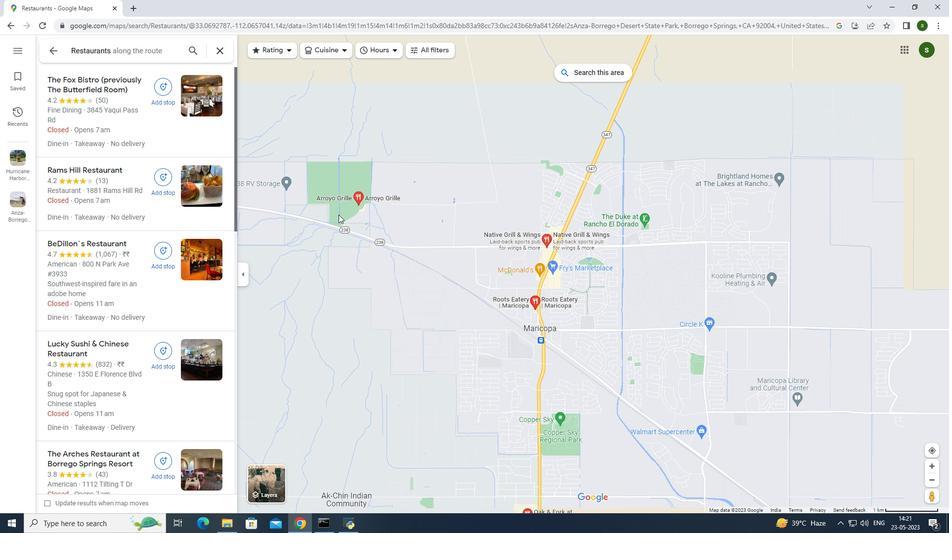 
Action: Mouse moved to (536, 268)
Screenshot: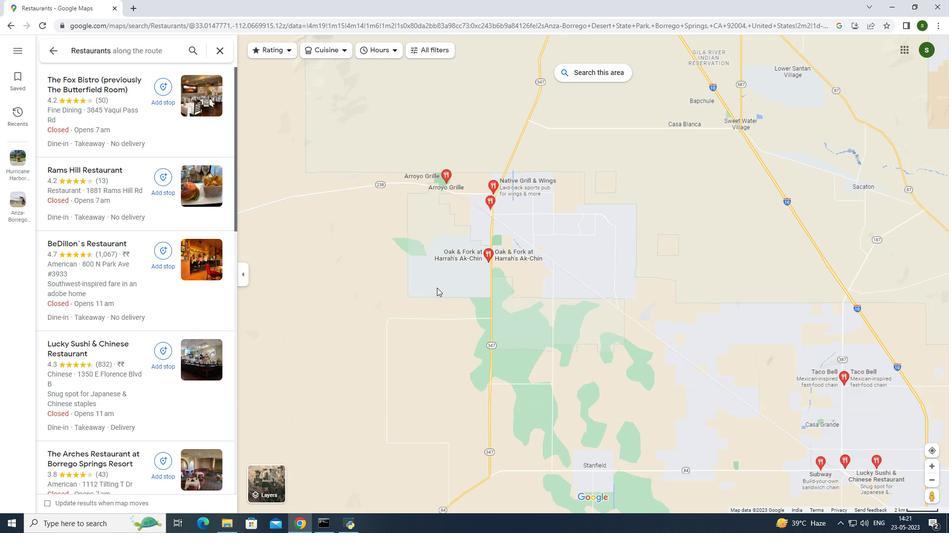 
Action: Mouse scrolled (536, 267) with delta (0, 0)
Screenshot: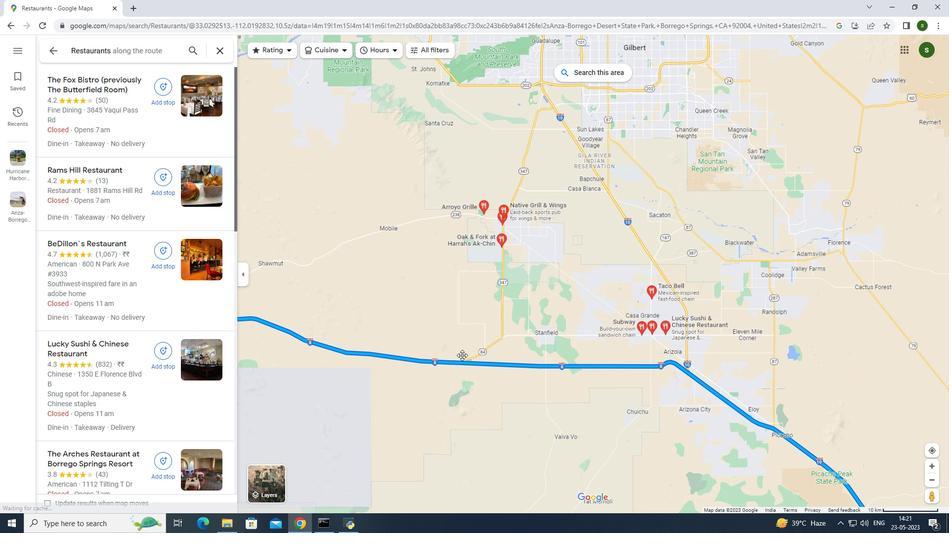 
Action: Mouse scrolled (536, 267) with delta (0, 0)
Screenshot: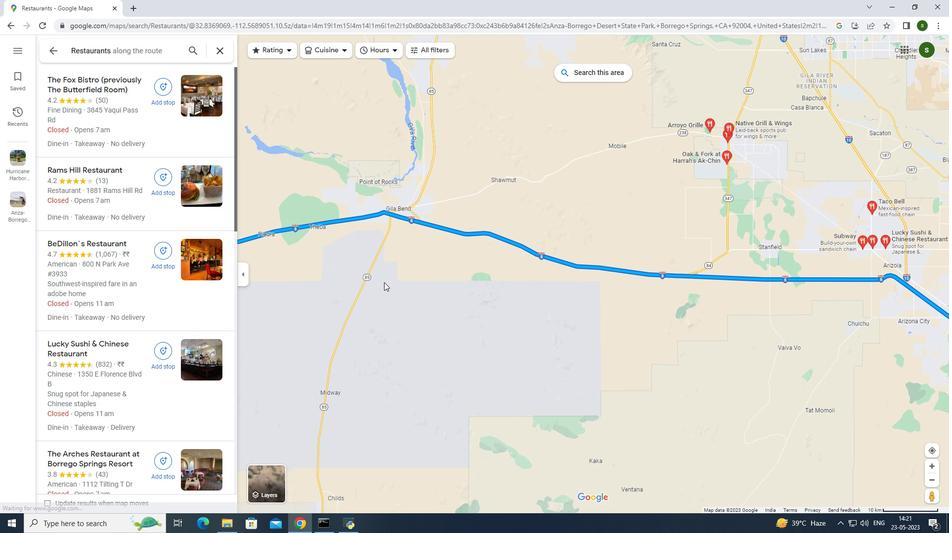 
Action: Mouse scrolled (536, 267) with delta (0, 0)
Screenshot: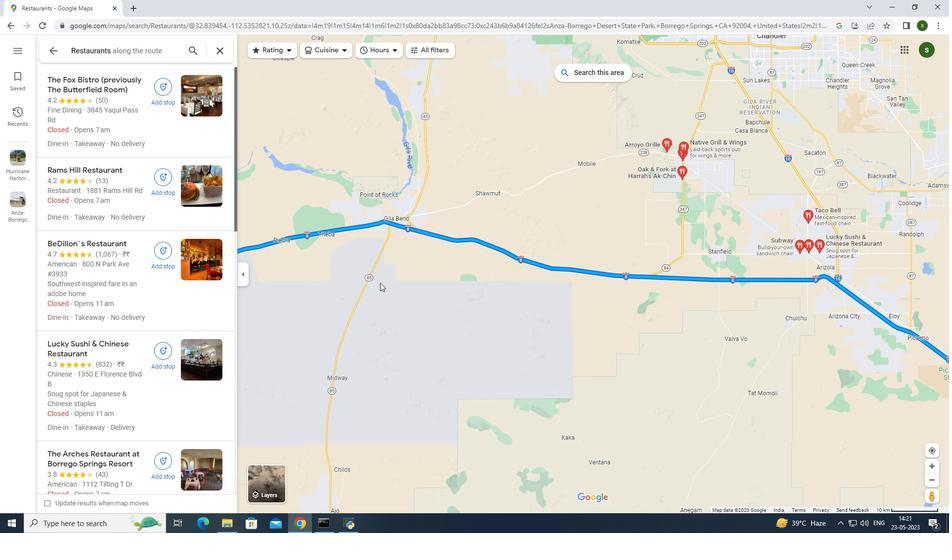 
Action: Mouse moved to (533, 268)
Screenshot: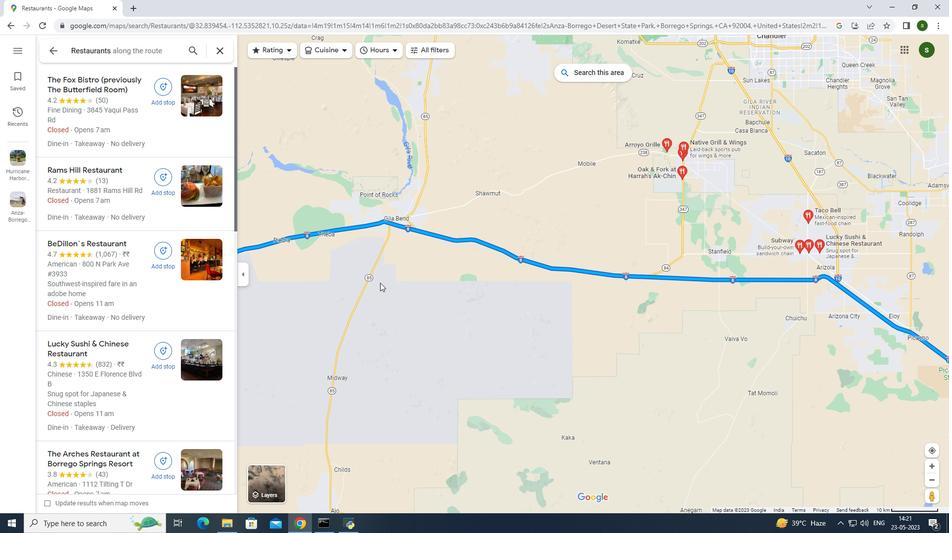 
Action: Mouse scrolled (533, 267) with delta (0, 0)
Screenshot: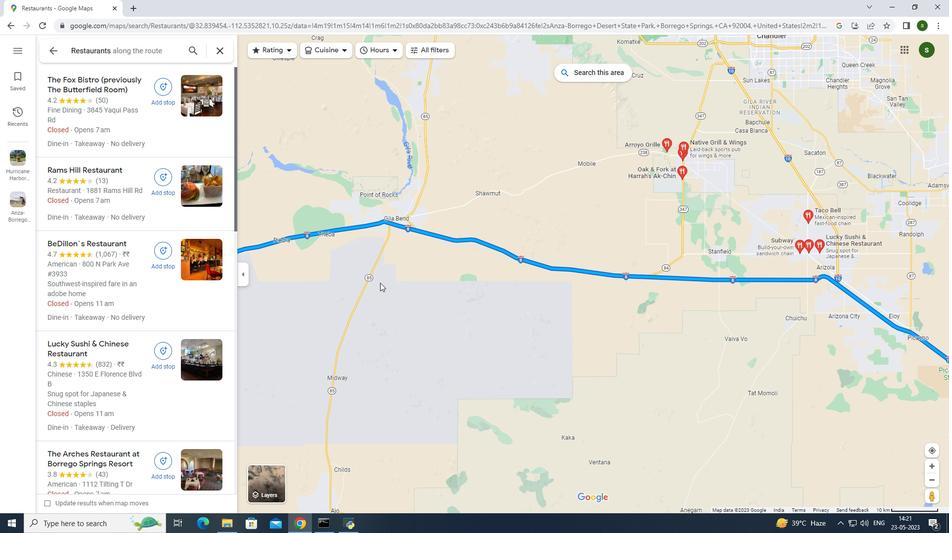 
Action: Mouse moved to (462, 335)
Screenshot: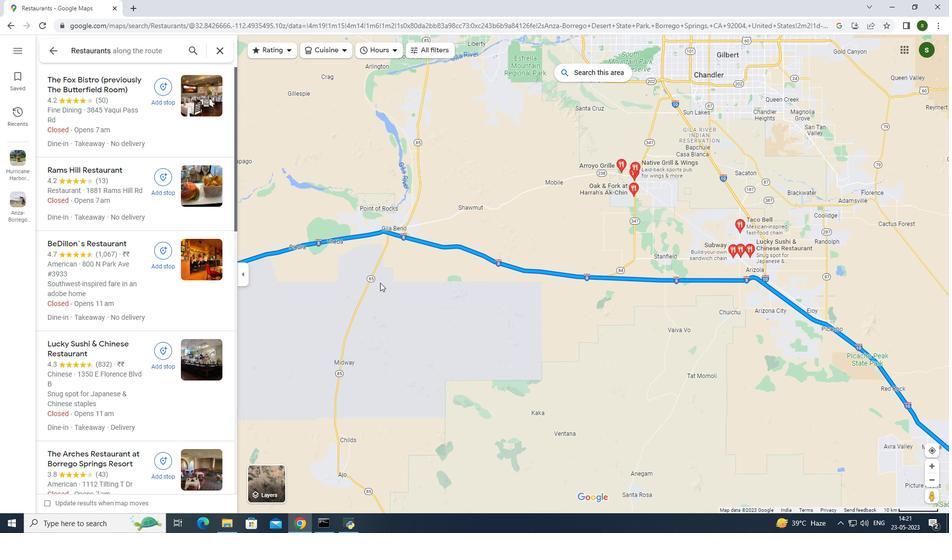 
Action: Mouse scrolled (462, 335) with delta (0, 0)
Screenshot: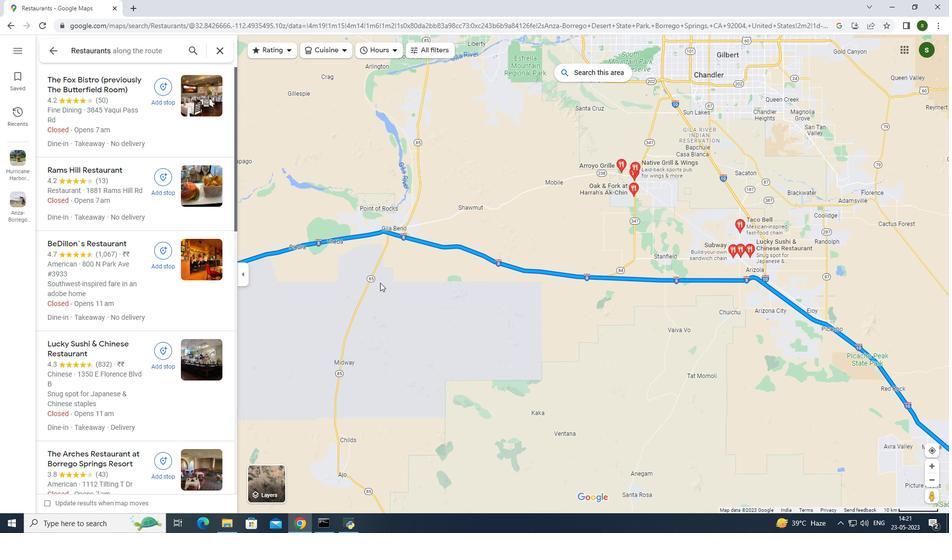 
Action: Mouse moved to (461, 335)
Screenshot: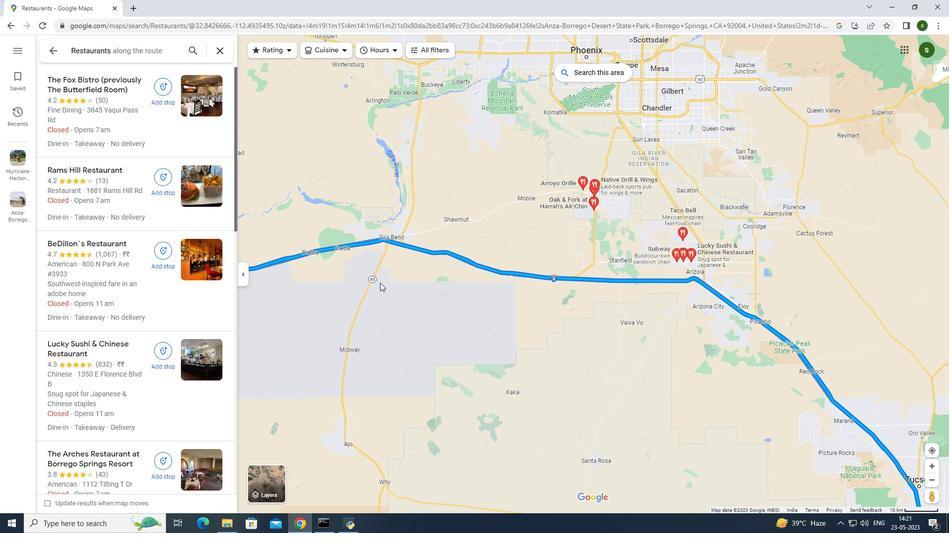 
Action: Mouse scrolled (461, 335) with delta (0, 0)
Screenshot: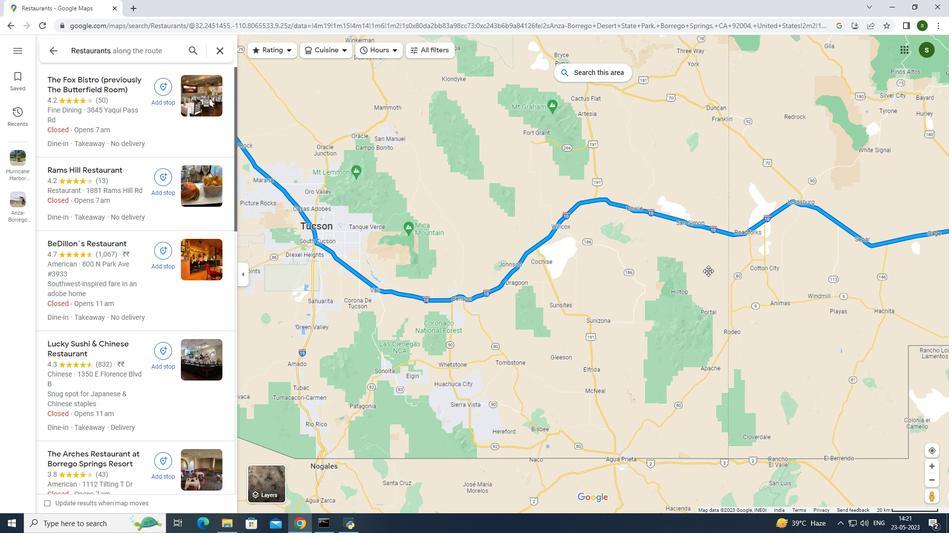 
Action: Mouse scrolled (461, 335) with delta (0, 0)
Screenshot: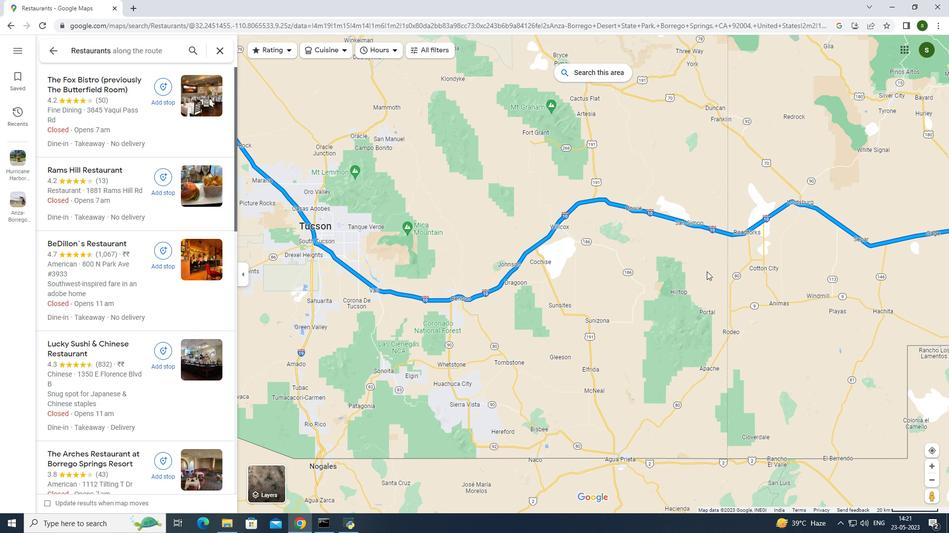
Action: Mouse scrolled (461, 335) with delta (0, 0)
Screenshot: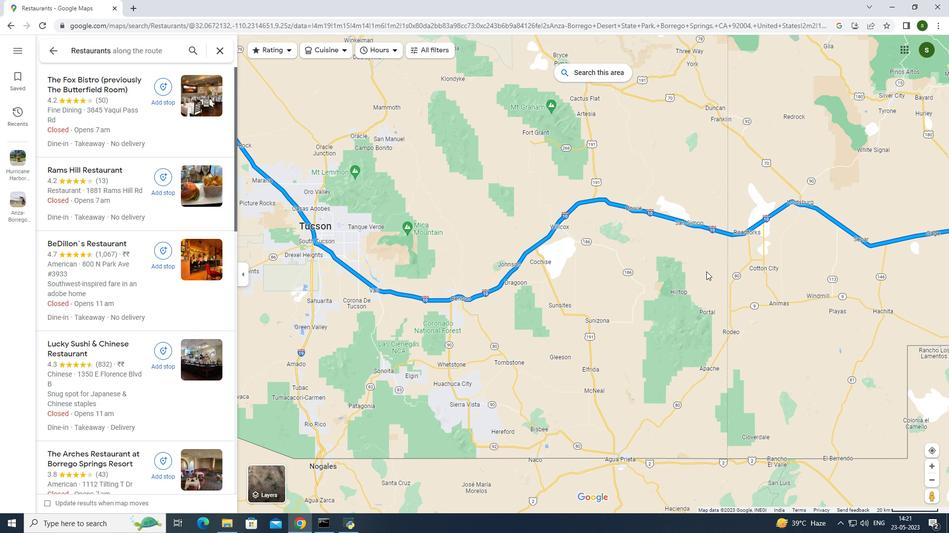 
Action: Mouse moved to (334, 431)
Screenshot: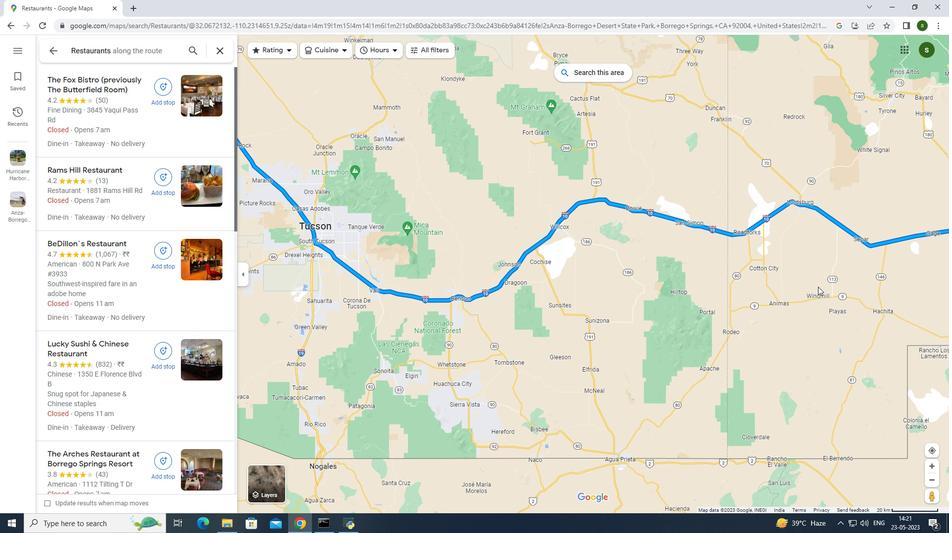 
Action: Mouse pressed left at (334, 431)
Screenshot: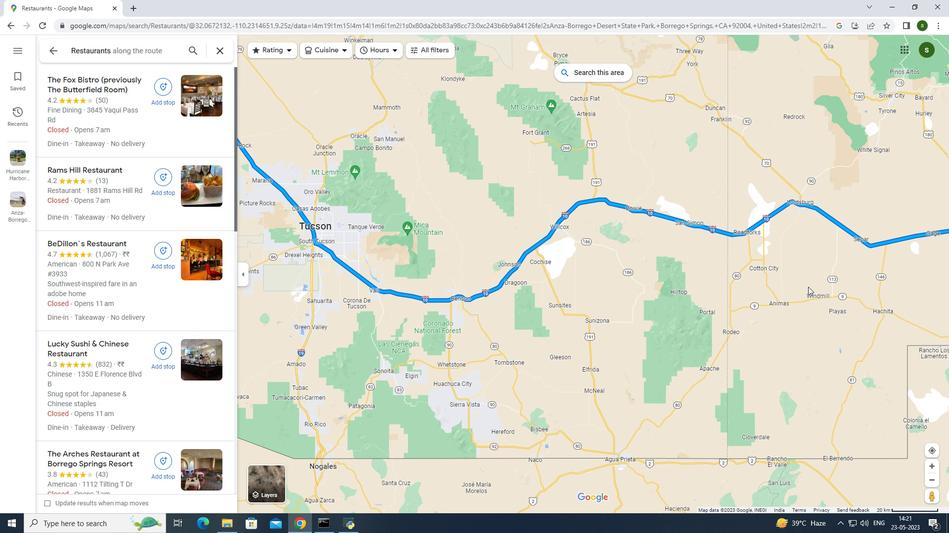
Action: Mouse moved to (369, 337)
Screenshot: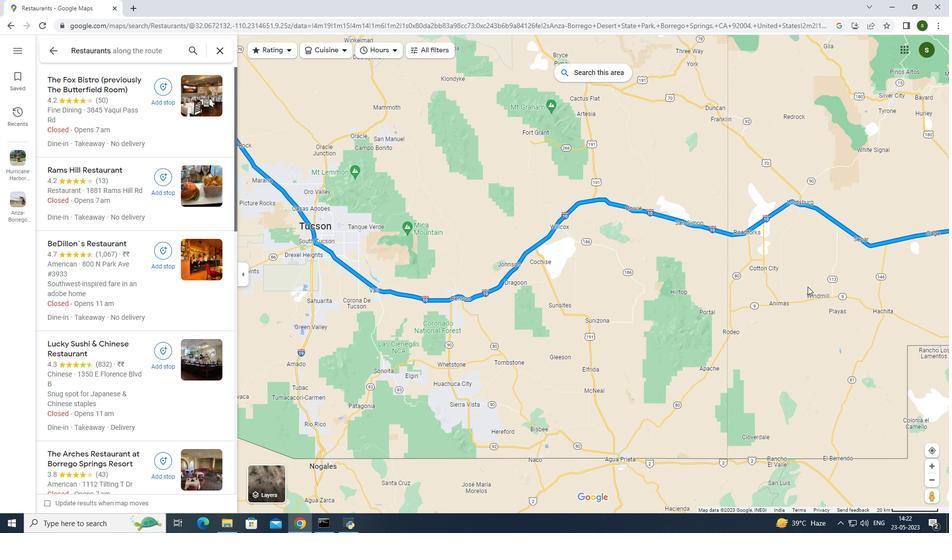 
Action: Mouse pressed left at (369, 337)
Screenshot: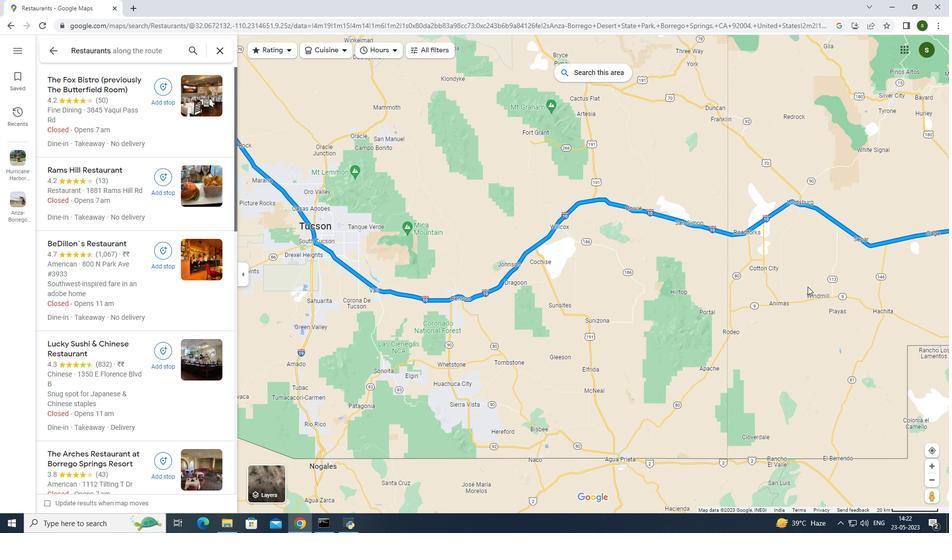 
Action: Mouse moved to (327, 359)
Screenshot: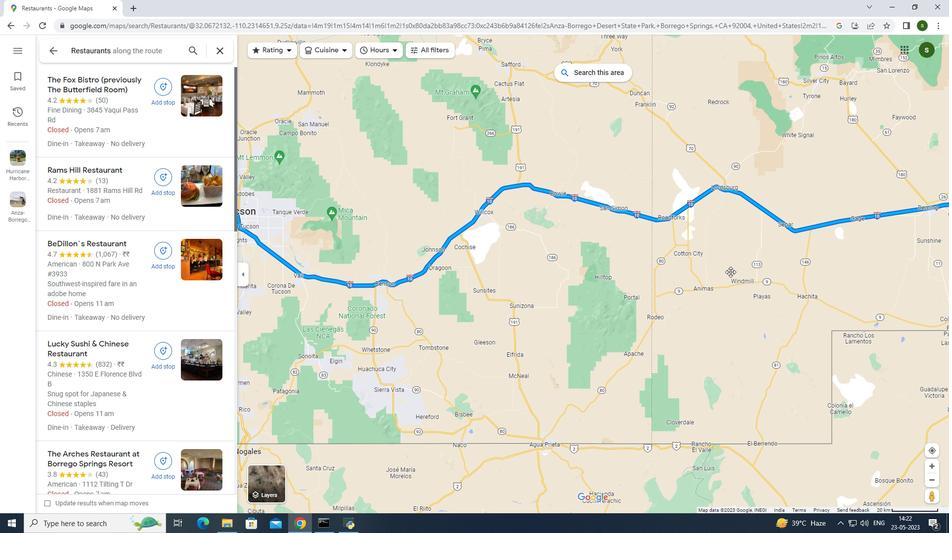 
Action: Mouse pressed left at (327, 359)
Screenshot: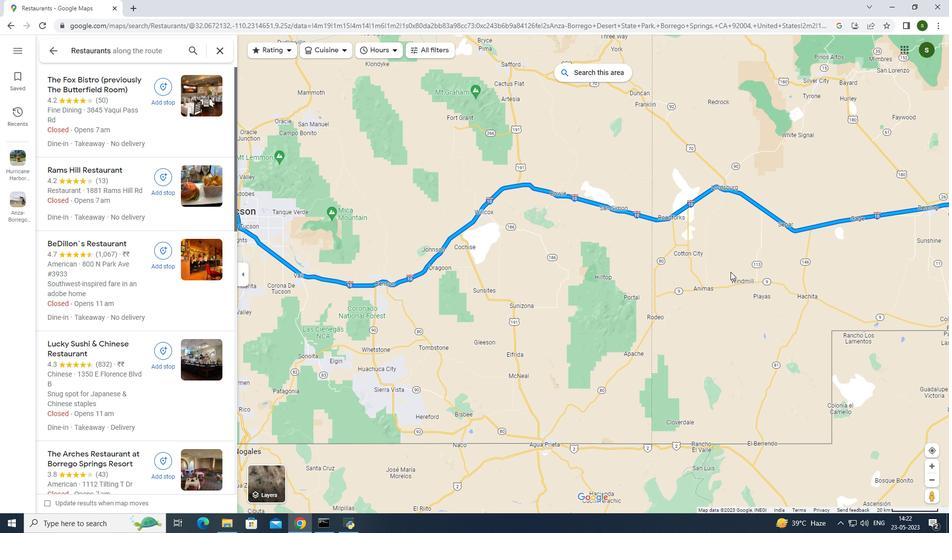 
Action: Mouse moved to (284, 348)
Screenshot: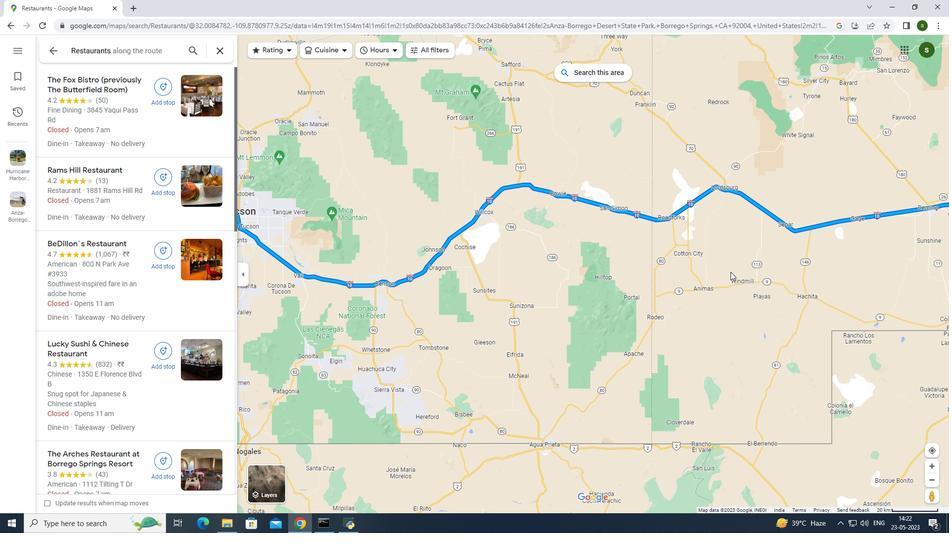 
Action: Mouse pressed left at (284, 348)
Screenshot: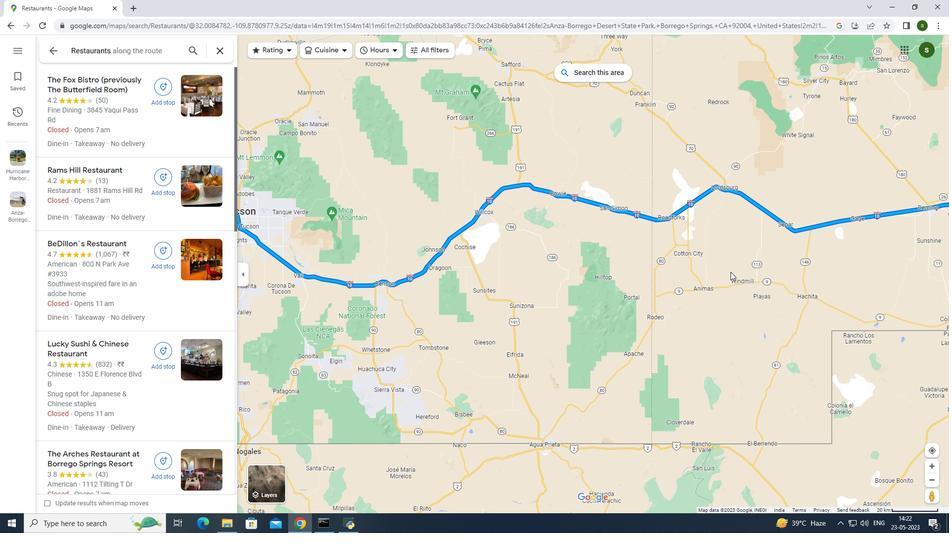 
Action: Mouse moved to (264, 379)
Screenshot: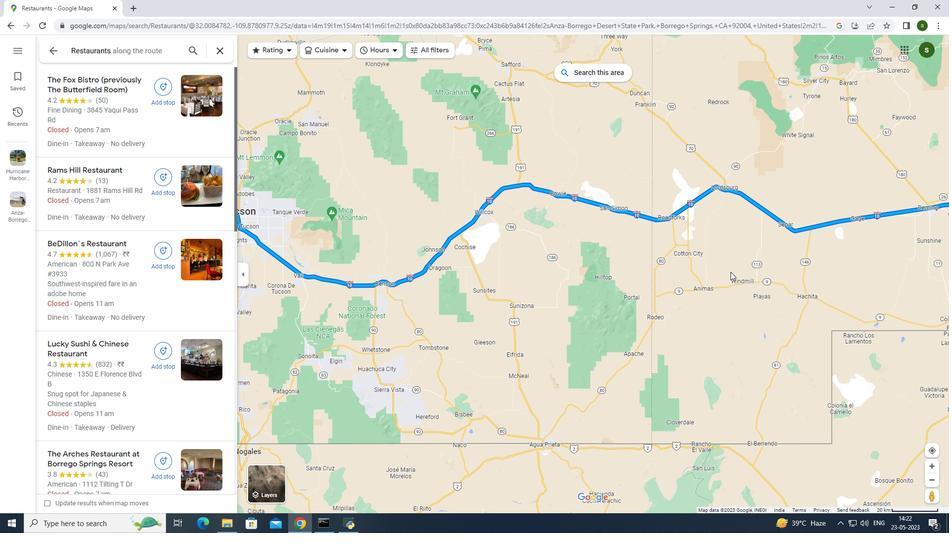 
Action: Mouse pressed left at (264, 379)
Screenshot: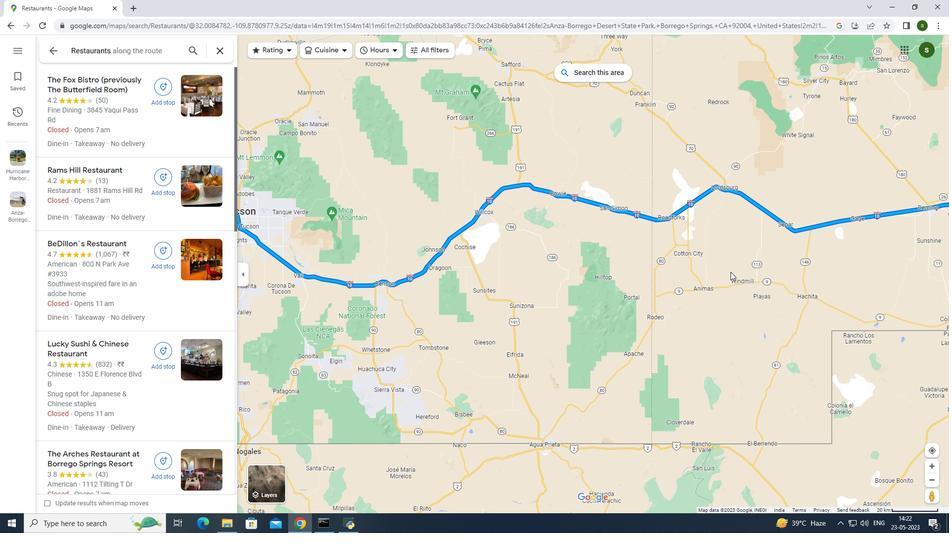 
Action: Mouse moved to (403, 316)
Screenshot: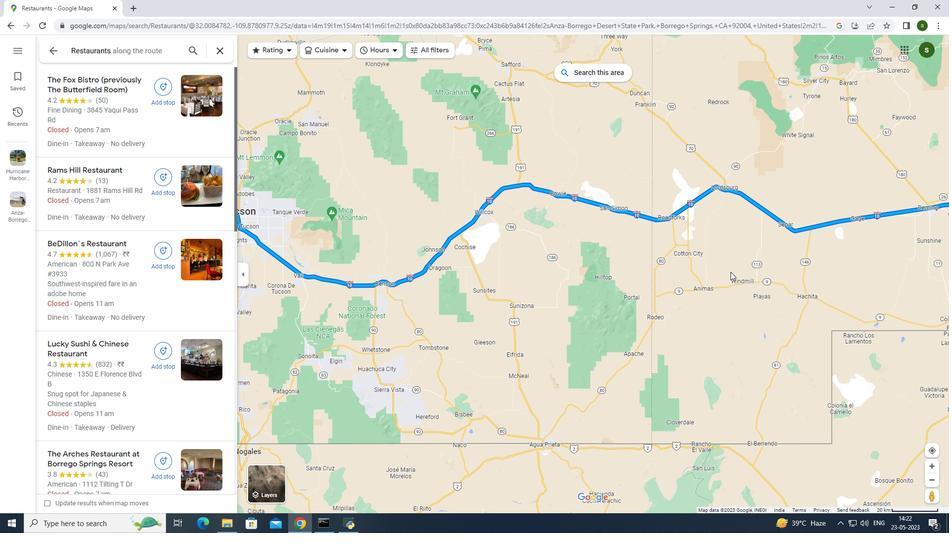 
Action: Mouse scrolled (403, 315) with delta (0, 0)
Screenshot: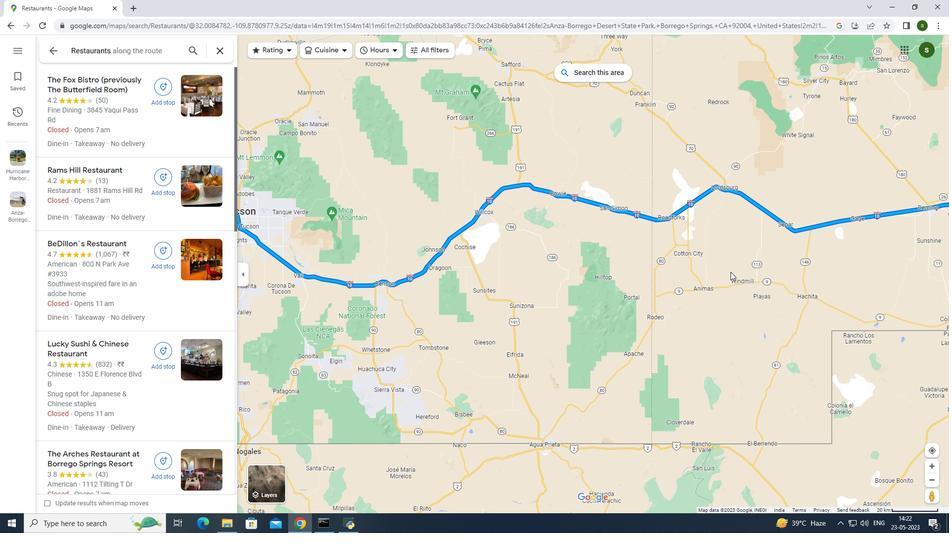 
Action: Mouse scrolled (403, 315) with delta (0, 0)
Screenshot: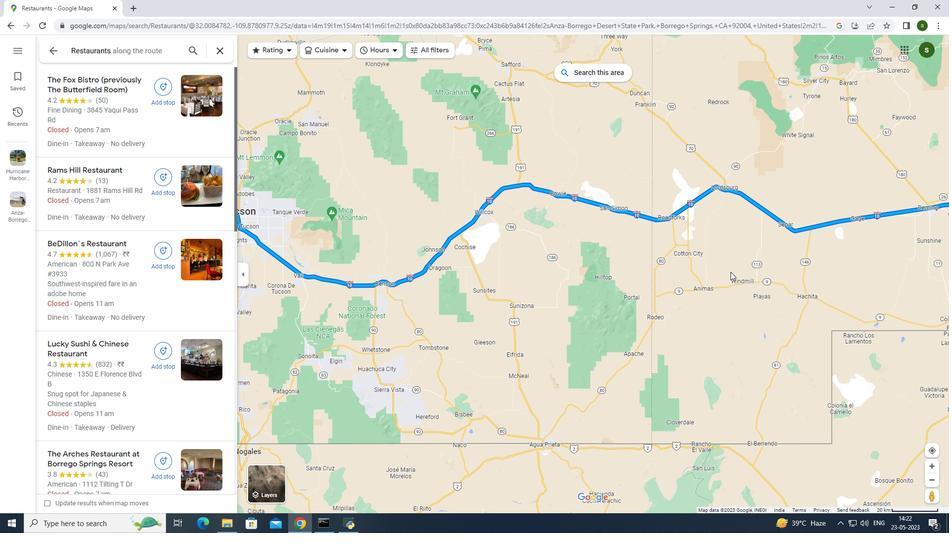 
Action: Mouse scrolled (403, 315) with delta (0, 0)
Screenshot: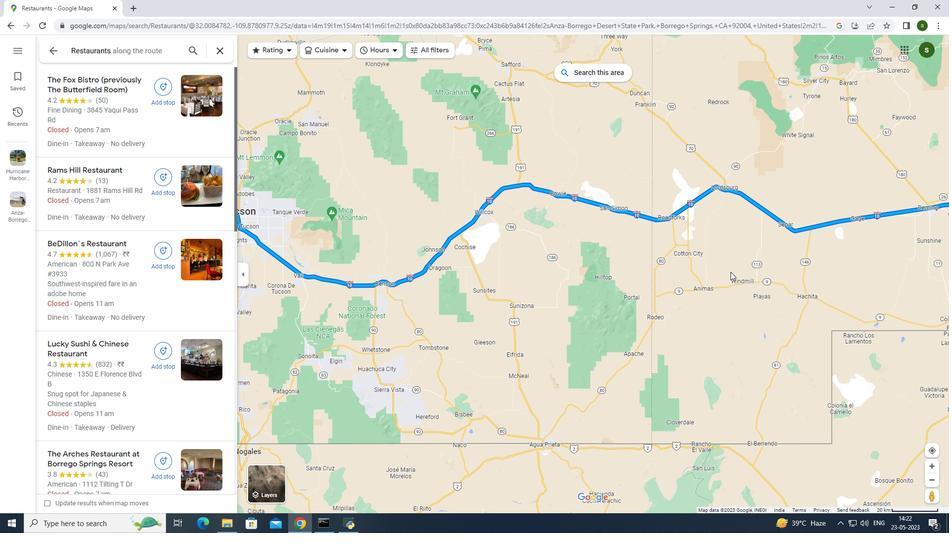 
Action: Mouse scrolled (403, 315) with delta (0, 0)
Screenshot: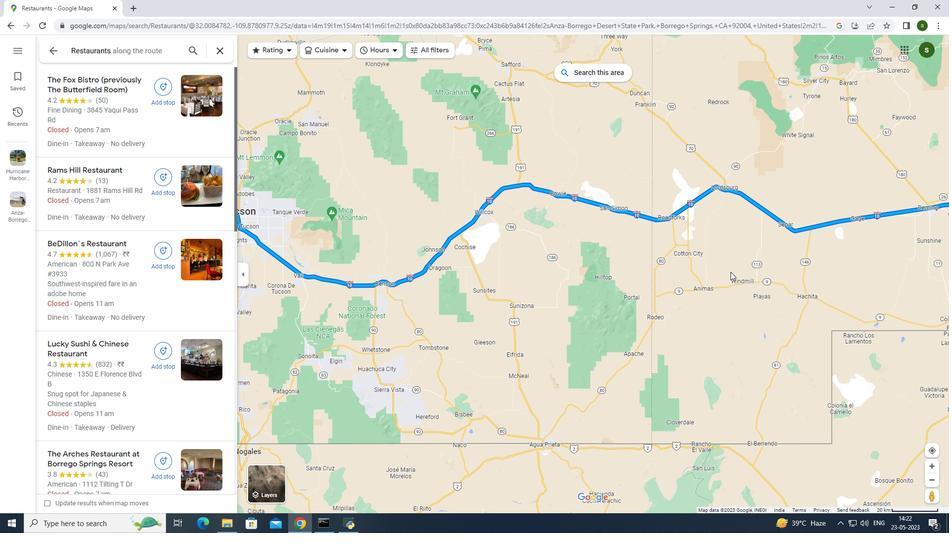 
Action: Mouse scrolled (403, 315) with delta (0, 0)
Screenshot: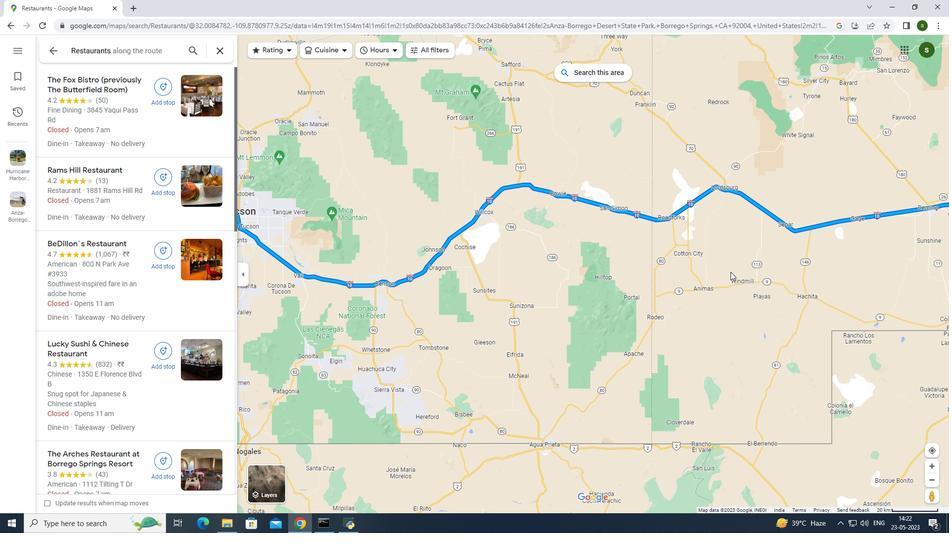 
Action: Mouse moved to (709, 312)
Screenshot: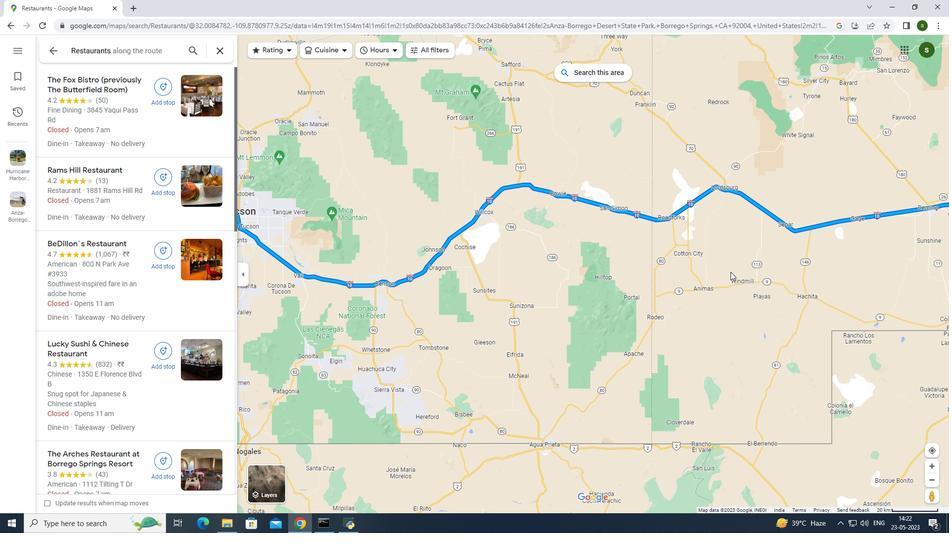 
Action: Mouse scrolled (709, 312) with delta (0, 0)
Screenshot: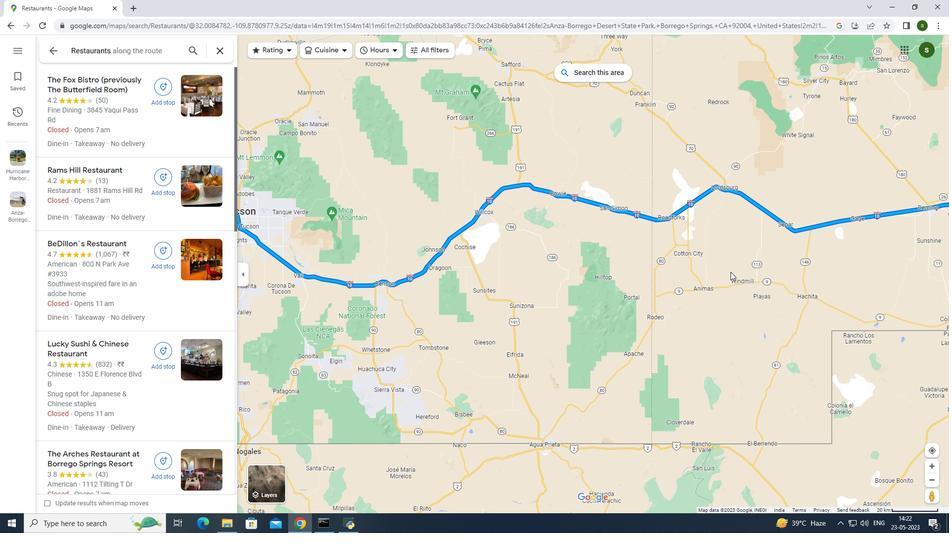 
Action: Mouse scrolled (709, 312) with delta (0, 0)
Screenshot: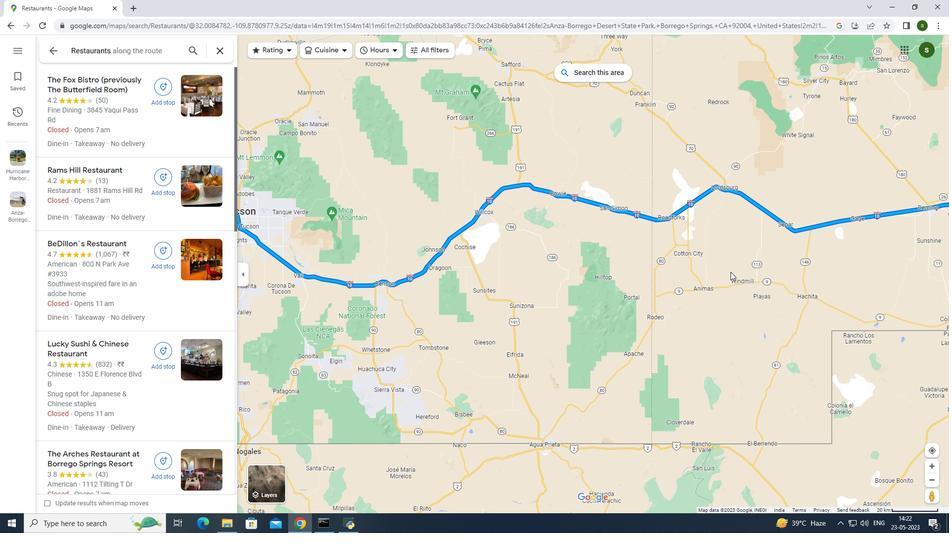 
Action: Mouse scrolled (709, 312) with delta (0, 0)
Screenshot: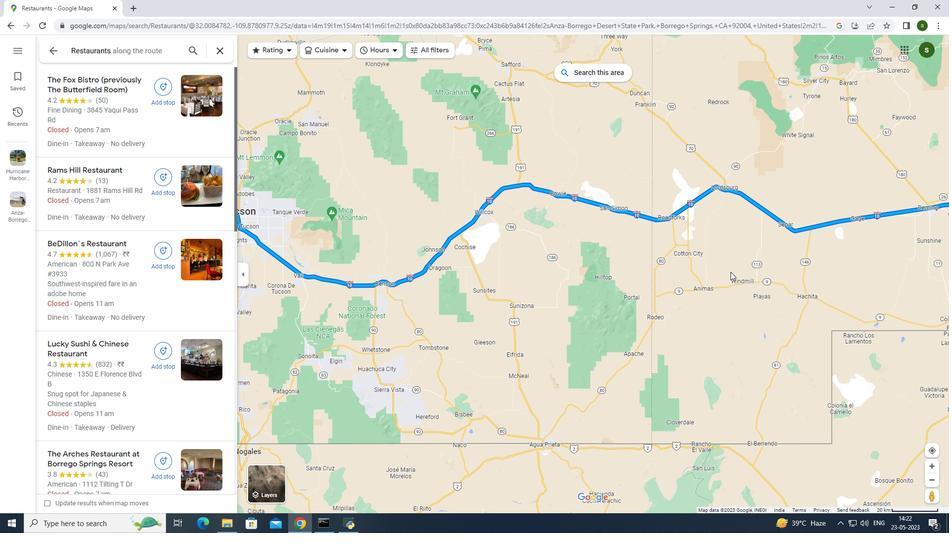 
Action: Mouse moved to (799, 341)
Screenshot: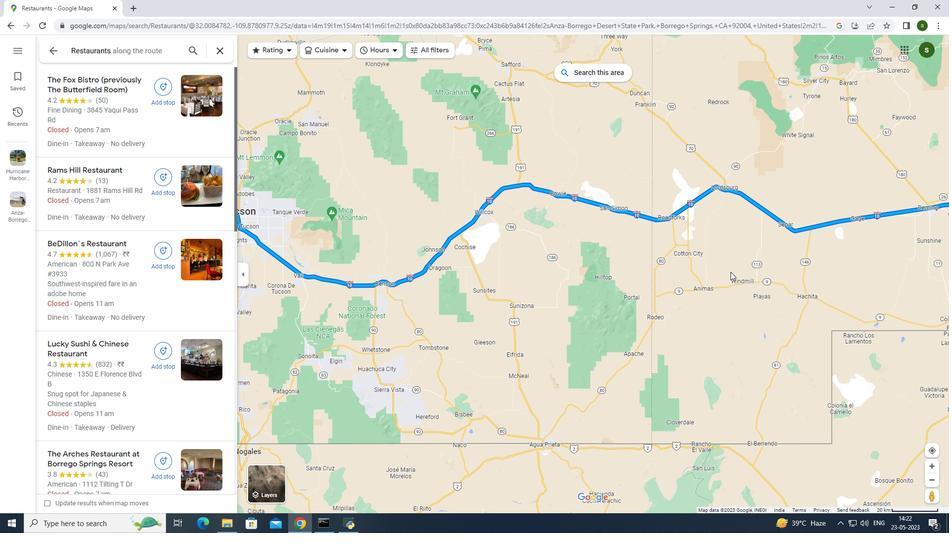 
Action: Mouse pressed left at (799, 341)
Screenshot: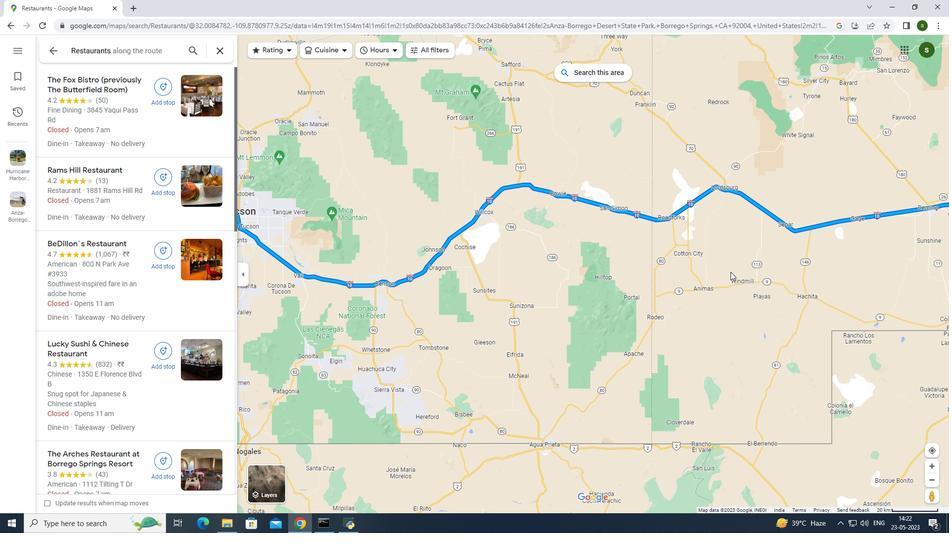 
Action: Mouse moved to (851, 370)
Screenshot: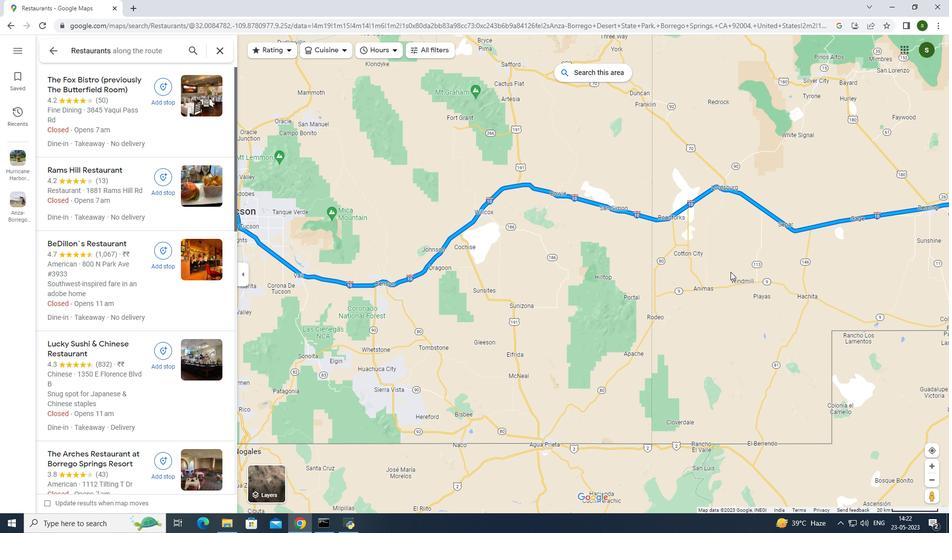 
Action: Mouse pressed left at (851, 370)
Screenshot: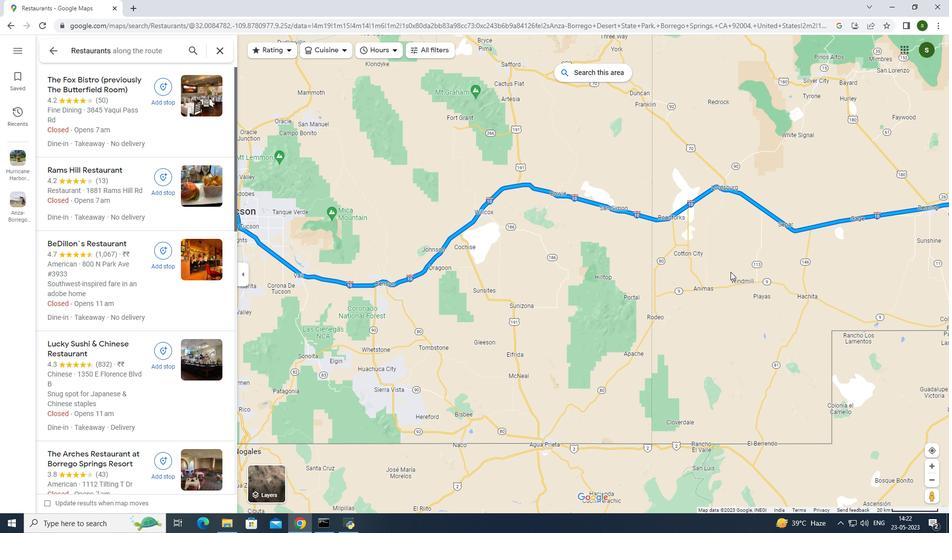 
Action: Mouse moved to (898, 391)
Screenshot: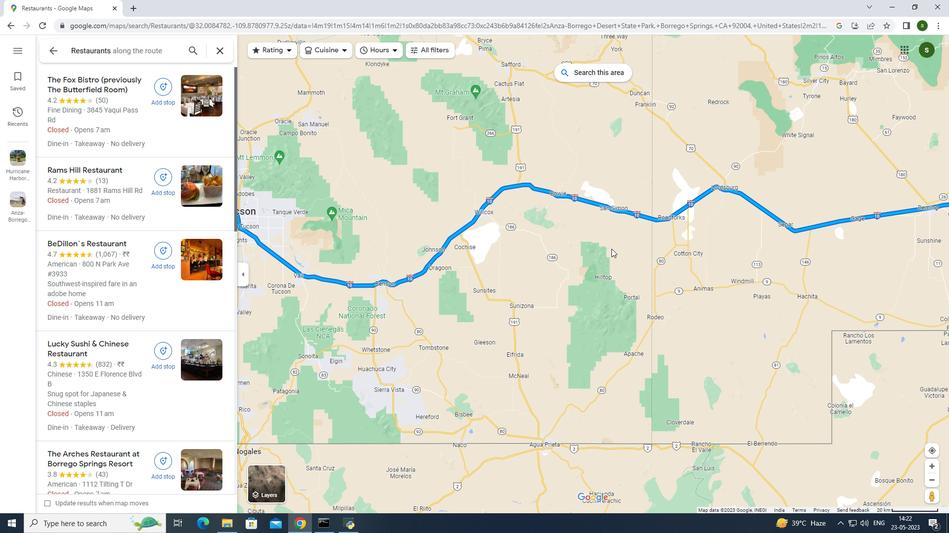 
Action: Mouse pressed left at (898, 391)
Screenshot: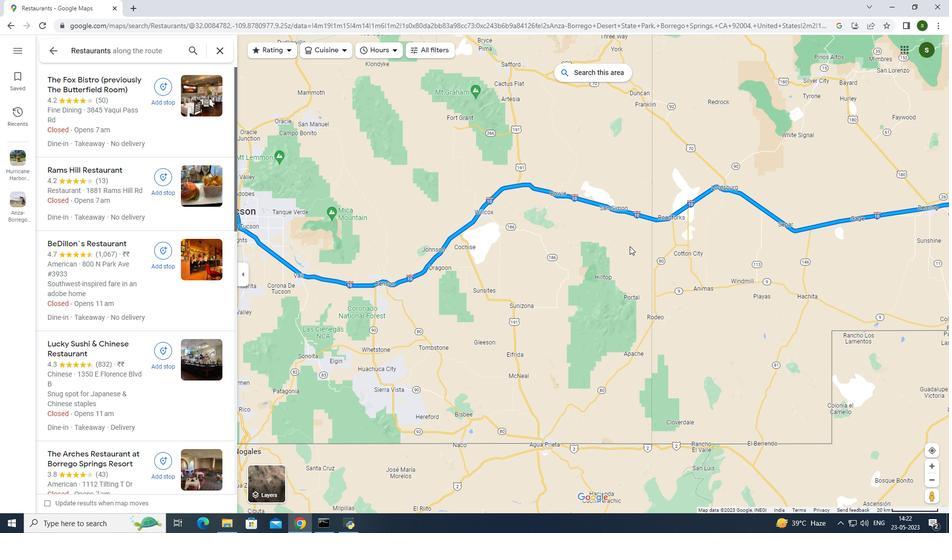 
Action: Mouse moved to (786, 371)
Screenshot: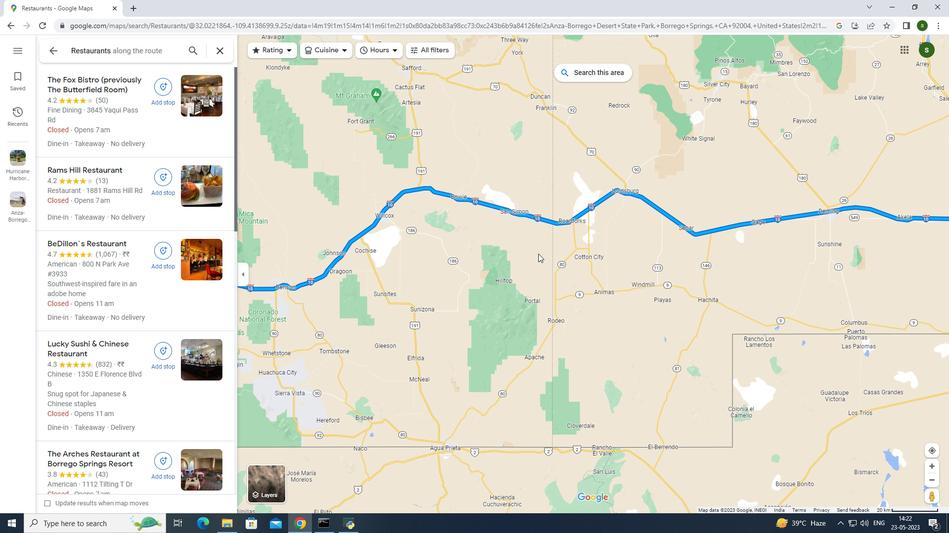 
Action: Mouse pressed left at (786, 371)
Screenshot: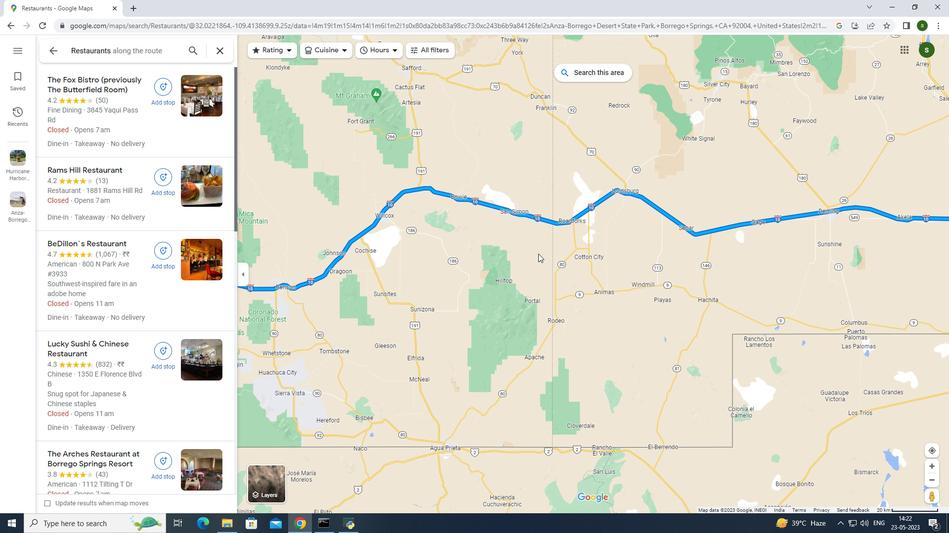 
Action: Mouse moved to (774, 396)
Screenshot: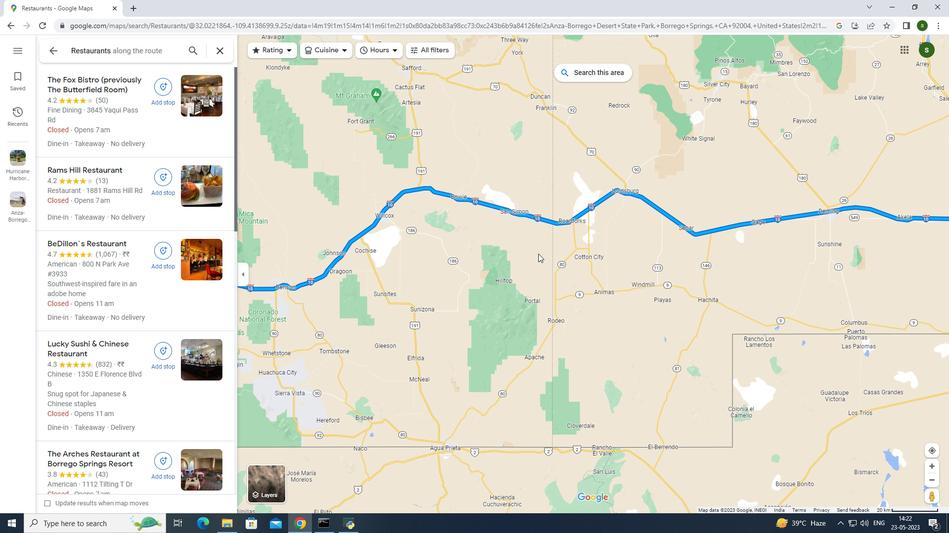 
Action: Mouse pressed left at (774, 396)
Screenshot: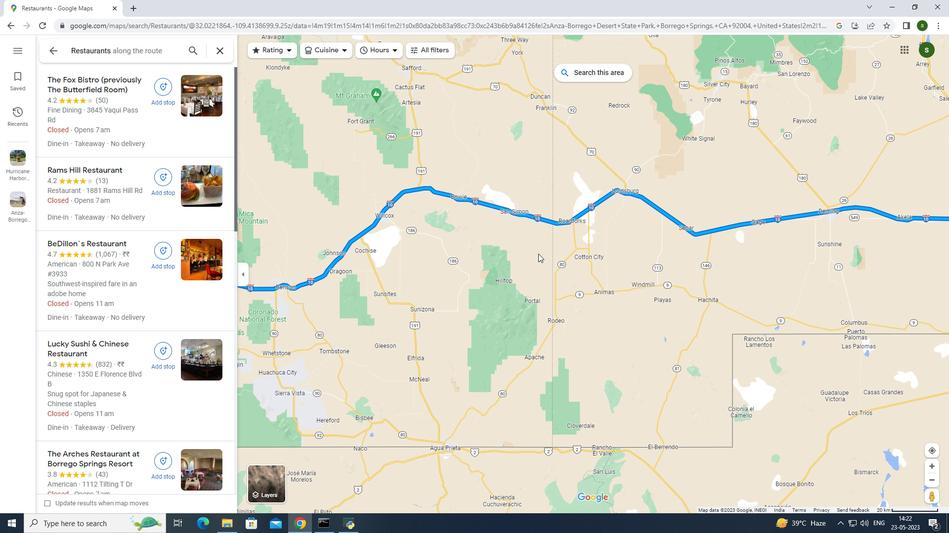
Action: Mouse moved to (550, 286)
Screenshot: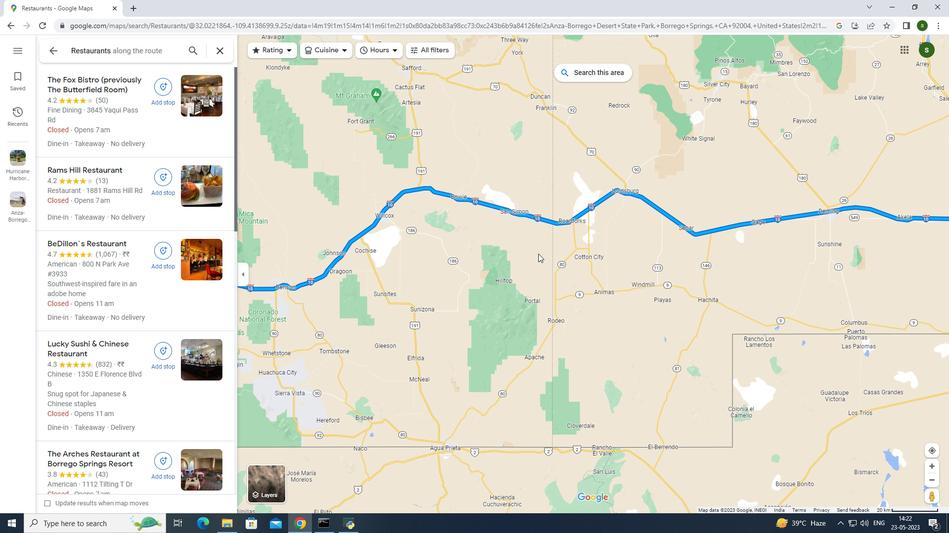 
Action: Mouse pressed left at (550, 286)
Screenshot: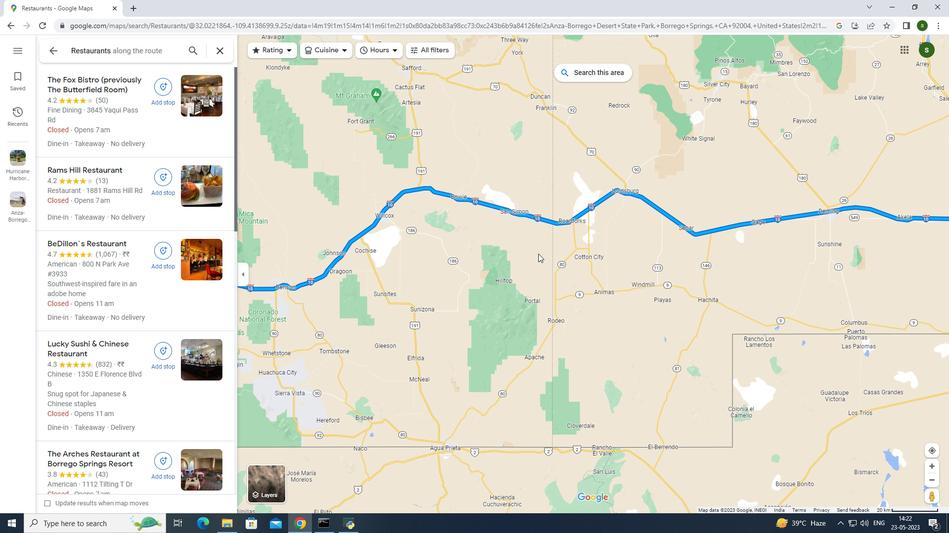 
Action: Mouse moved to (748, 324)
Screenshot: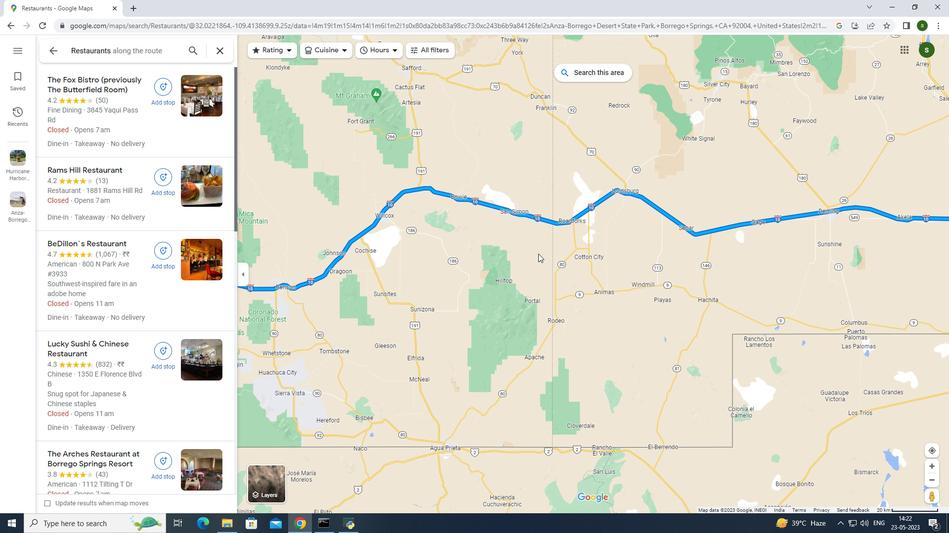 
Action: Mouse pressed left at (748, 324)
Screenshot: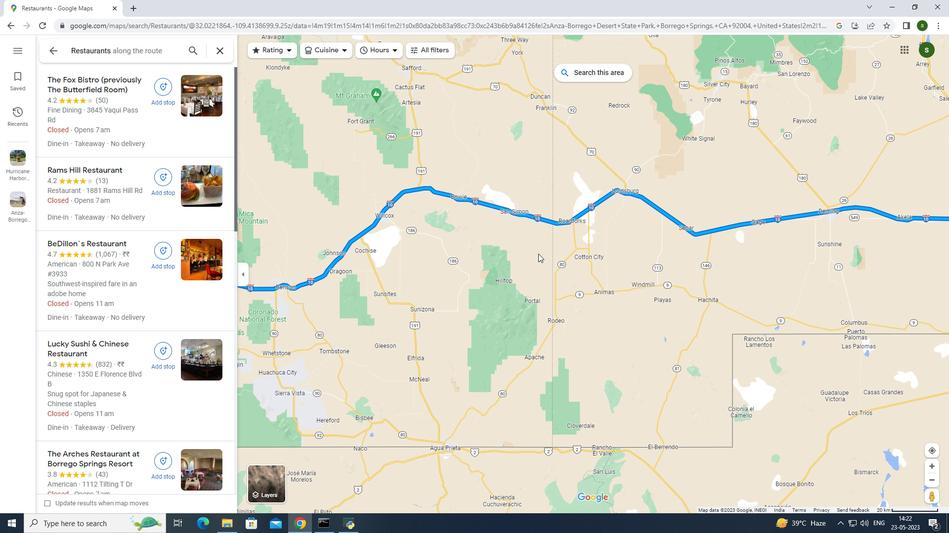 
Action: Mouse moved to (823, 260)
Screenshot: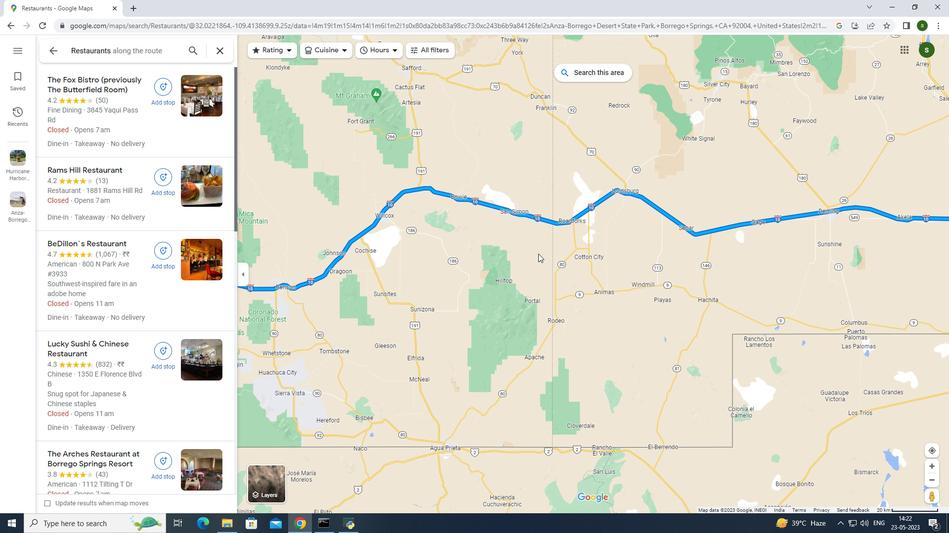 
Action: Mouse pressed left at (823, 260)
Screenshot: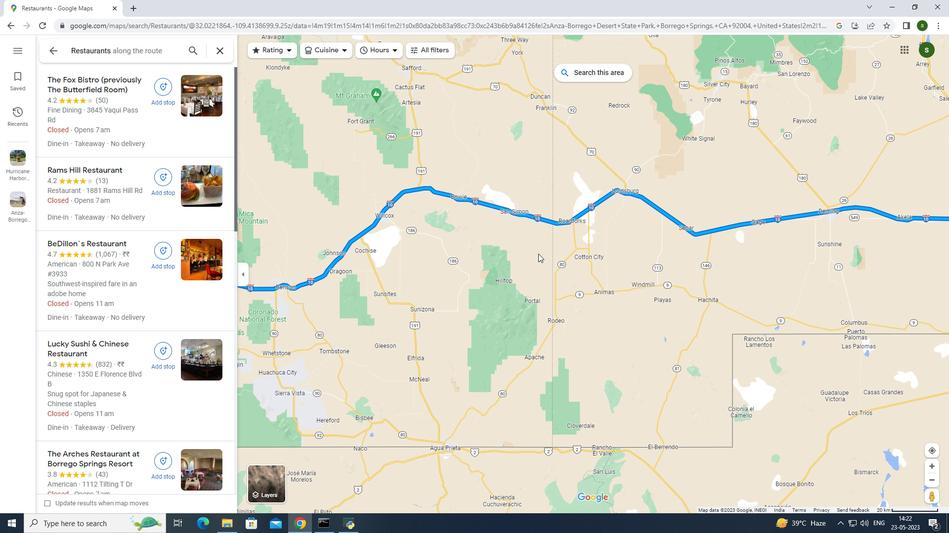 
Action: Mouse moved to (876, 254)
Screenshot: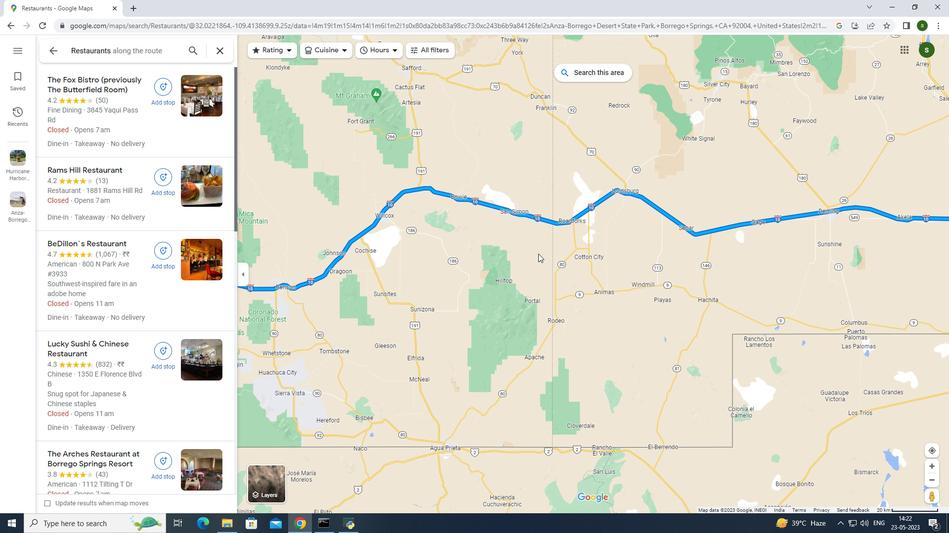 
Action: Mouse pressed left at (879, 254)
Screenshot: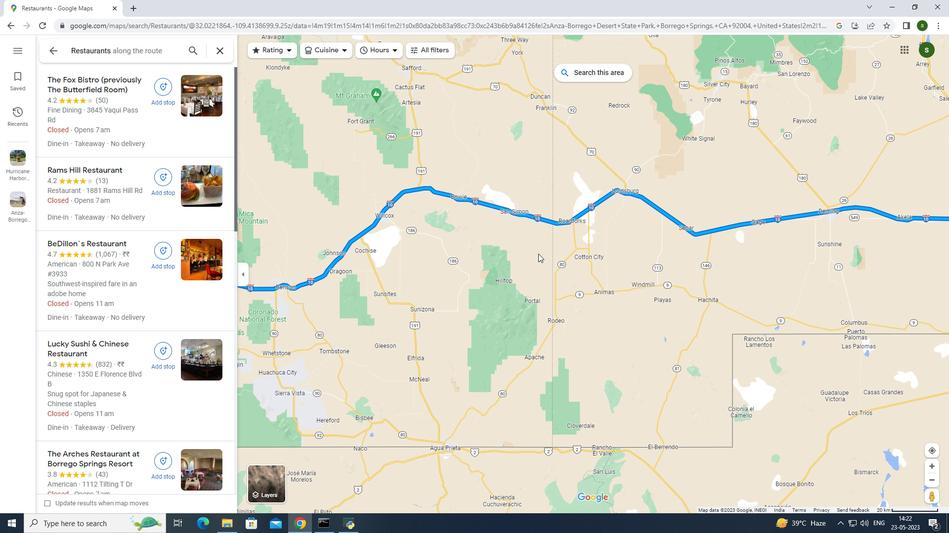 
Action: Mouse moved to (722, 253)
Screenshot: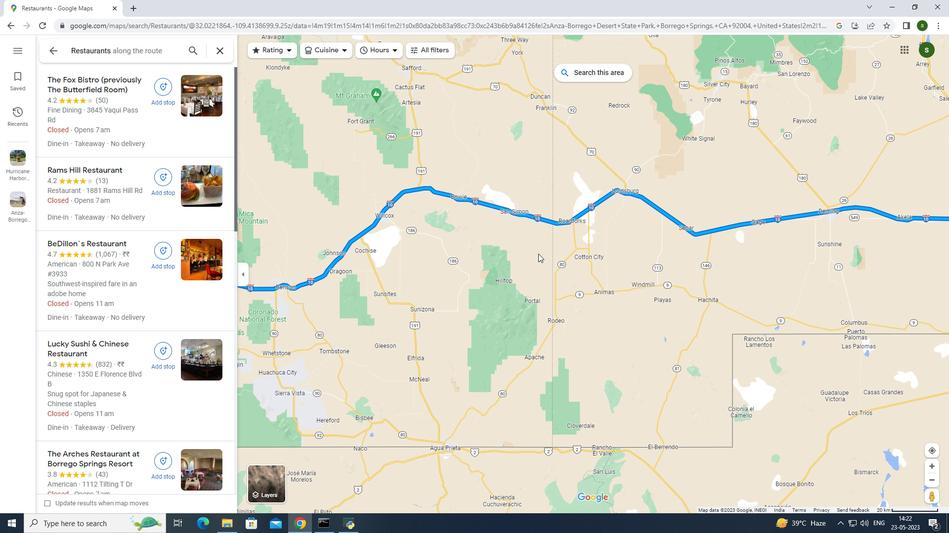 
Action: Mouse pressed left at (722, 253)
Screenshot: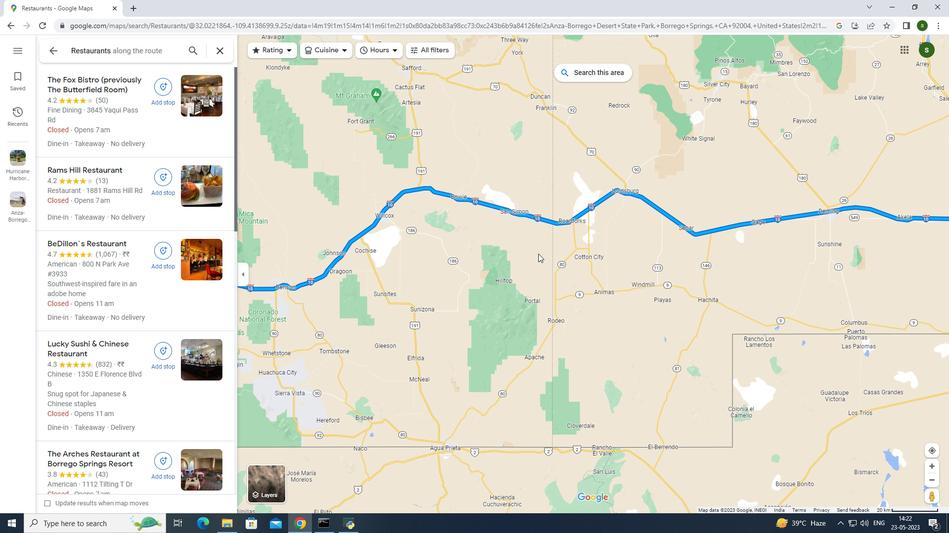 
Action: Mouse moved to (730, 254)
Screenshot: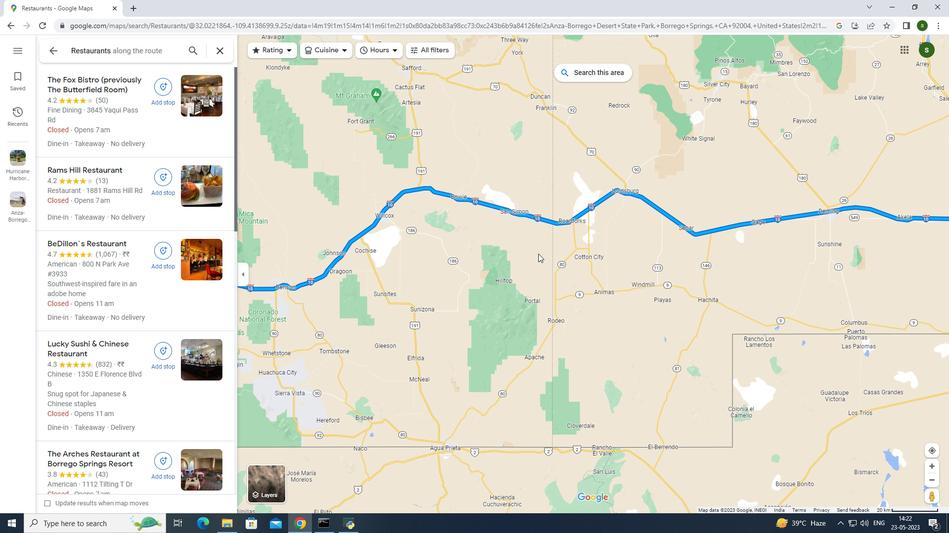 
Action: Mouse pressed left at (730, 254)
Screenshot: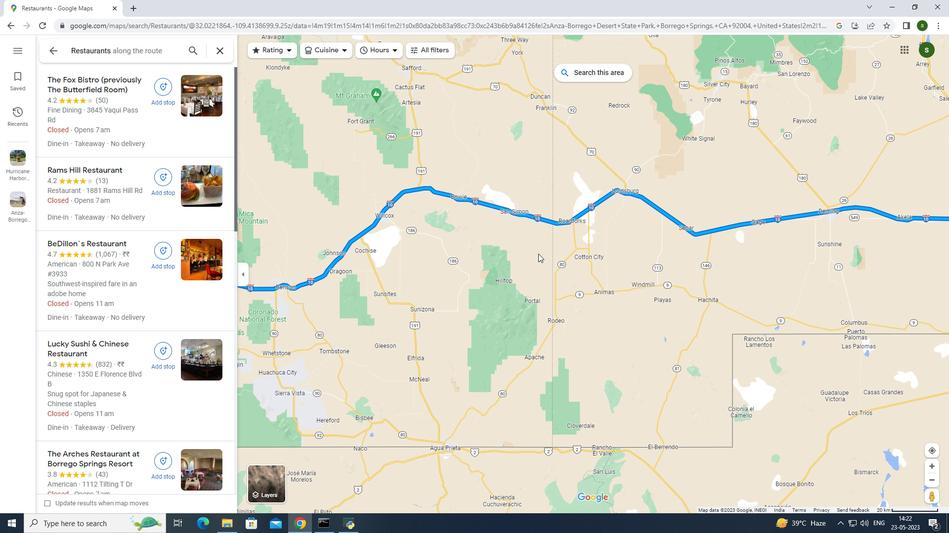 
Action: Mouse moved to (698, 266)
Screenshot: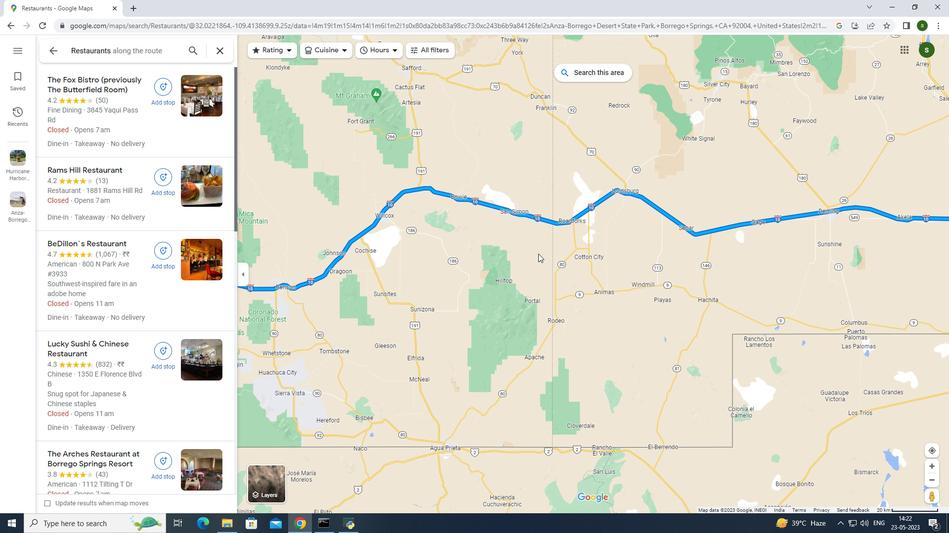 
Action: Mouse pressed left at (698, 266)
Screenshot: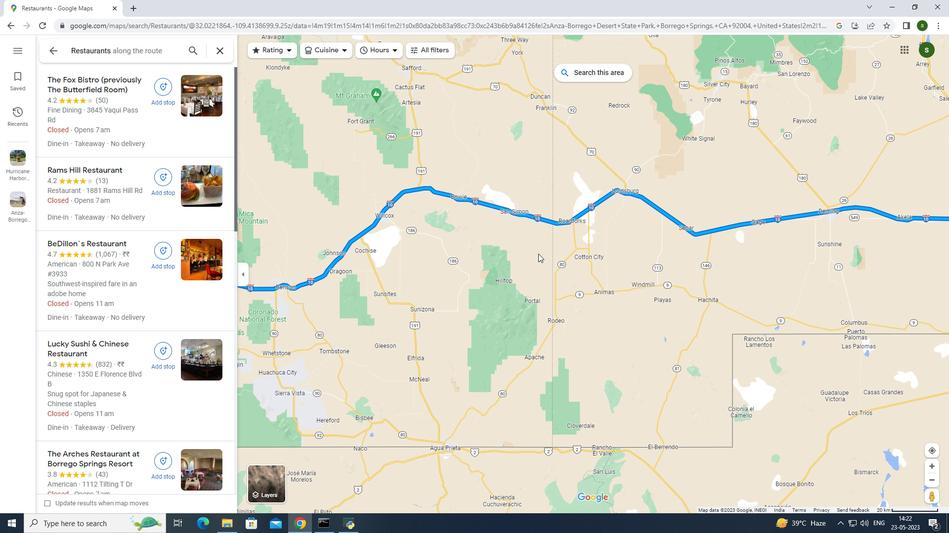 
Action: Mouse moved to (746, 275)
Screenshot: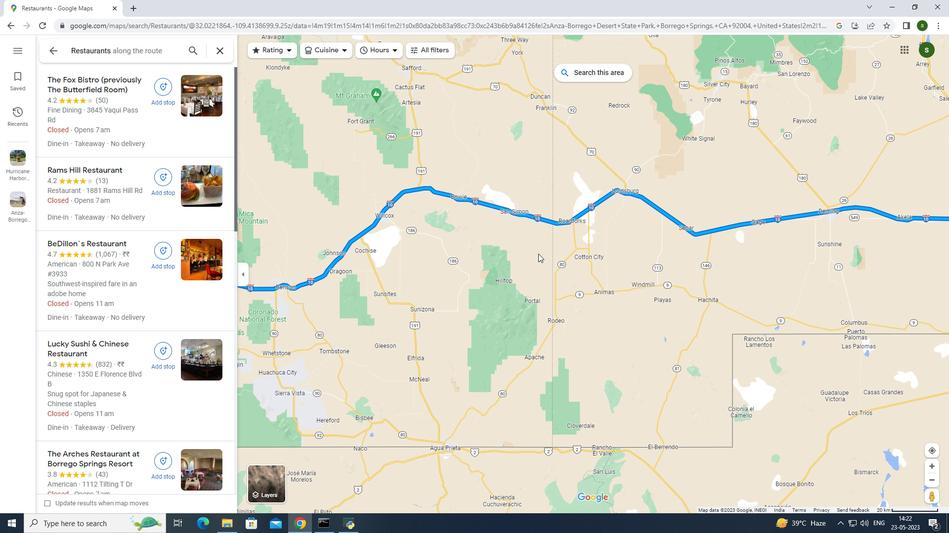 
Action: Mouse pressed left at (746, 275)
Screenshot: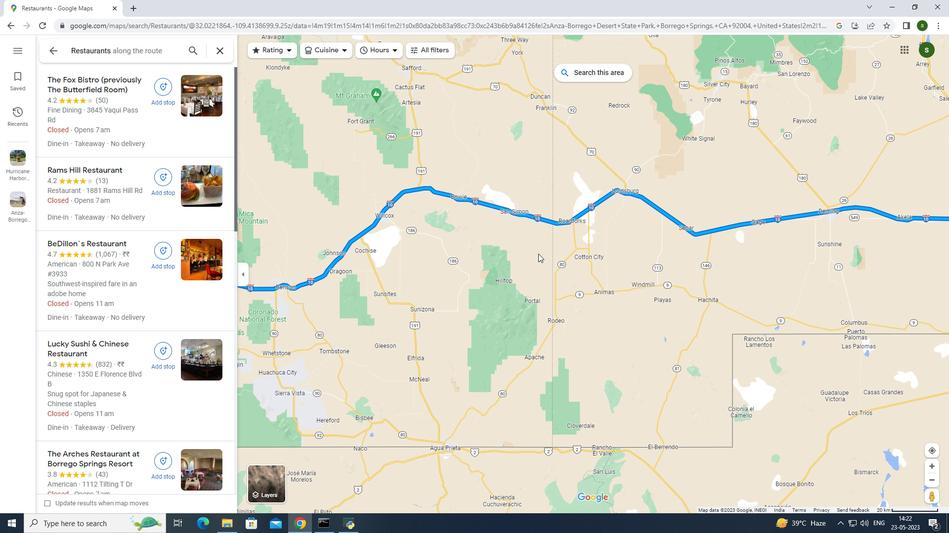 
Action: Mouse moved to (362, 251)
Screenshot: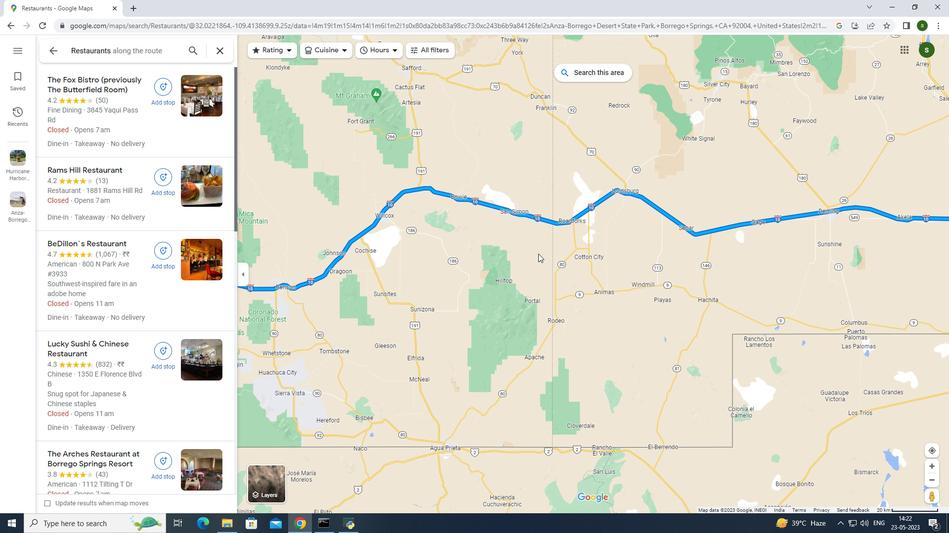 
Action: Mouse pressed left at (362, 251)
Screenshot: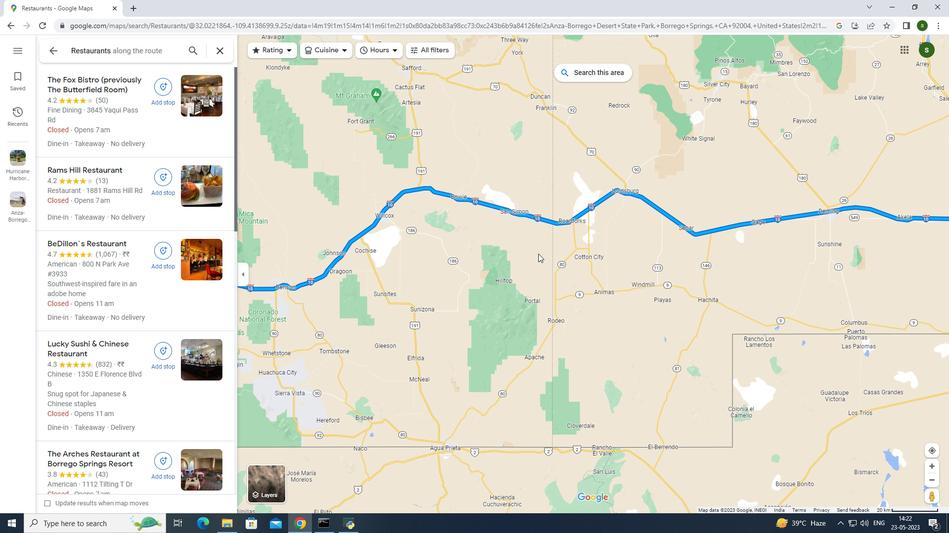 
Action: Mouse moved to (417, 246)
Screenshot: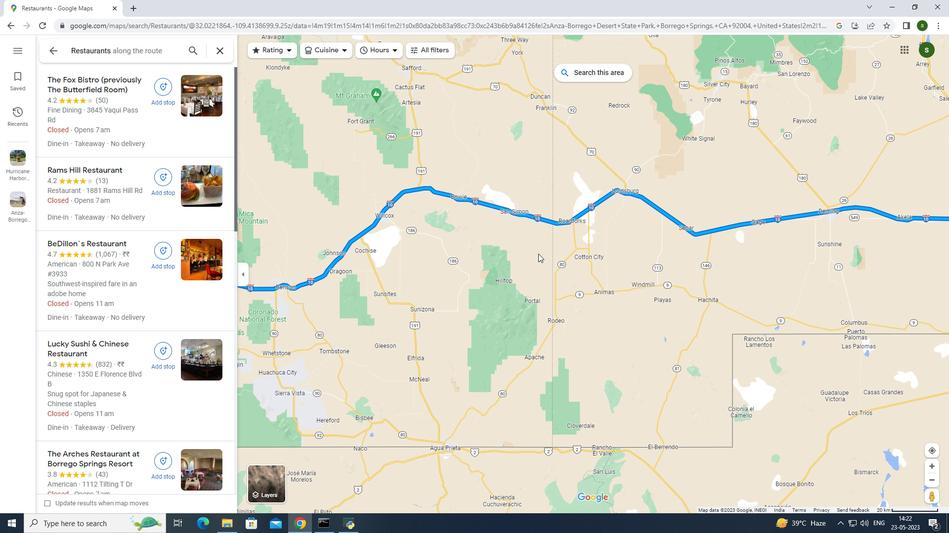 
Action: Mouse pressed left at (417, 246)
Screenshot: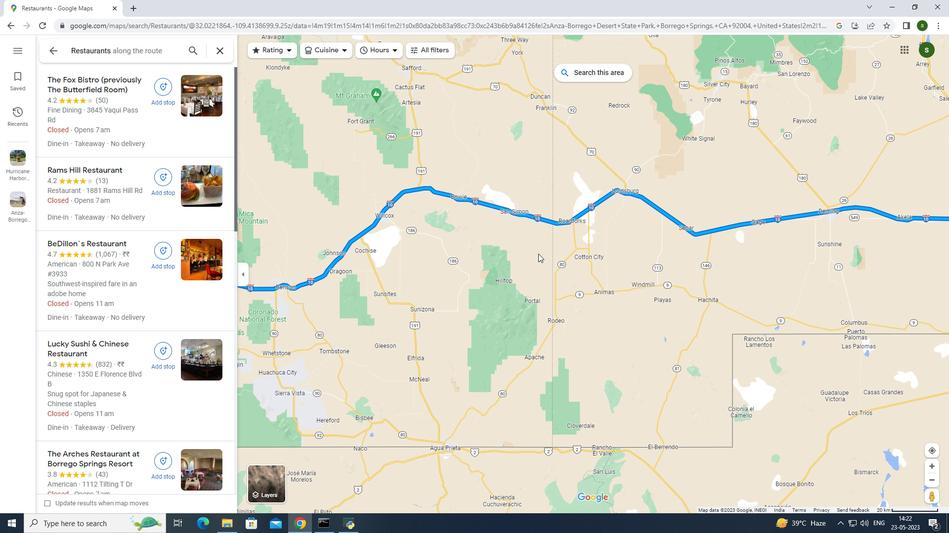 
Action: Mouse moved to (540, 255)
Screenshot: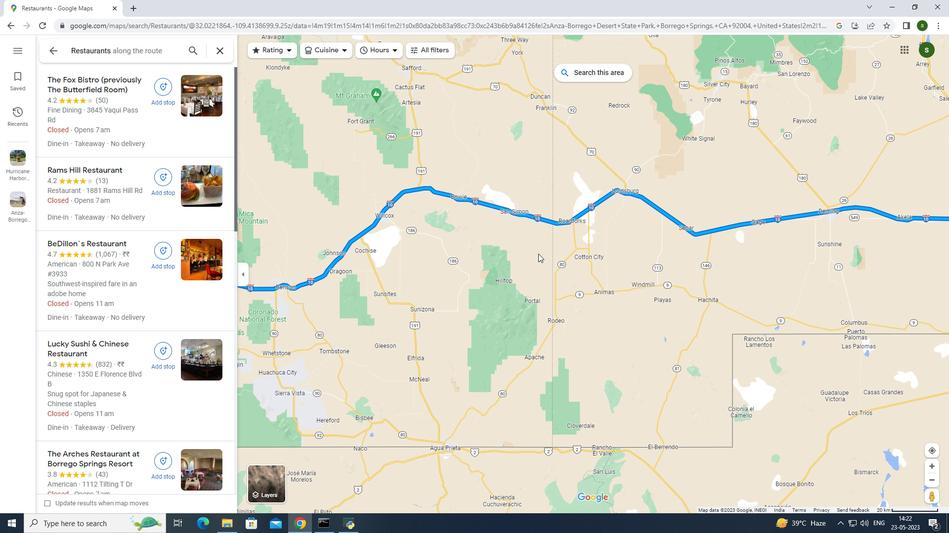 
Action: Mouse pressed left at (540, 255)
Screenshot: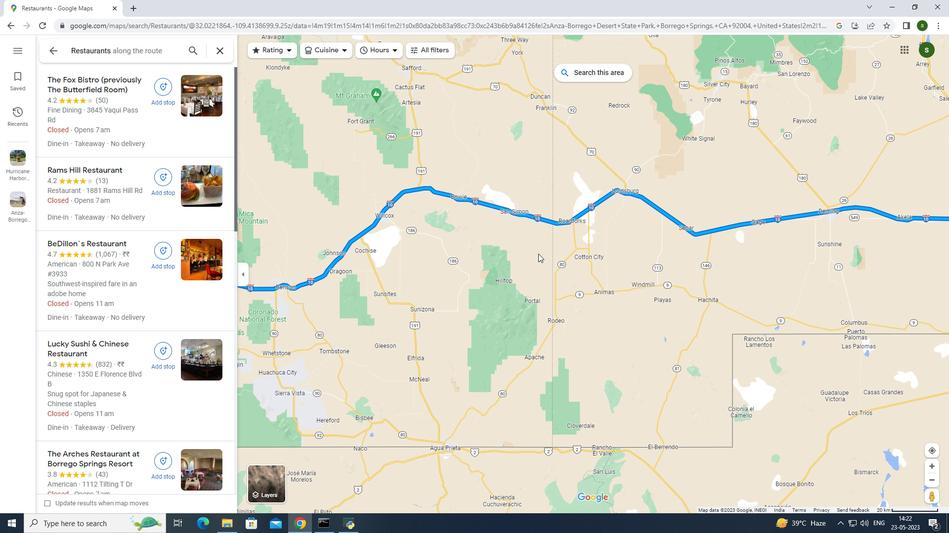 
Action: Mouse moved to (590, 276)
Screenshot: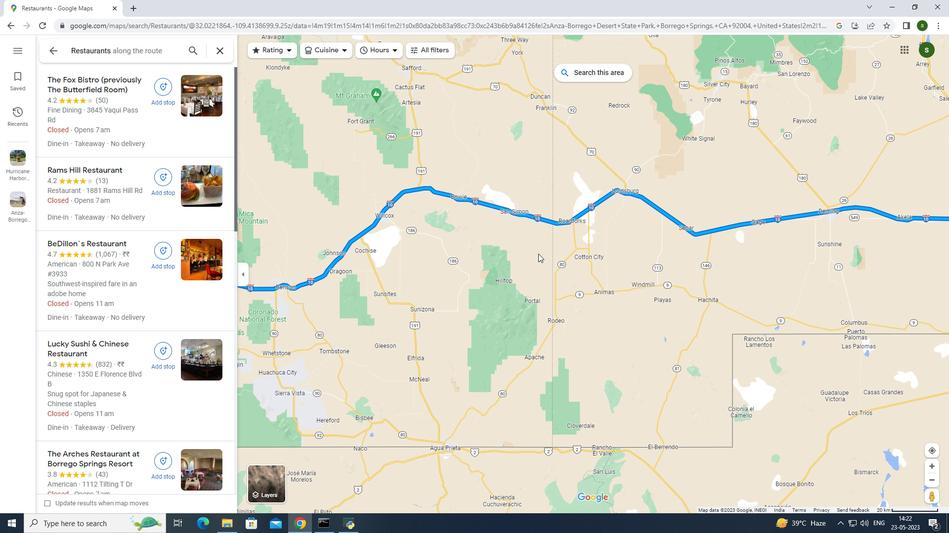 
Action: Mouse pressed left at (590, 276)
Screenshot: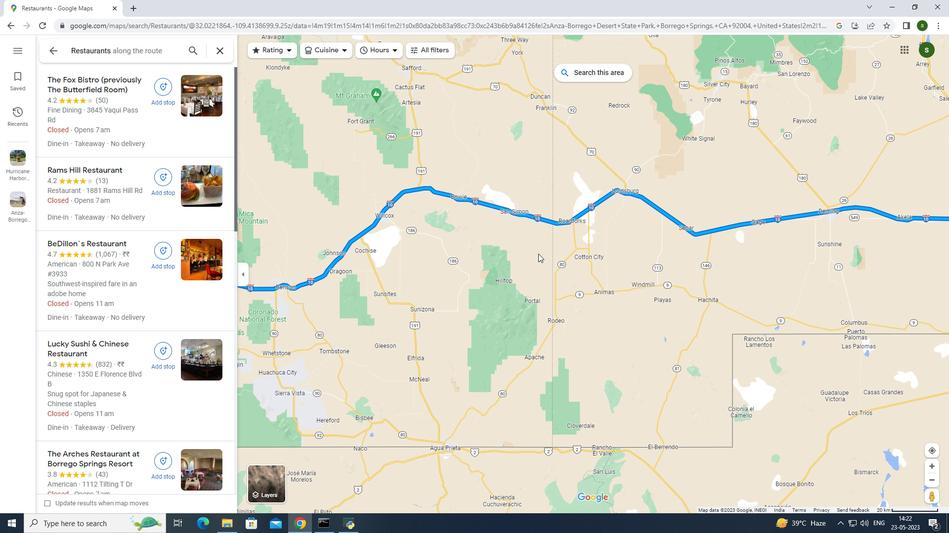 
Action: Mouse moved to (431, 214)
Screenshot: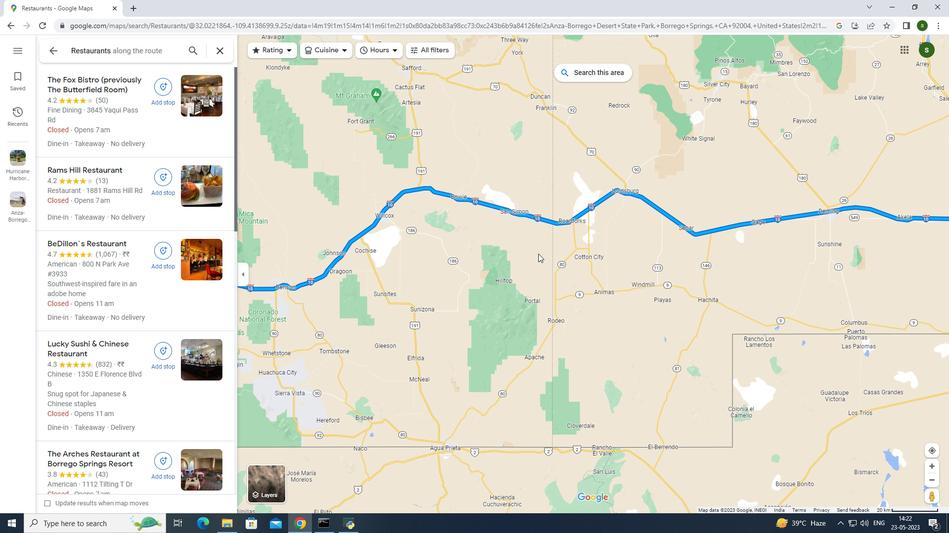 
Action: Mouse pressed left at (431, 214)
Screenshot: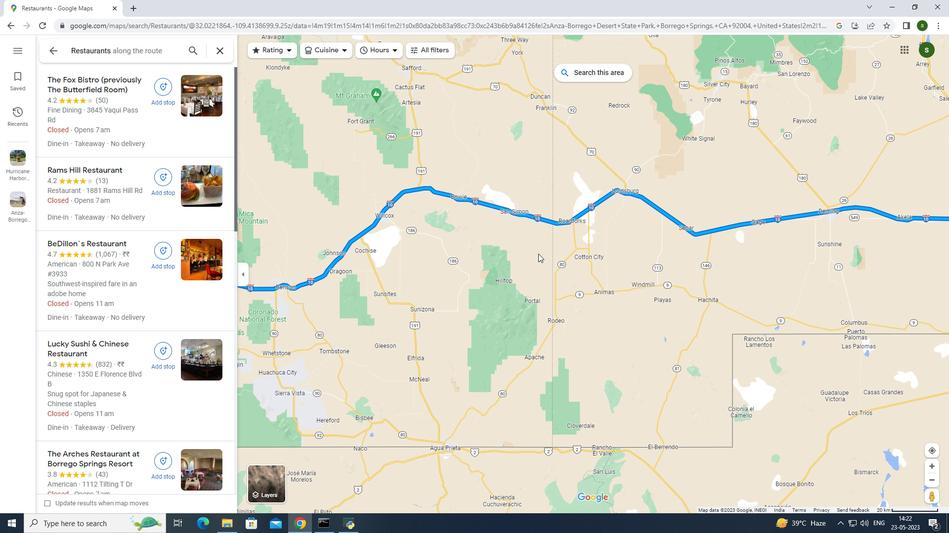 
Action: Mouse moved to (491, 231)
Screenshot: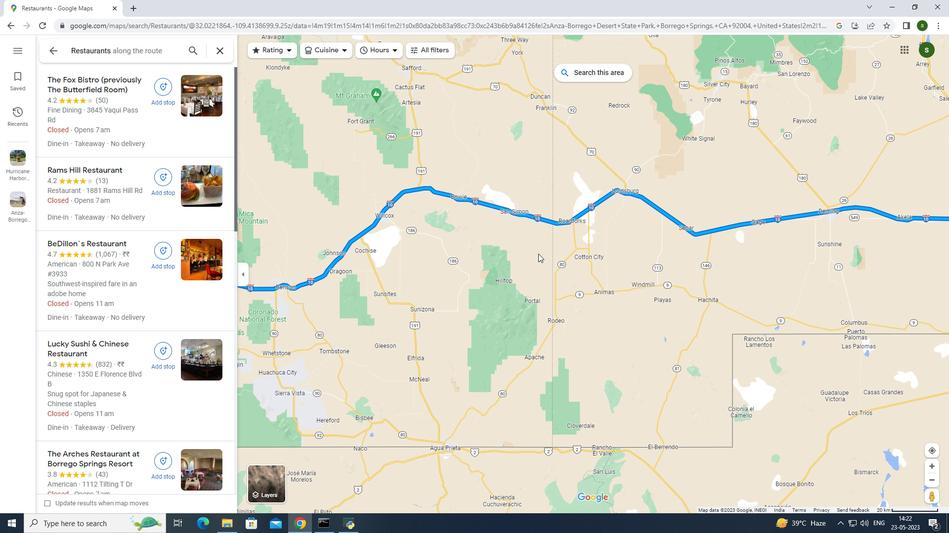 
Action: Mouse pressed left at (491, 231)
Screenshot: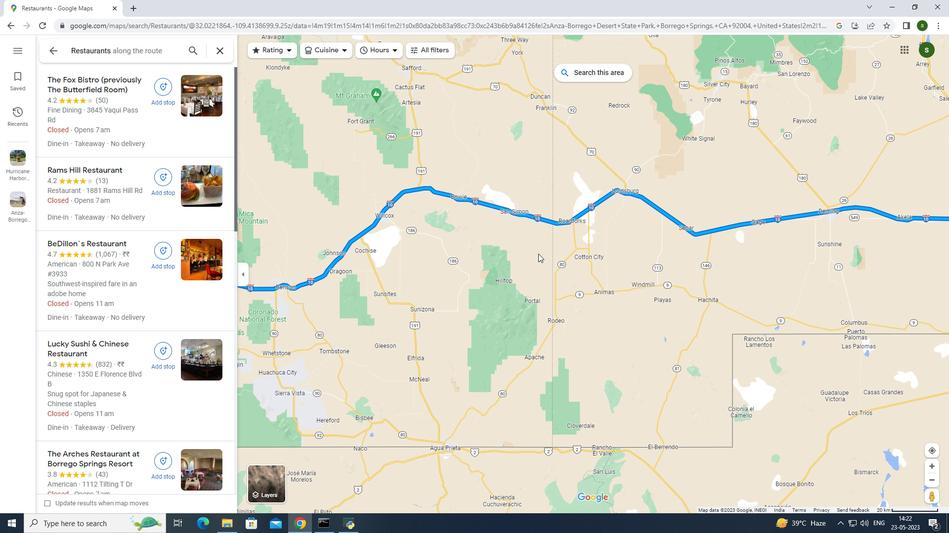 
Action: Mouse moved to (568, 264)
Screenshot: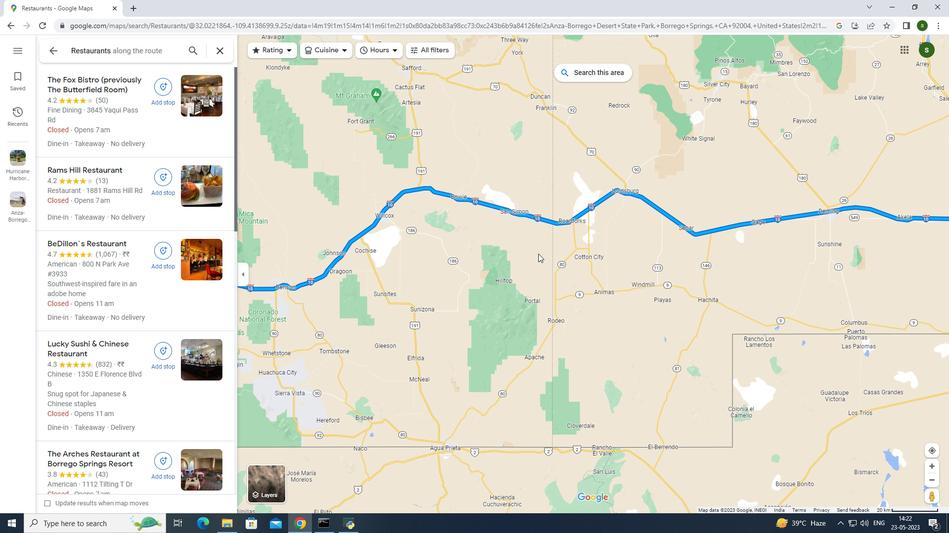 
Action: Mouse pressed left at (568, 264)
Screenshot: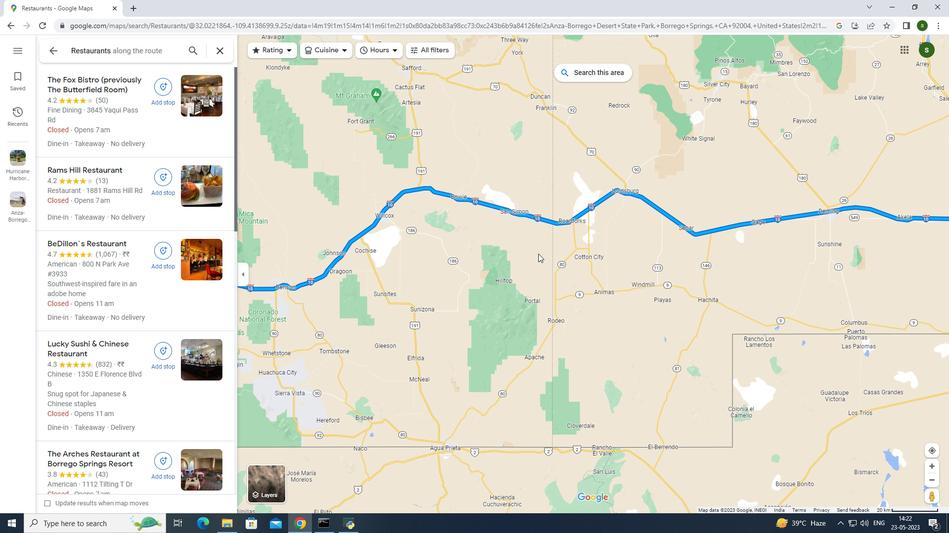 
Action: Mouse moved to (572, 267)
Screenshot: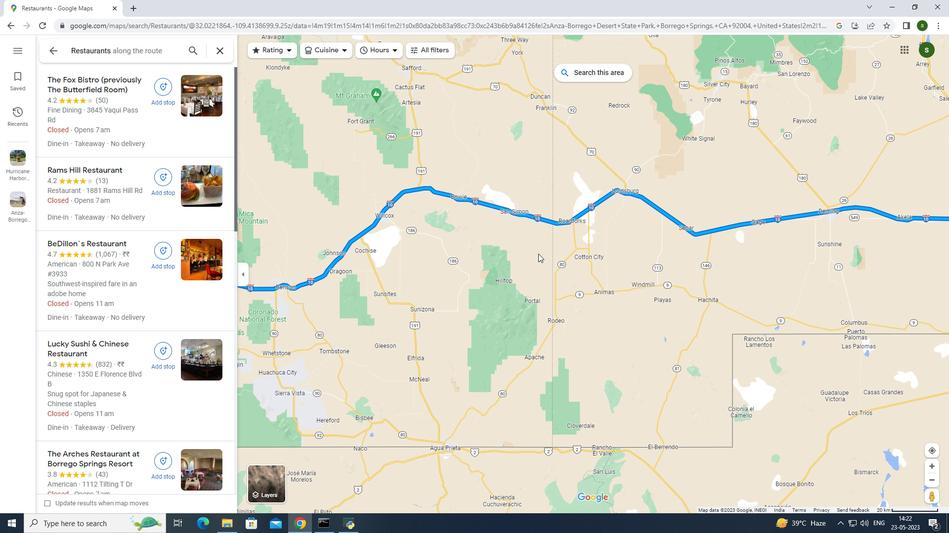 
Action: Mouse pressed left at (572, 267)
Screenshot: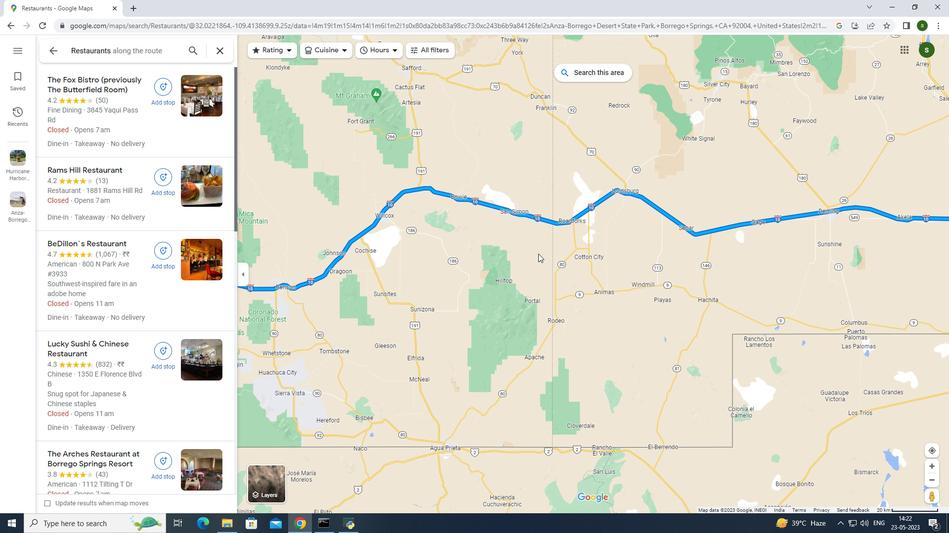 
Action: Mouse moved to (594, 274)
Screenshot: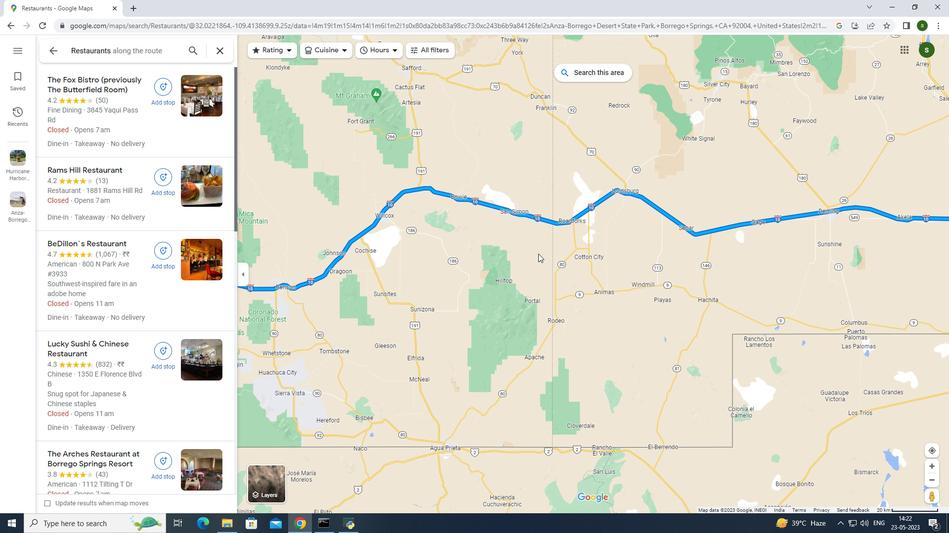 
Action: Mouse pressed left at (594, 274)
Screenshot: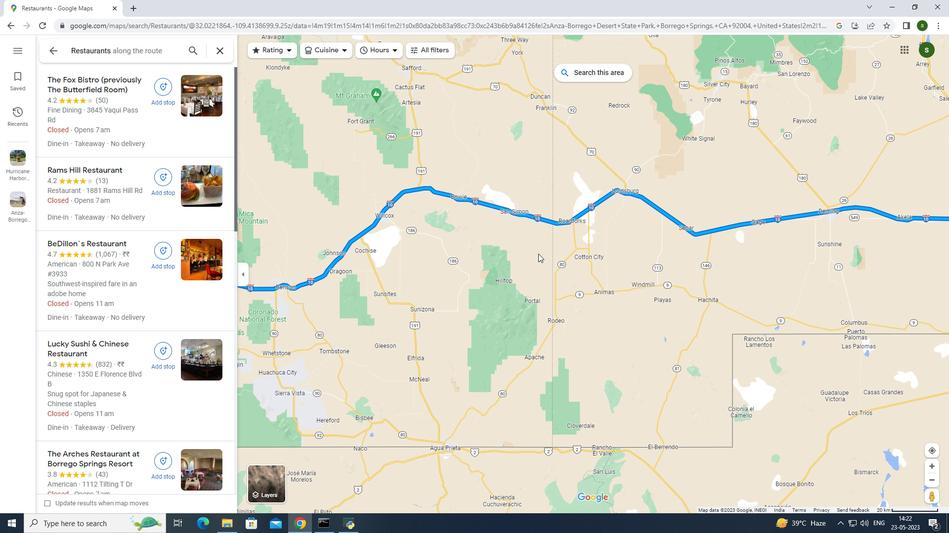 
Action: Mouse moved to (635, 277)
Screenshot: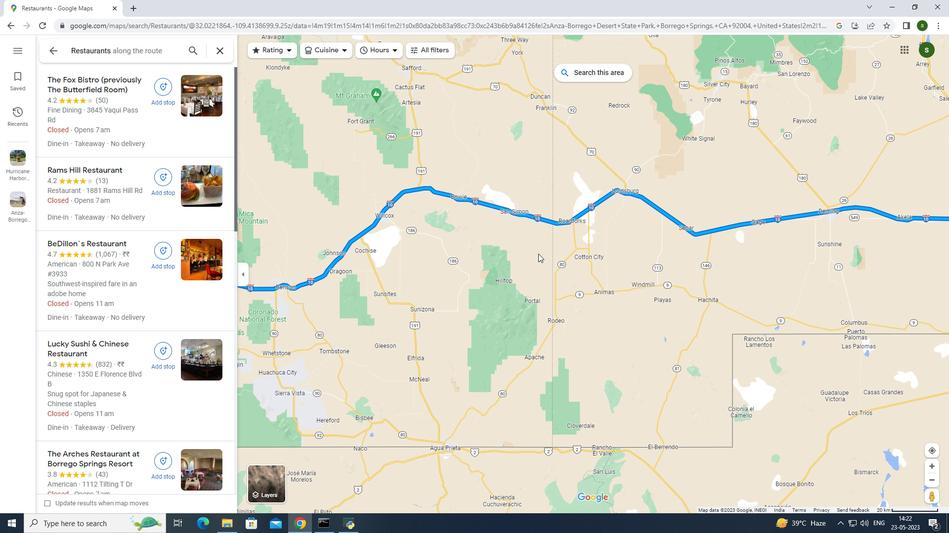 
Action: Mouse pressed left at (635, 277)
Screenshot: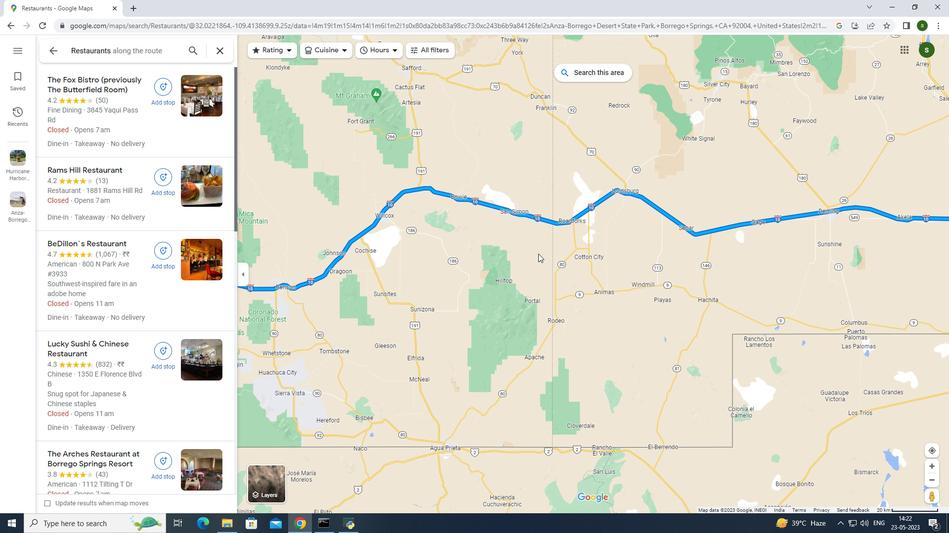 
Action: Mouse moved to (637, 298)
Screenshot: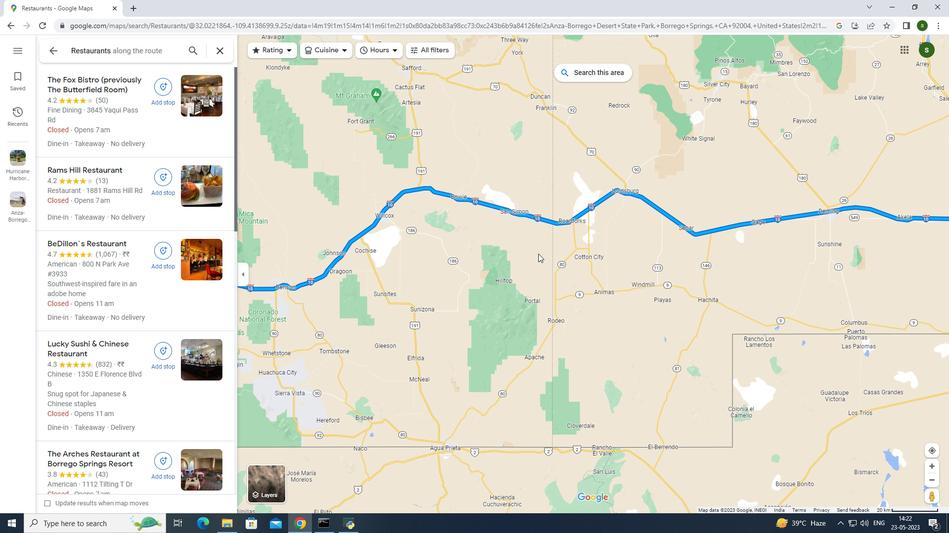
Action: Mouse pressed left at (637, 298)
Screenshot: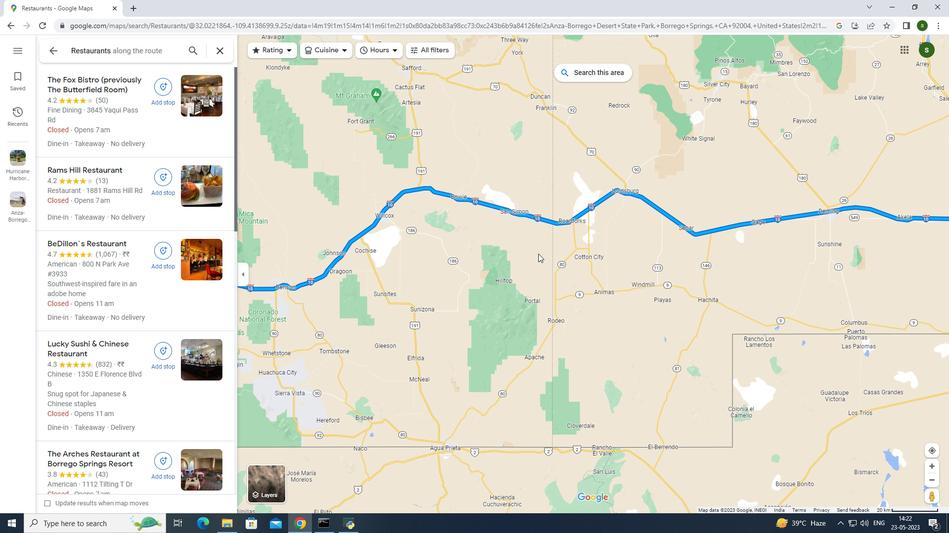 
Action: Mouse moved to (649, 283)
Screenshot: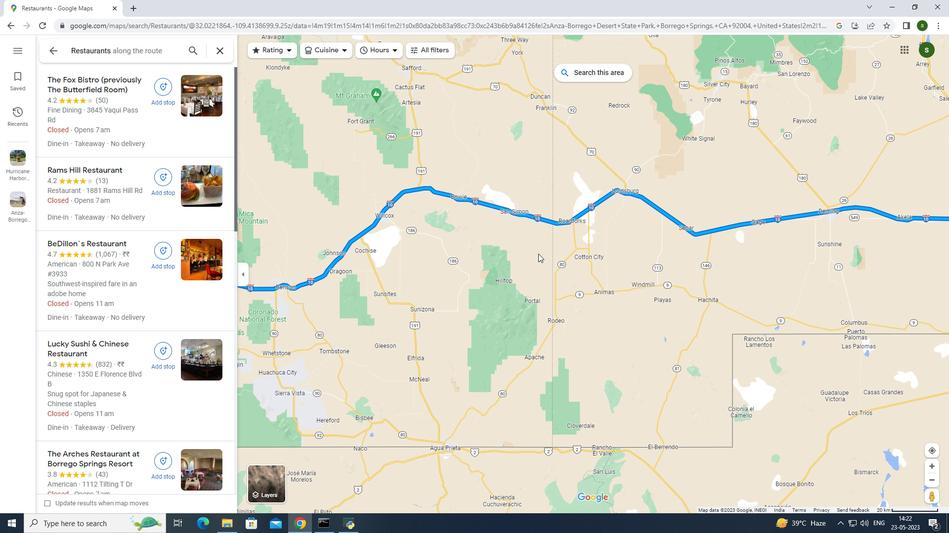 
Action: Mouse pressed left at (649, 283)
Screenshot: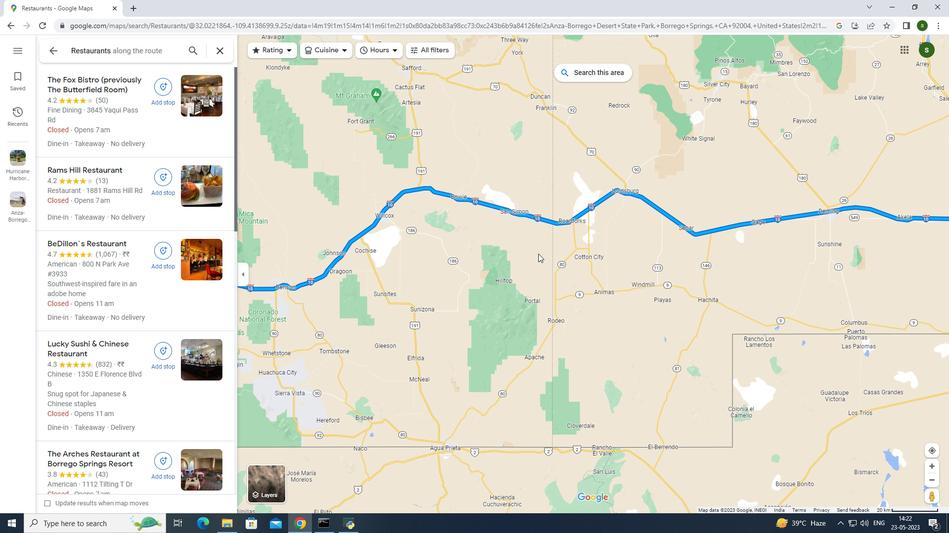 
Action: Mouse moved to (421, 249)
Screenshot: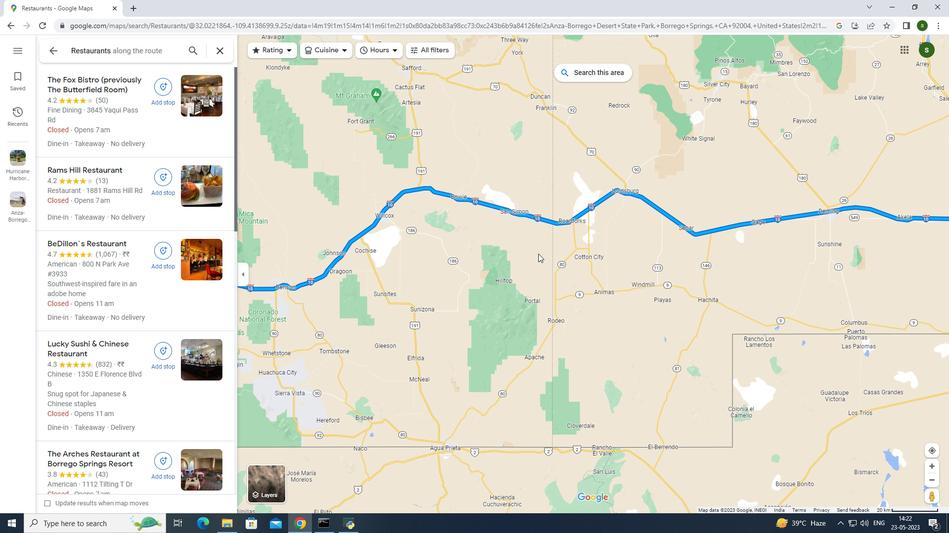 
Action: Mouse scrolled (421, 249) with delta (0, 0)
Screenshot: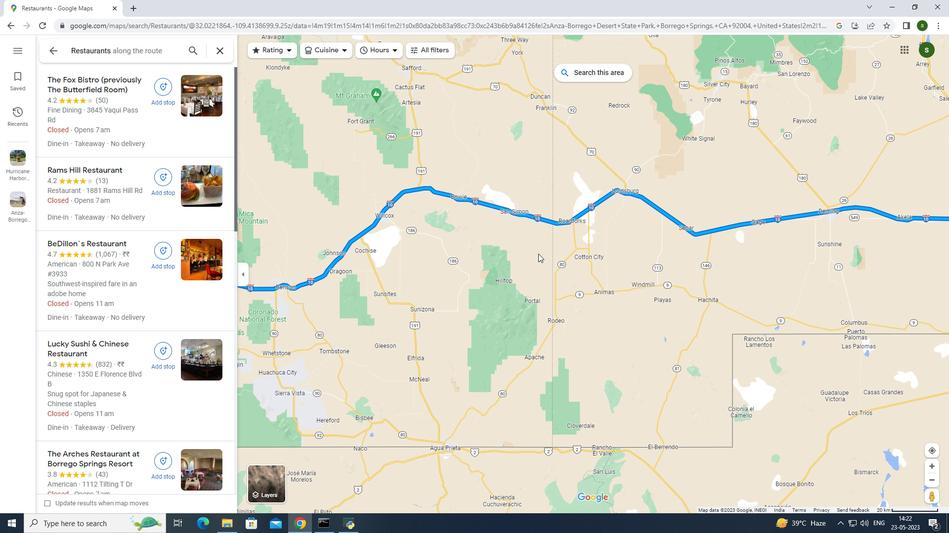 
Action: Mouse scrolled (421, 249) with delta (0, 0)
Screenshot: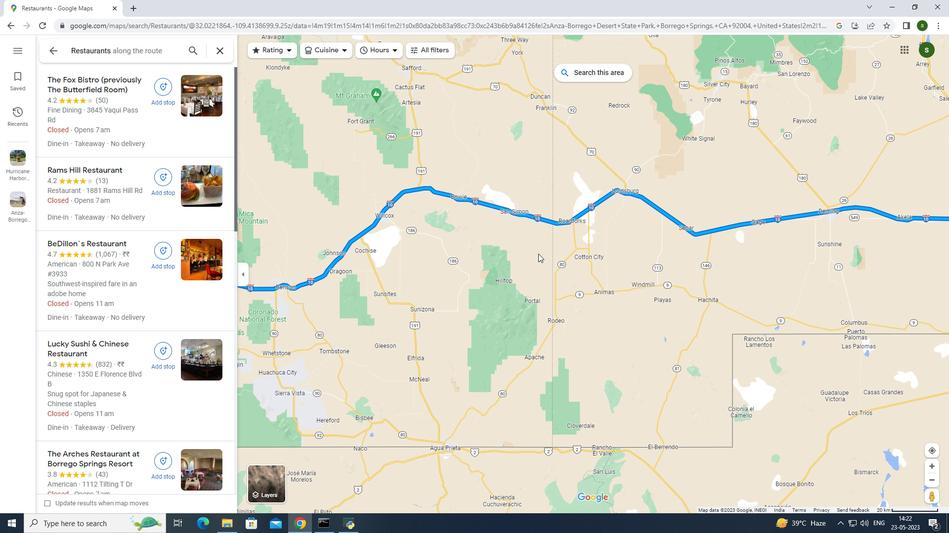 
Action: Mouse scrolled (421, 249) with delta (0, 0)
Screenshot: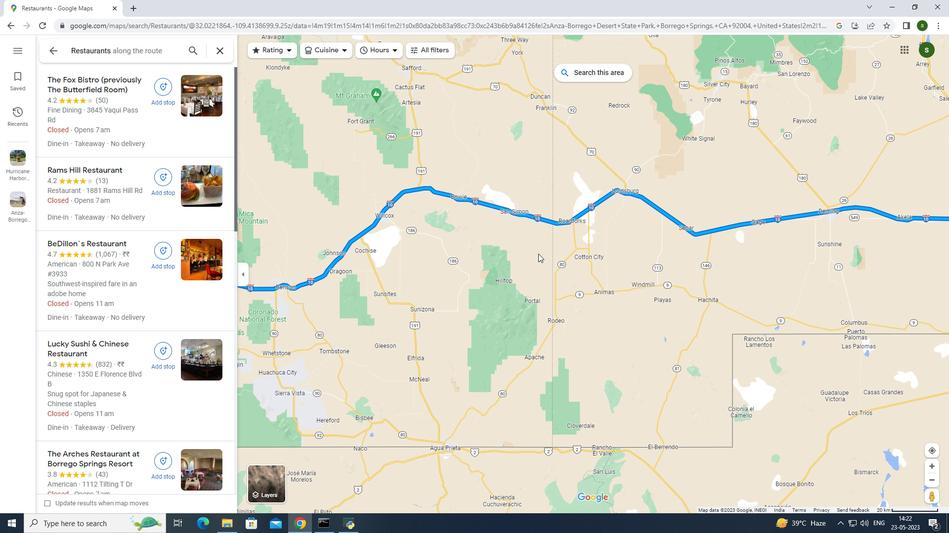 
Action: Mouse scrolled (421, 249) with delta (0, 0)
Screenshot: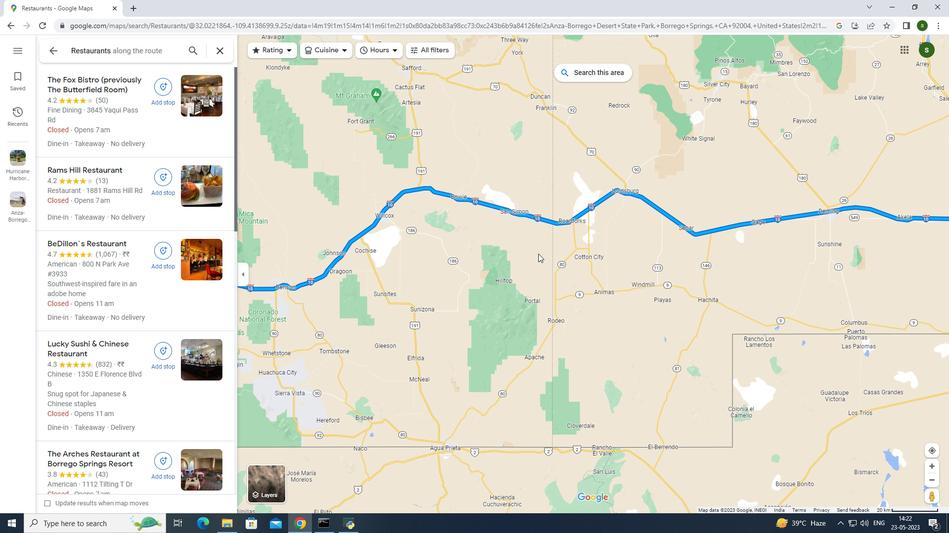 
Action: Mouse scrolled (421, 249) with delta (0, 0)
Screenshot: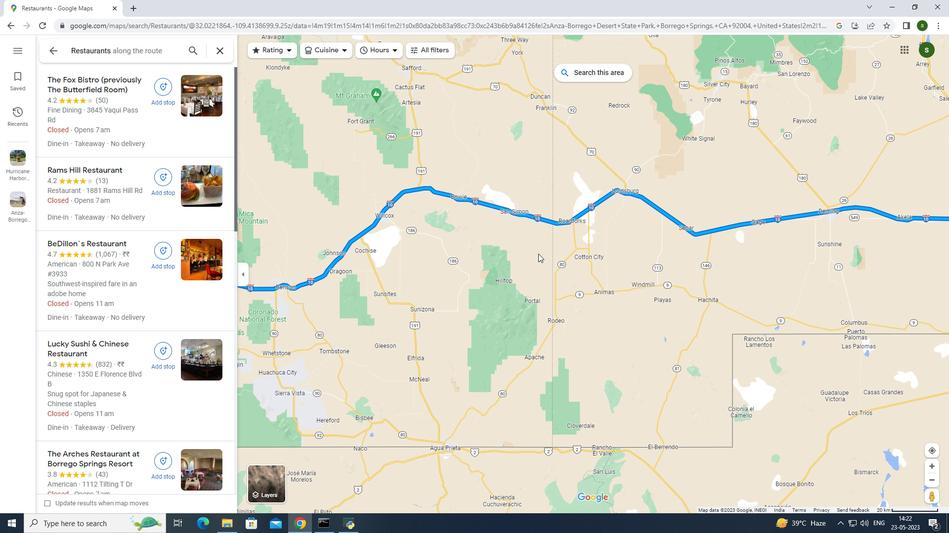 
Action: Mouse scrolled (421, 249) with delta (0, 0)
Screenshot: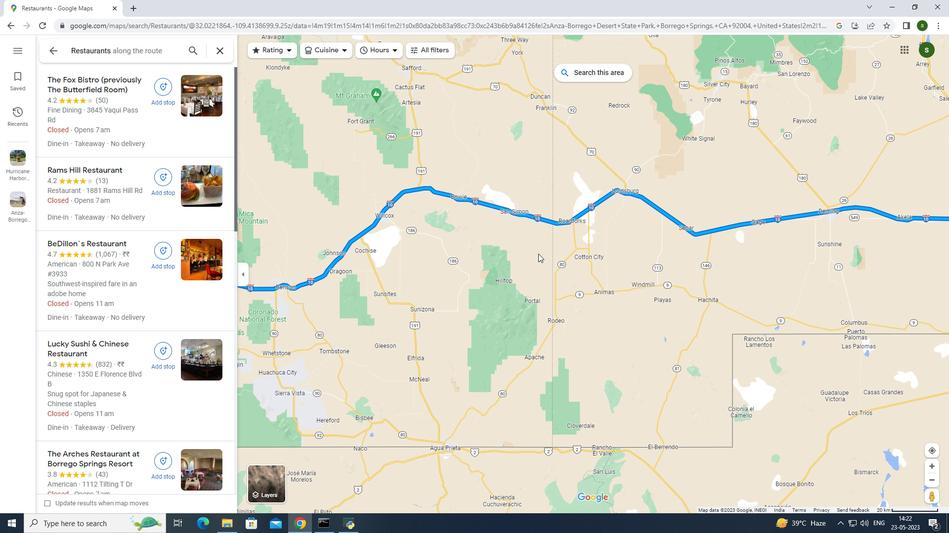 
Action: Mouse scrolled (421, 249) with delta (0, 0)
Screenshot: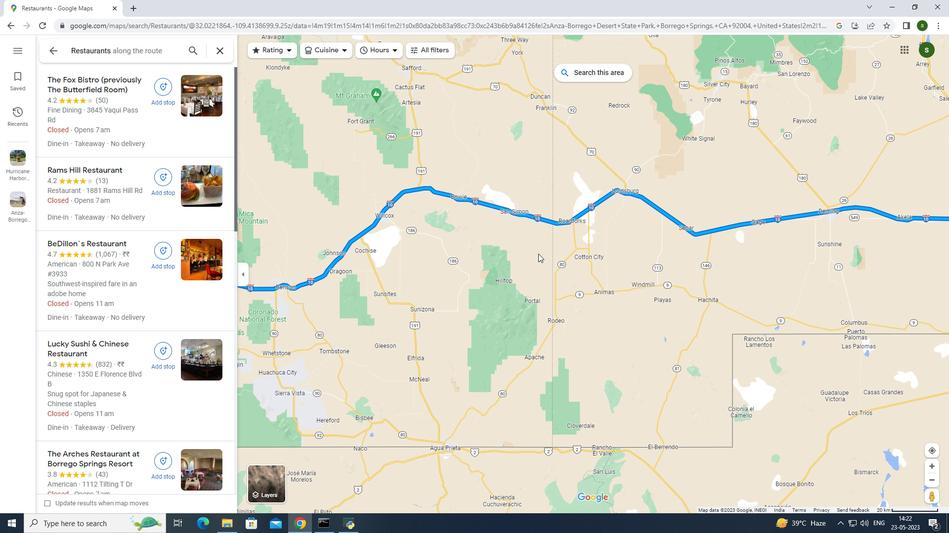 
Action: Mouse scrolled (421, 249) with delta (0, 0)
Screenshot: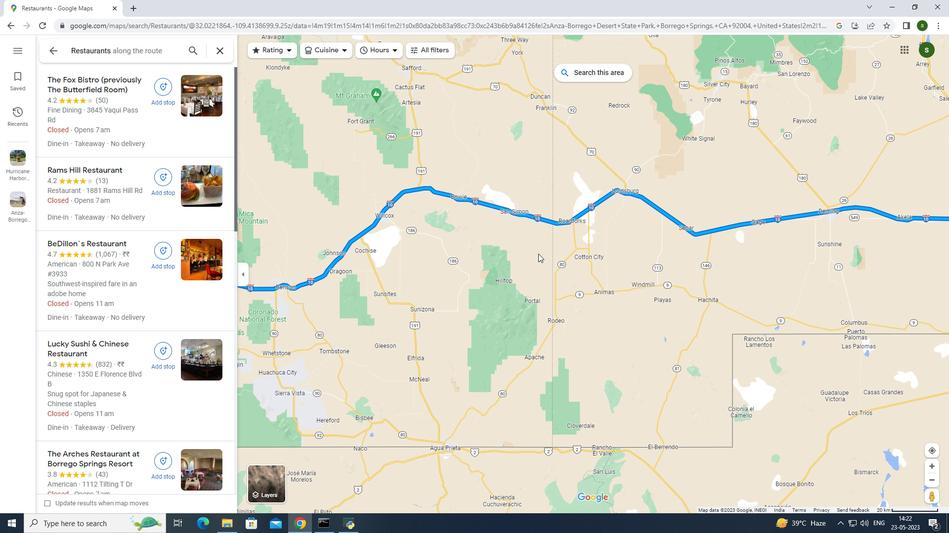 
Action: Mouse scrolled (421, 249) with delta (0, 0)
Screenshot: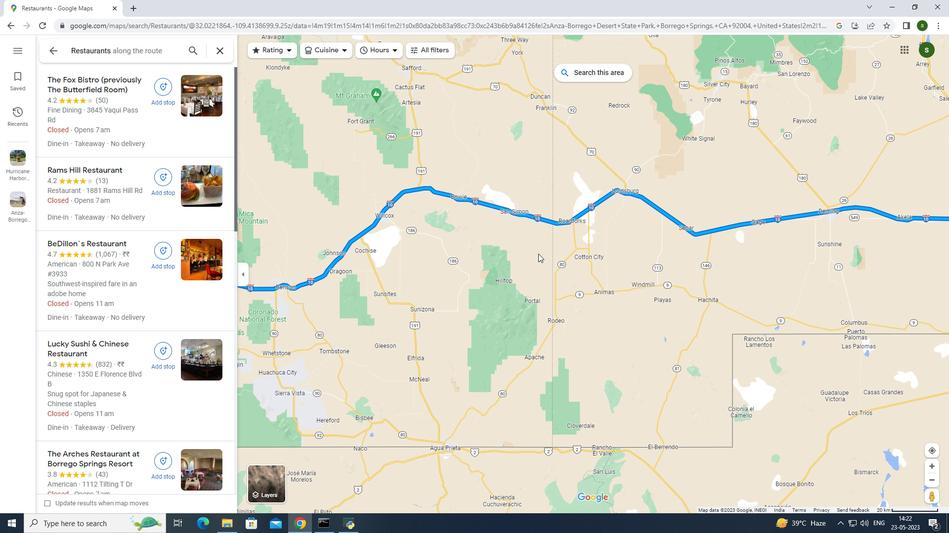 
Action: Mouse scrolled (421, 249) with delta (0, 0)
Screenshot: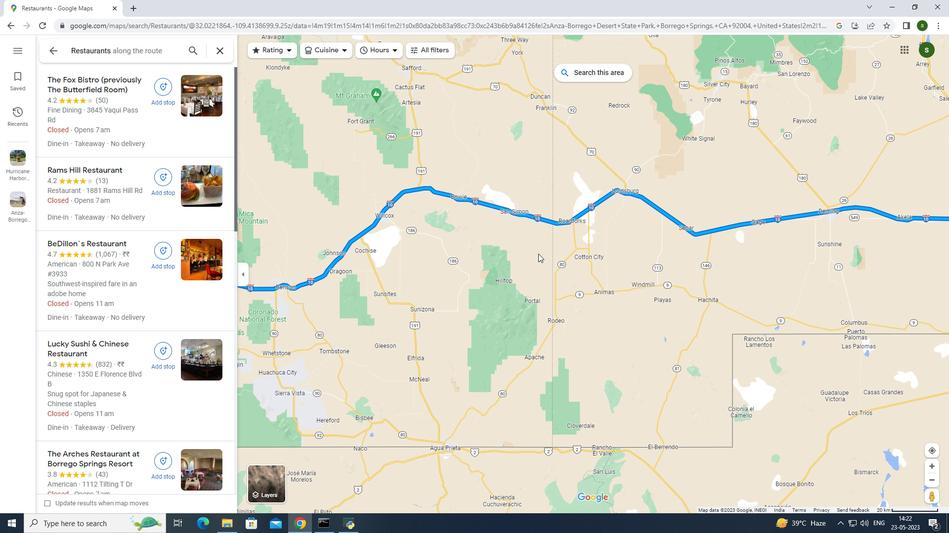 
Action: Mouse scrolled (421, 249) with delta (0, 0)
Screenshot: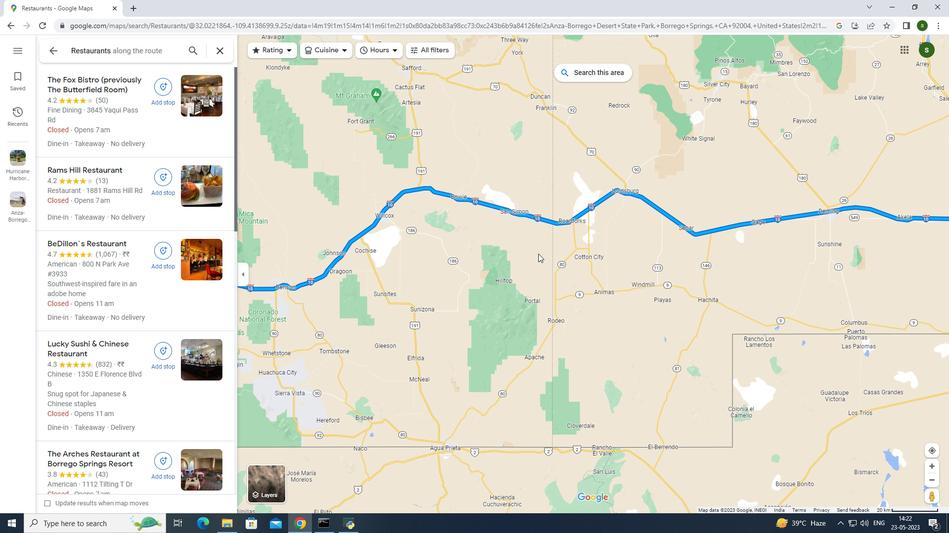 
Action: Mouse moved to (437, 53)
Screenshot: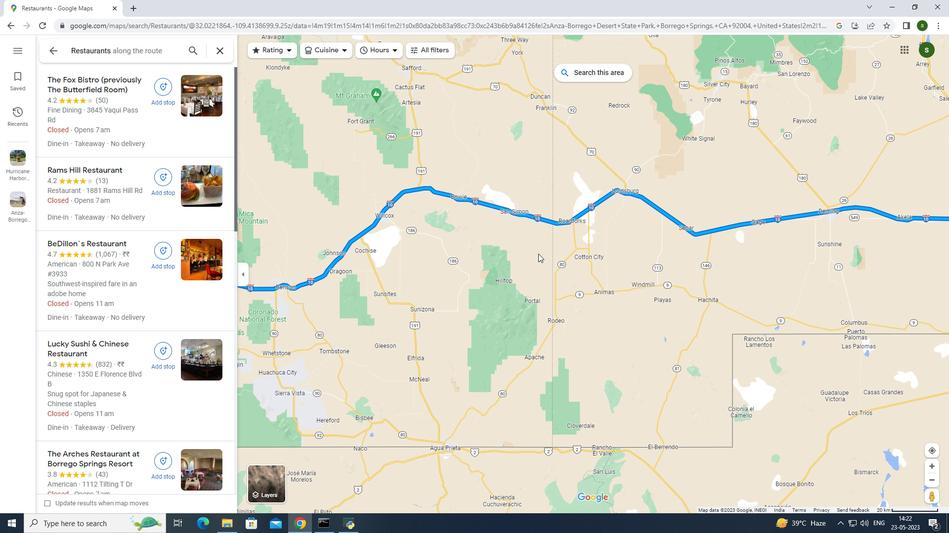 
Action: Mouse pressed left at (437, 53)
Screenshot: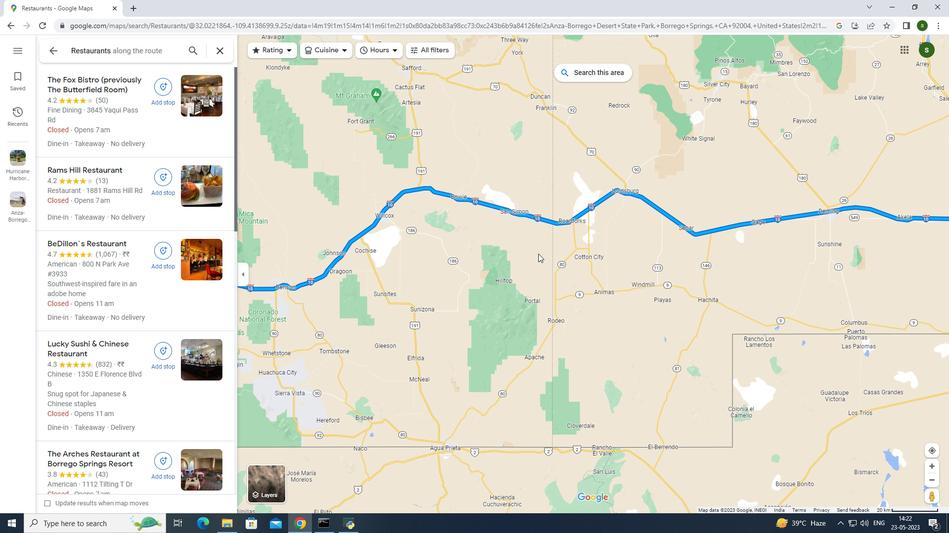 
Action: Mouse moved to (451, 105)
Screenshot: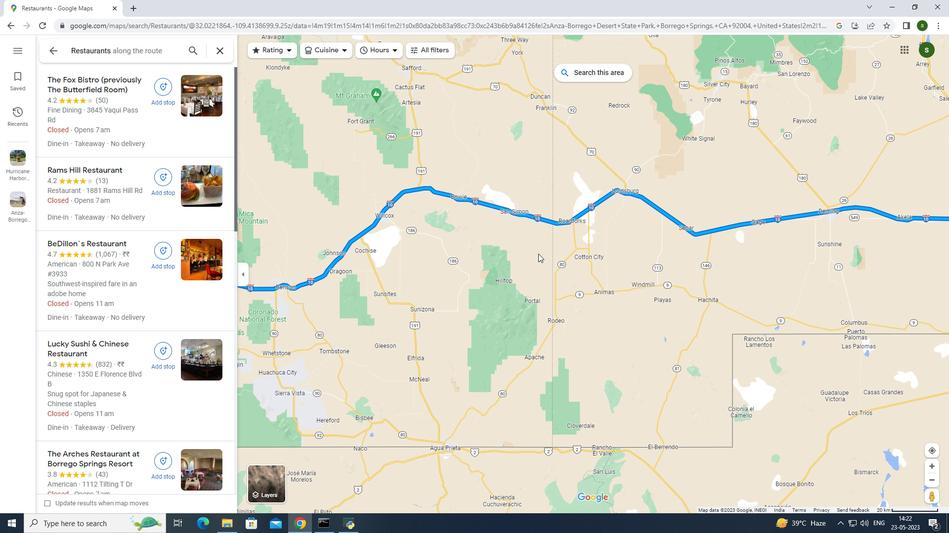 
Action: Mouse pressed left at (451, 105)
Screenshot: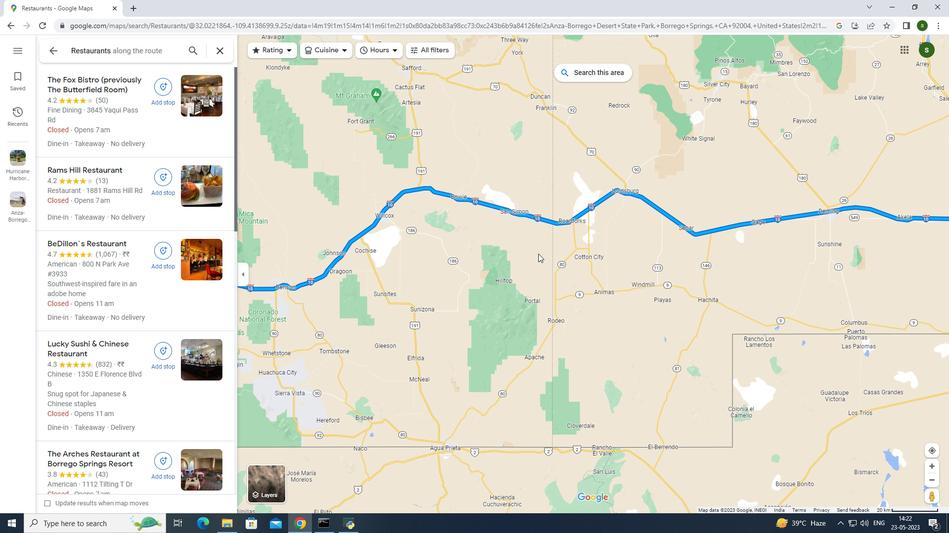 
Action: Mouse moved to (565, 411)
Screenshot: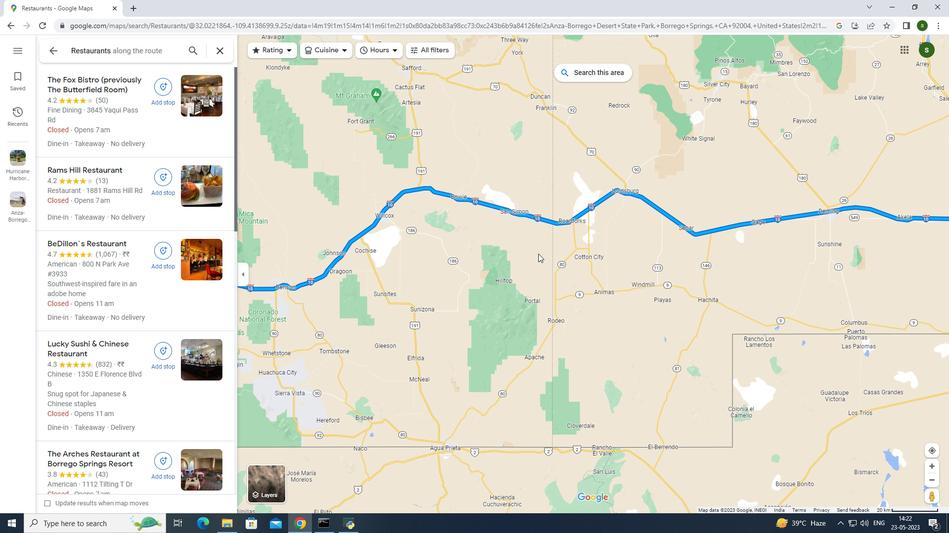 
Action: Mouse pressed left at (565, 411)
Screenshot: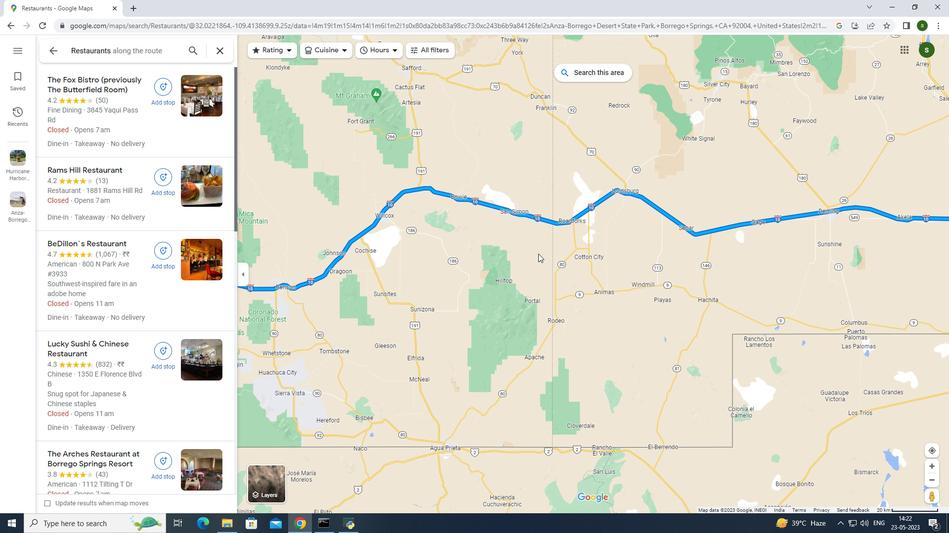 
Action: Mouse moved to (225, 54)
Screenshot: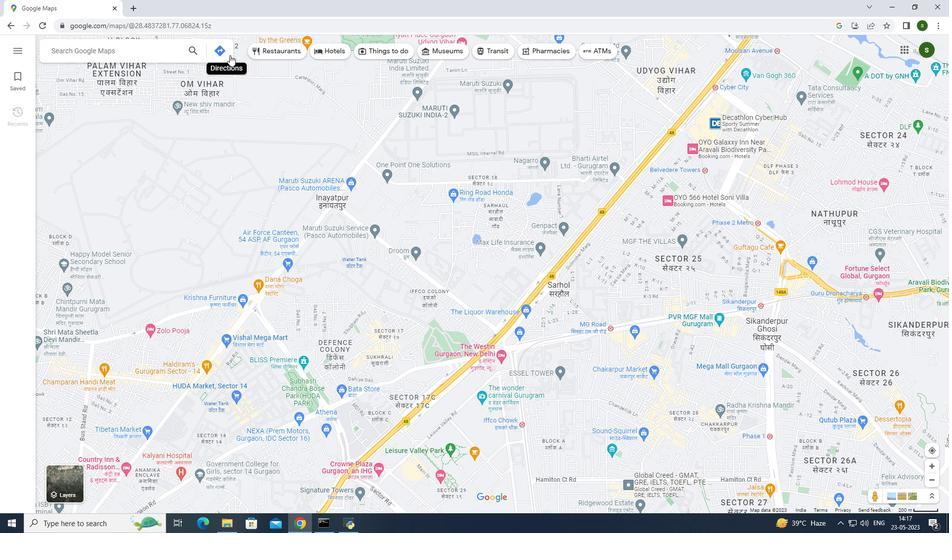 
Action: Mouse pressed left at (225, 54)
Screenshot: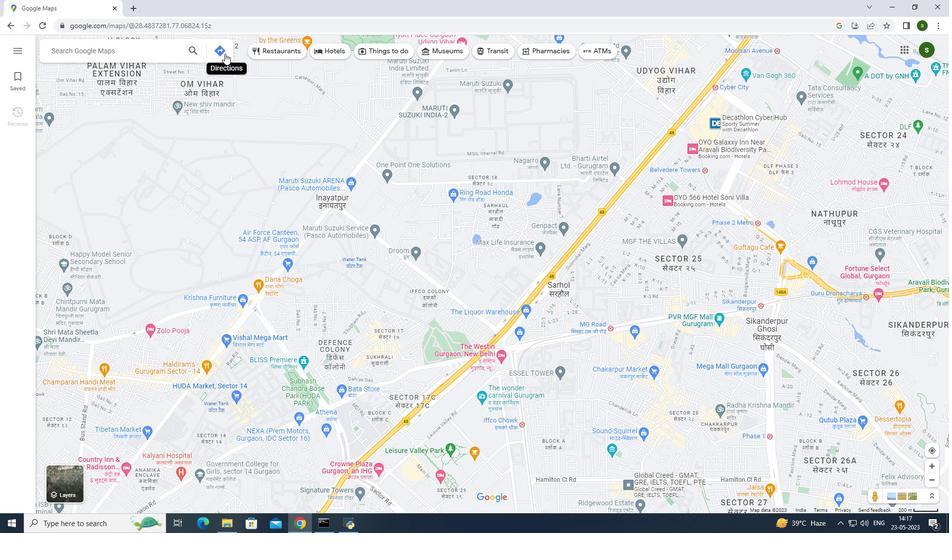 
Action: Mouse moved to (151, 81)
Screenshot: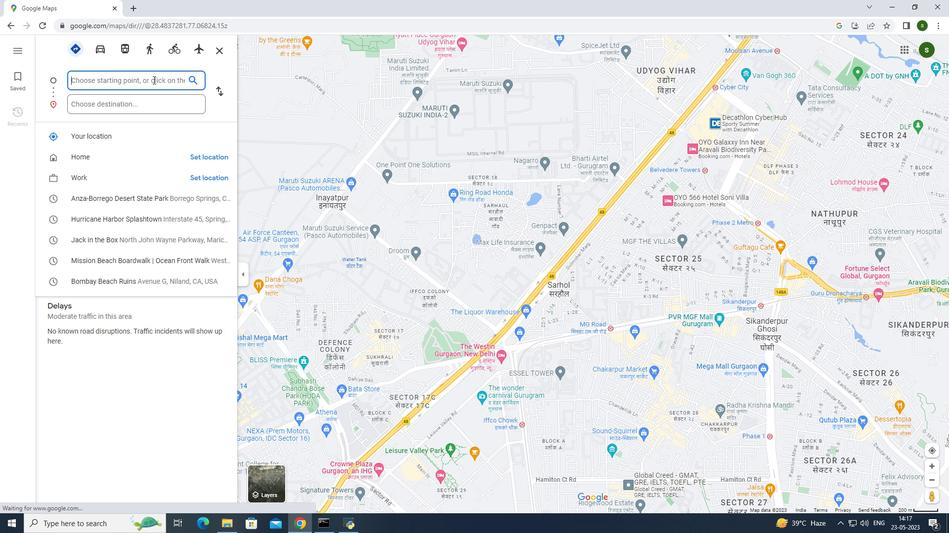 
Action: Mouse pressed left at (151, 81)
Screenshot: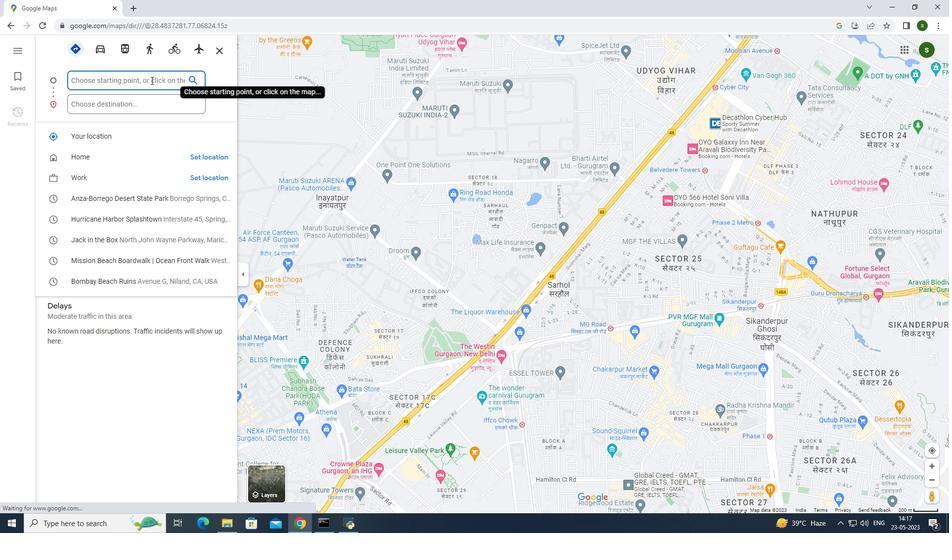 
Action: Key pressed <Key.caps_lock>AN<Key.caps_lock><Key.backspace>nza-<Key.caps_lock>B<Key.caps_lock>orrego<Key.space><Key.caps_lock>D<Key.caps_lock>esert<Key.space><Key.caps_lock>S<Key.caps_lock>tate<Key.space><Key.caps_lock>P<Key.caps_lock>ark,<Key.caps_lock>C<Key.caps_lock>alifornia,<Key.caps_lock>U<Key.caps_lock>nited<Key.space><Key.caps_lock>S<Key.caps_lock>tates
Screenshot: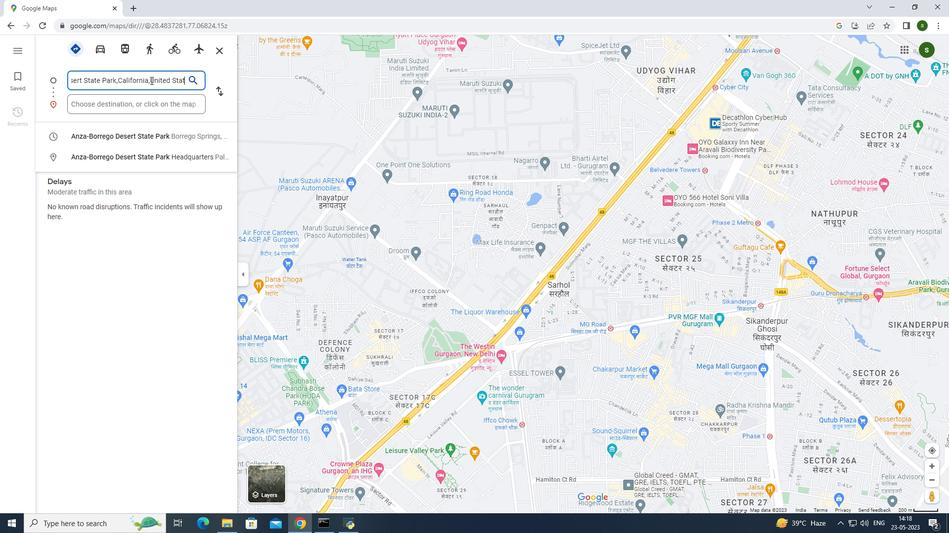 
Action: Mouse moved to (126, 99)
Screenshot: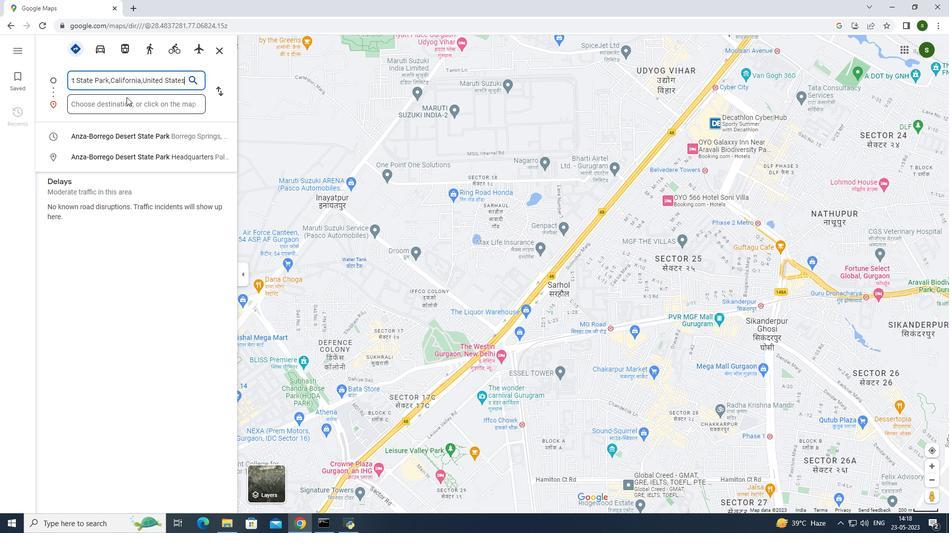 
Action: Mouse pressed left at (126, 99)
Screenshot: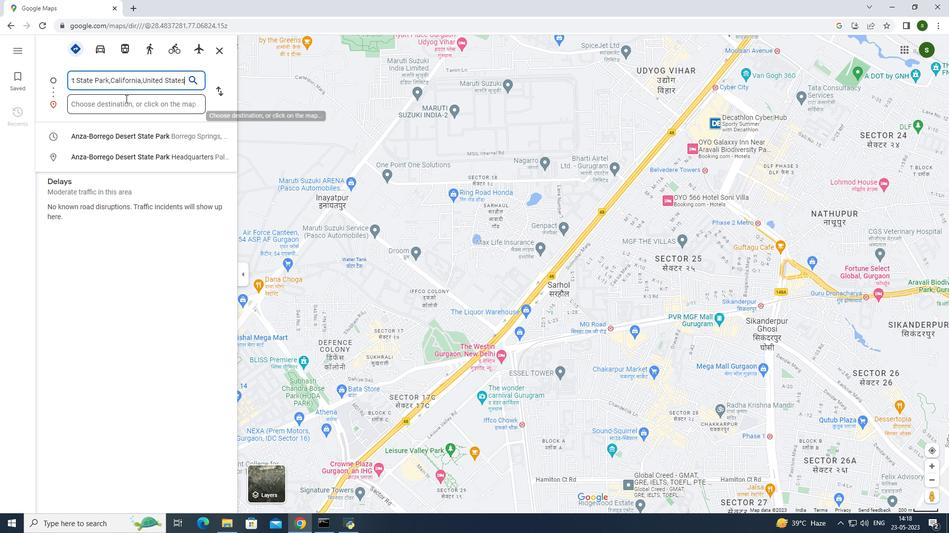 
Action: Mouse moved to (126, 100)
Screenshot: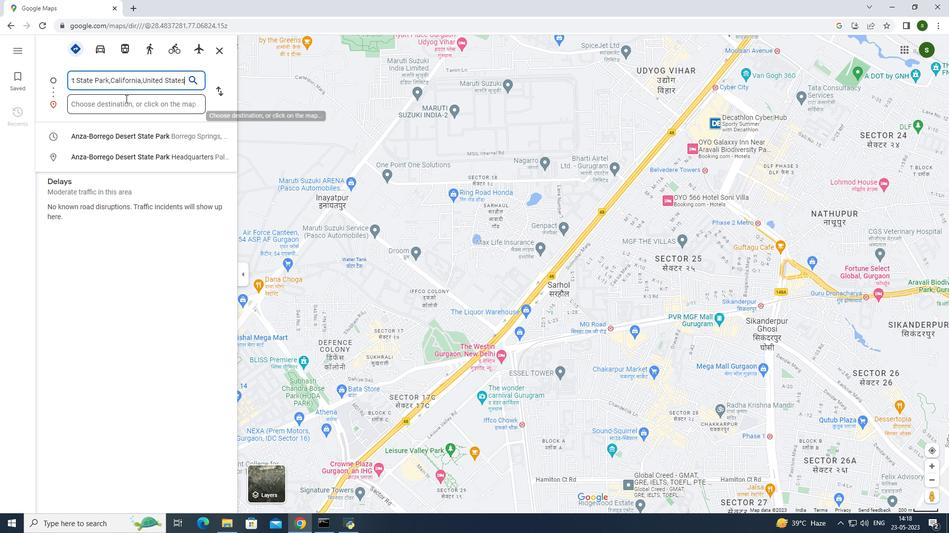 
Action: Key pressed <Key.caps_lock>H<Key.caps_lock>urricane<Key.space><Key.caps_lock>H<Key.caps_lock>arbor<Key.space><Key.caps_lock>S<Key.caps_lock>plashtoe<Key.backspace>wn<Key.space>,<Key.backspace><Key.backspace>,<Key.caps_lock>T<Key.caps_lock>exas,<Key.caps_lock>U<Key.caps_lock>nited<Key.space><Key.caps_lock>S<Key.caps_lock>tates<Key.enter>
Screenshot: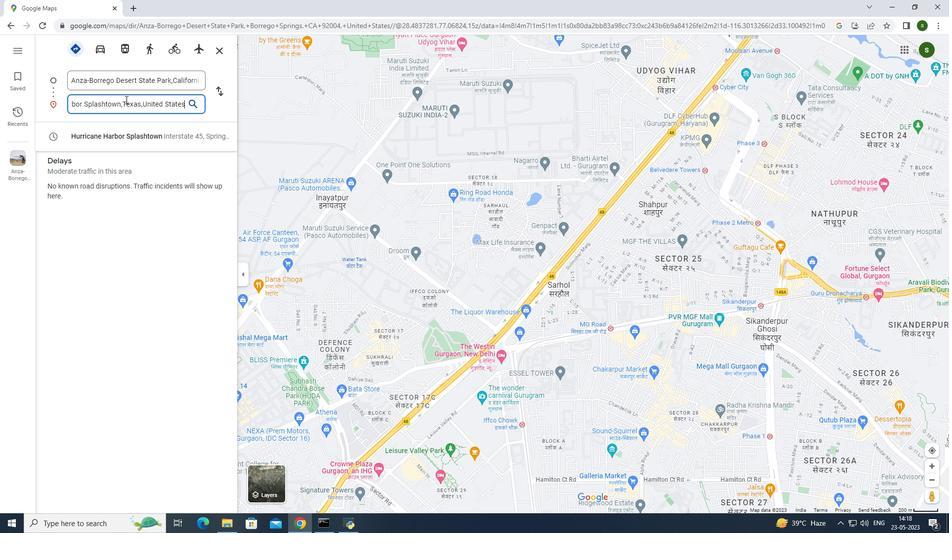 
Action: Mouse moved to (548, 56)
Screenshot: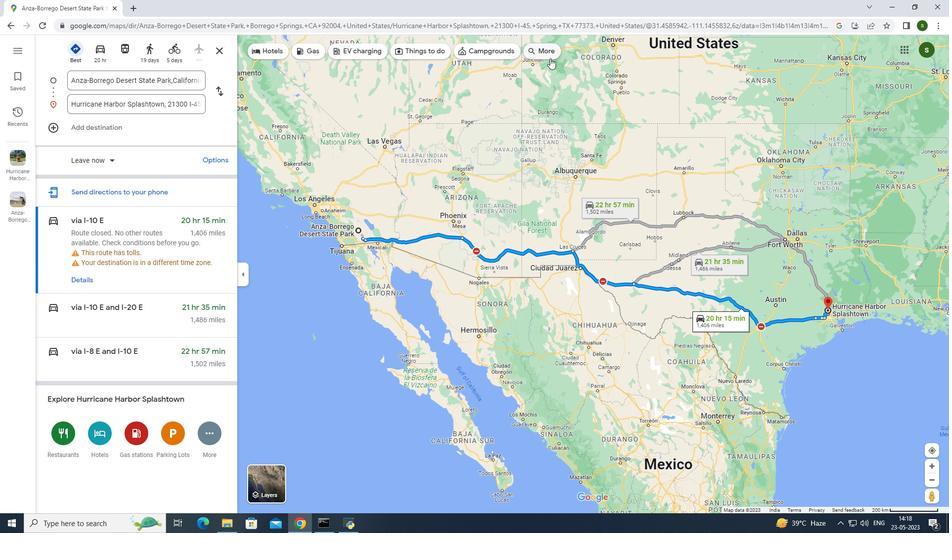 
Action: Mouse pressed left at (548, 56)
Screenshot: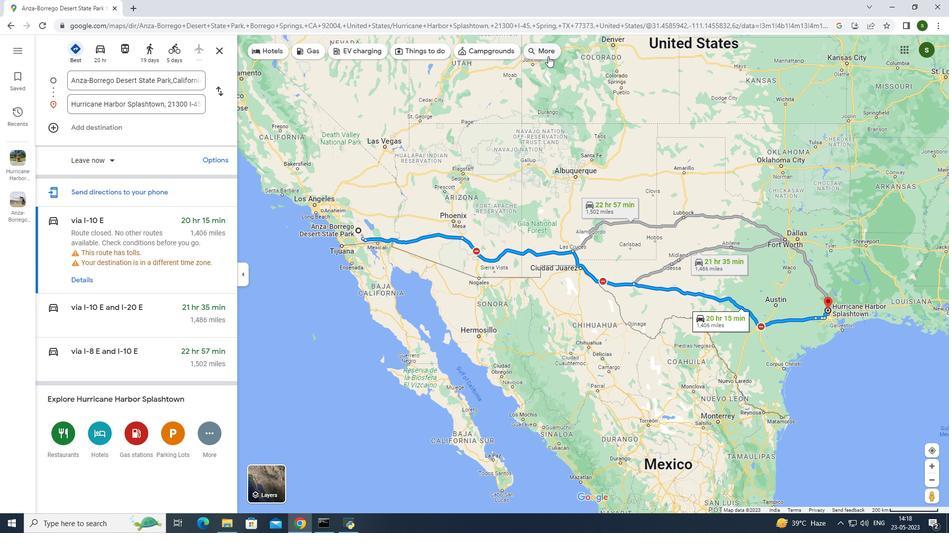 
Action: Mouse moved to (84, 200)
Screenshot: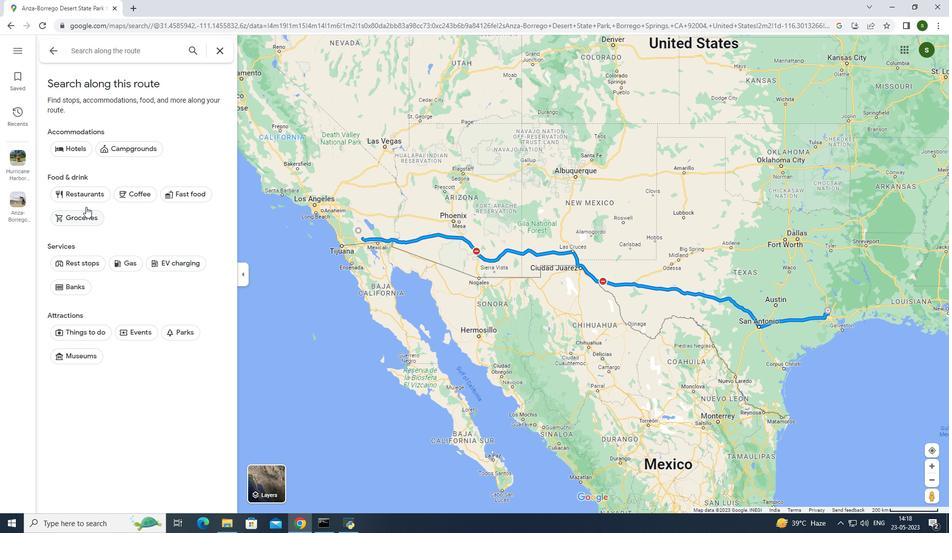 
Action: Mouse pressed left at (84, 200)
Screenshot: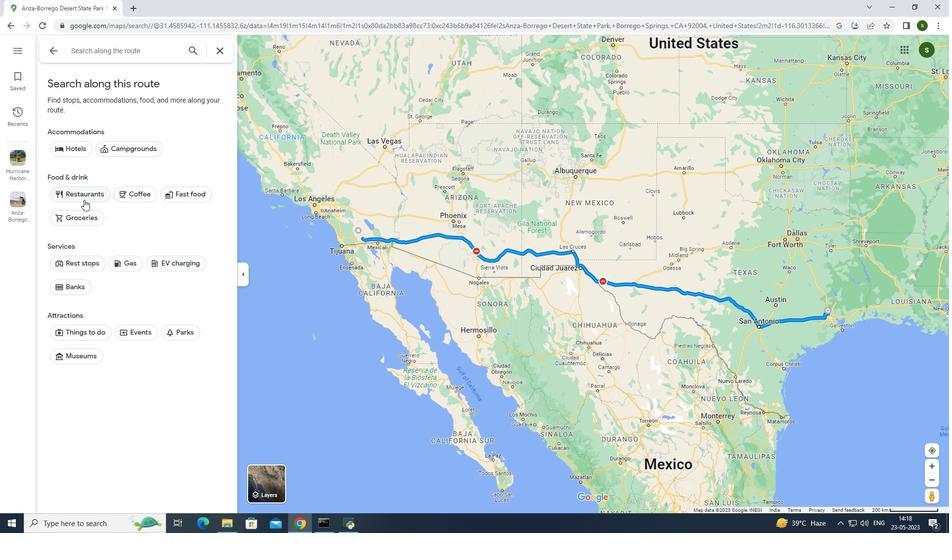 
Action: Mouse moved to (152, 97)
Screenshot: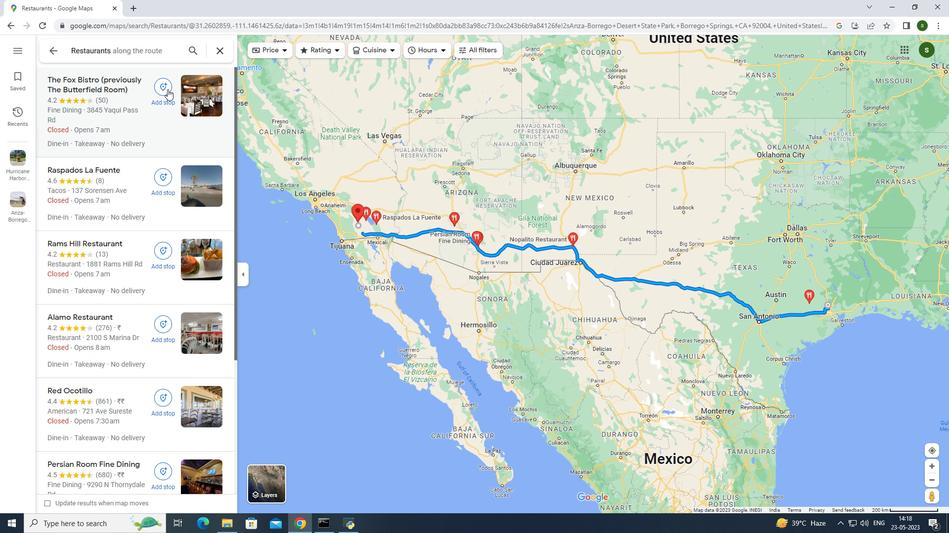 
Action: Mouse scrolled (152, 96) with delta (0, 0)
Screenshot: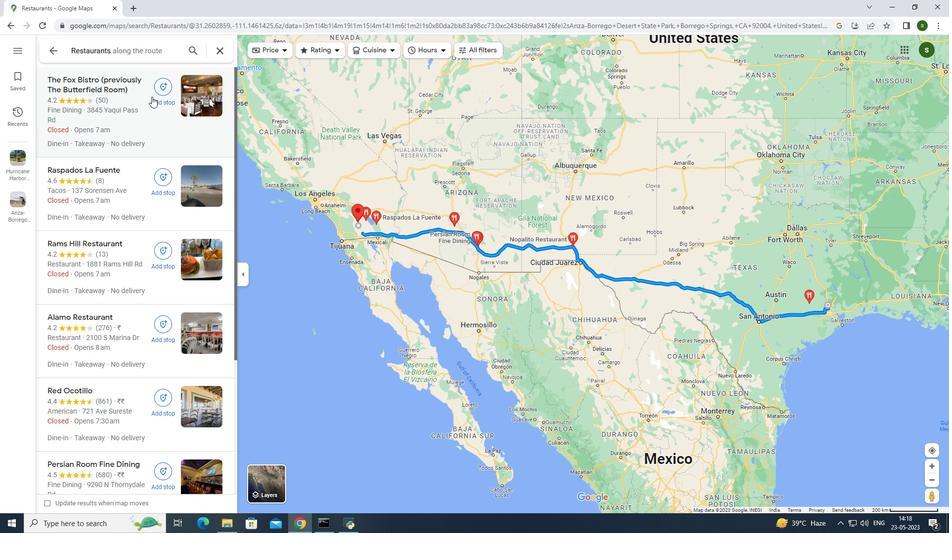 
Action: Mouse moved to (145, 100)
Screenshot: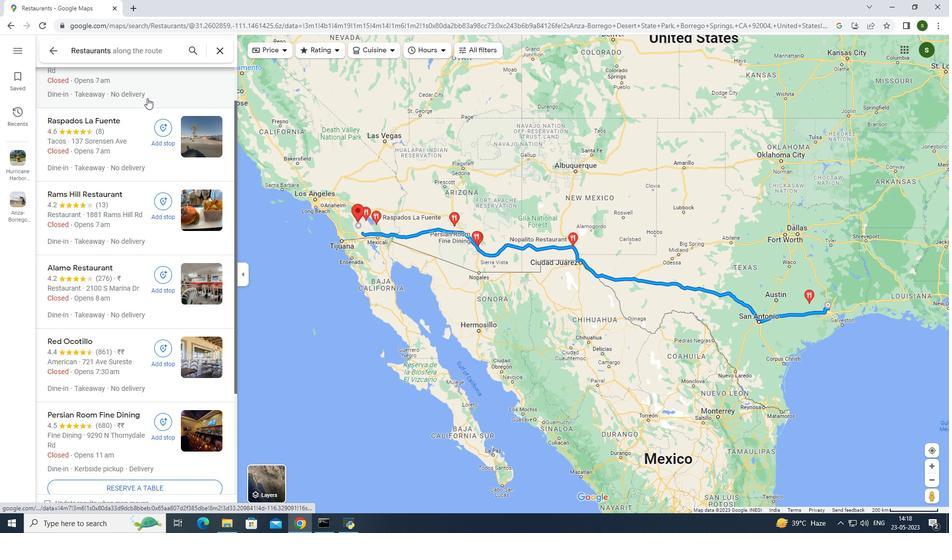 
Action: Mouse scrolled (145, 99) with delta (0, 0)
Screenshot: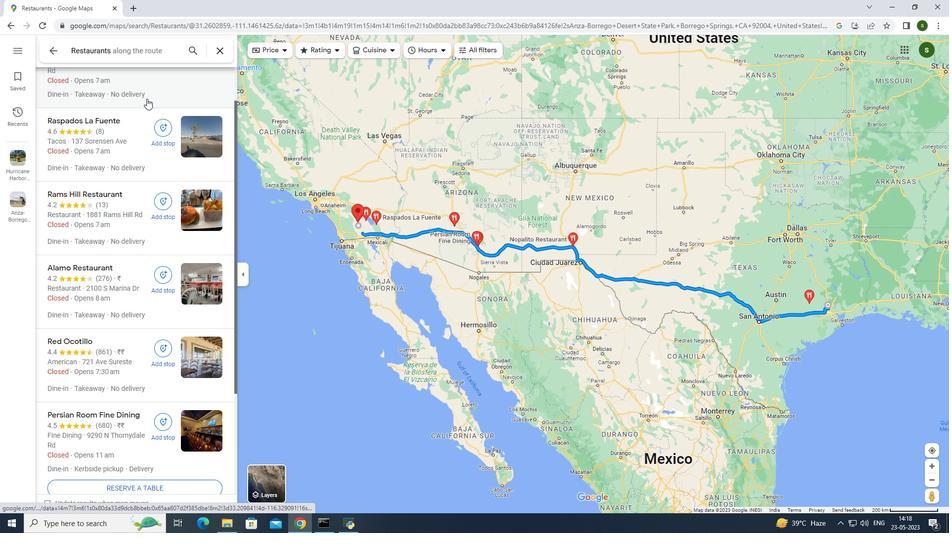 
Action: Mouse moved to (143, 100)
Screenshot: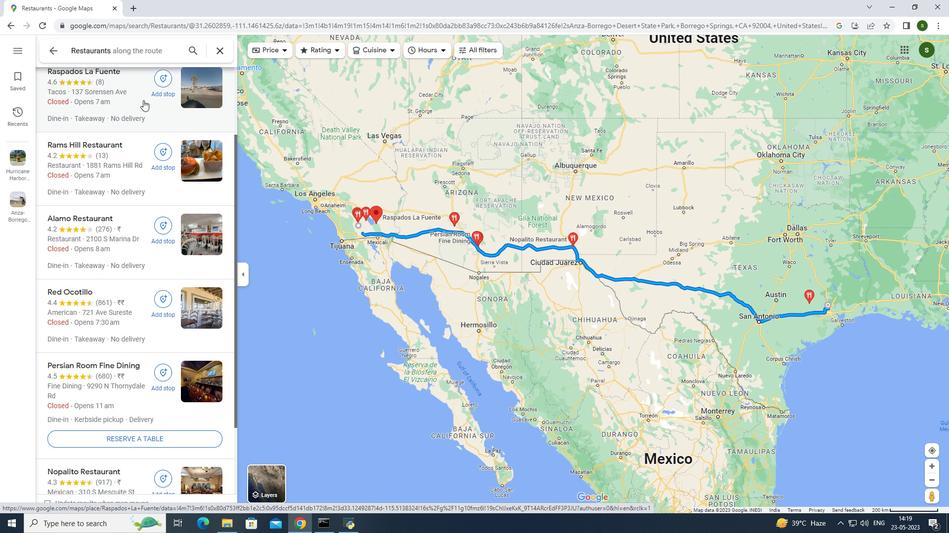 
Action: Mouse scrolled (143, 100) with delta (0, 0)
Screenshot: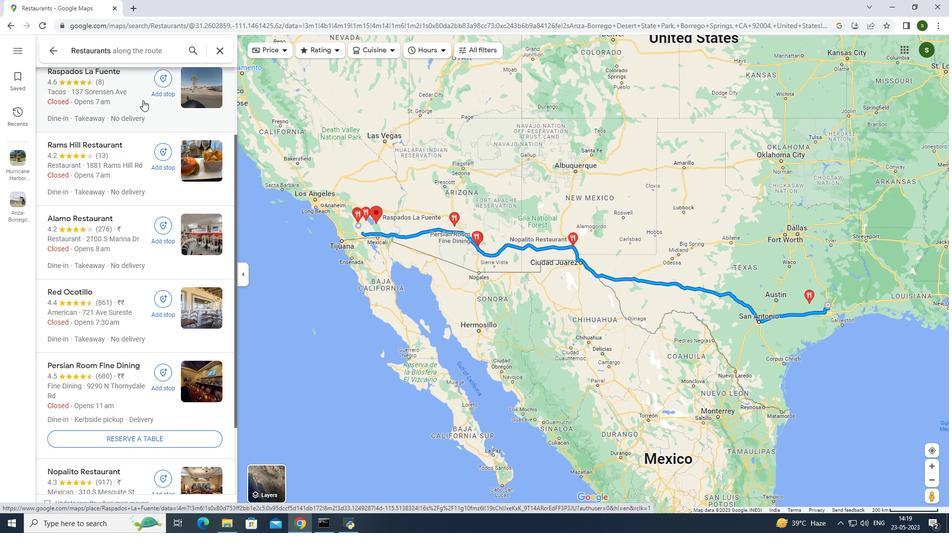 
Action: Mouse moved to (142, 100)
Screenshot: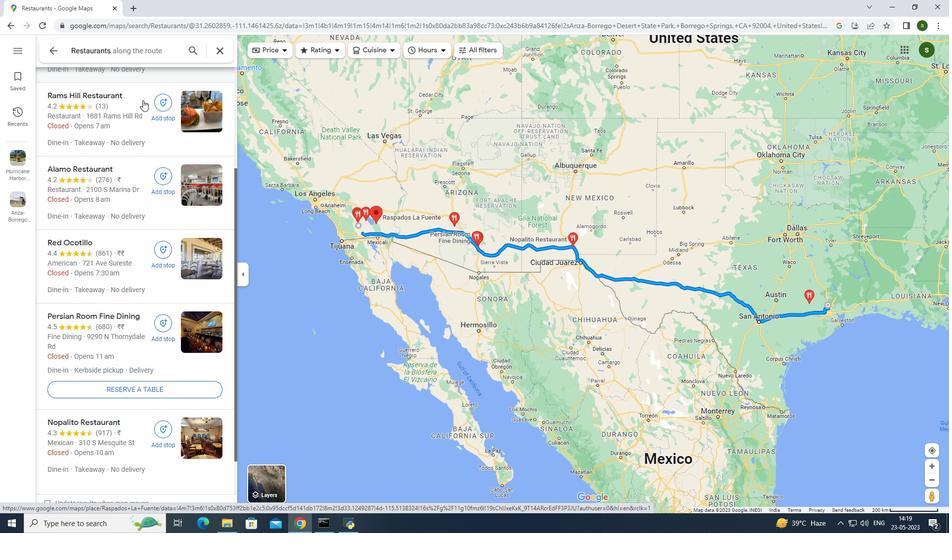 
Action: Mouse scrolled (142, 100) with delta (0, 0)
